 Task: Find connections with filter location Morinda with filter topic #startupquoteswith filter profile language German with filter current company Bharti AXA Life Insurance with filter school Vignan Institute of Technology and Science with filter industry Abrasives and Nonmetallic Minerals Manufacturing with filter service category Search Engine Optimization (SEO) with filter keywords title Quality Engineer
Action: Mouse moved to (650, 110)
Screenshot: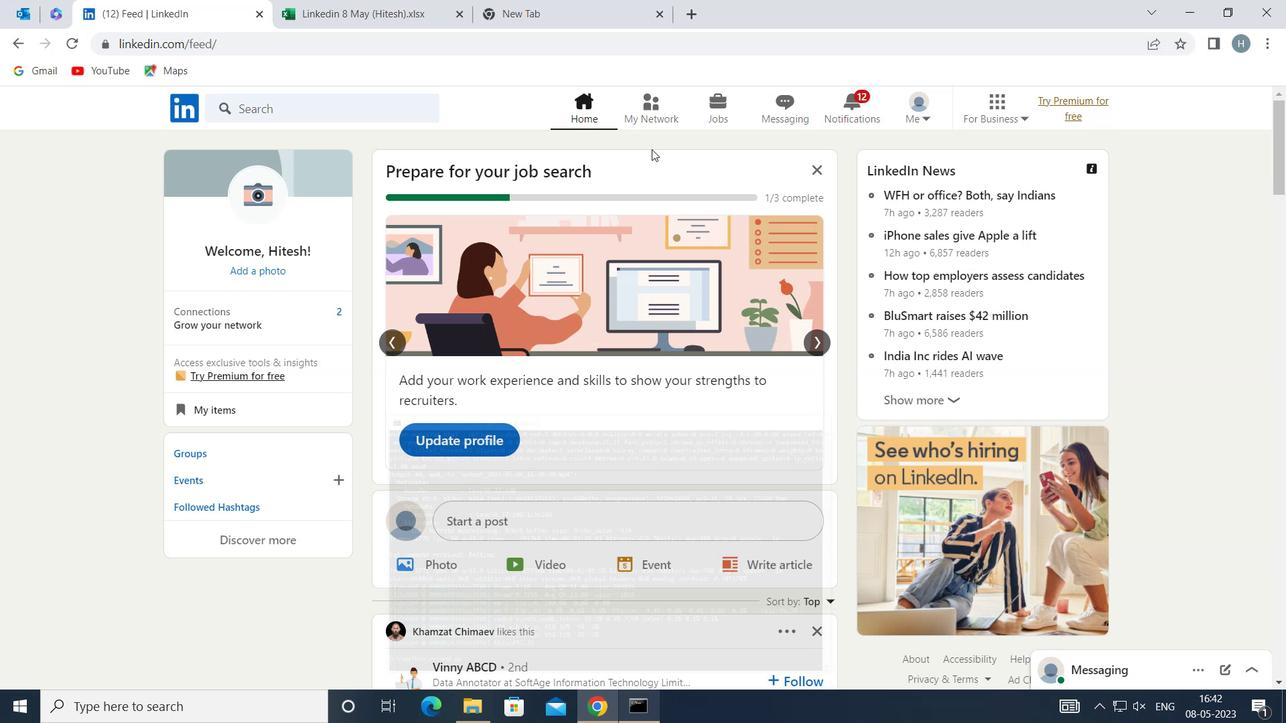 
Action: Mouse pressed left at (650, 110)
Screenshot: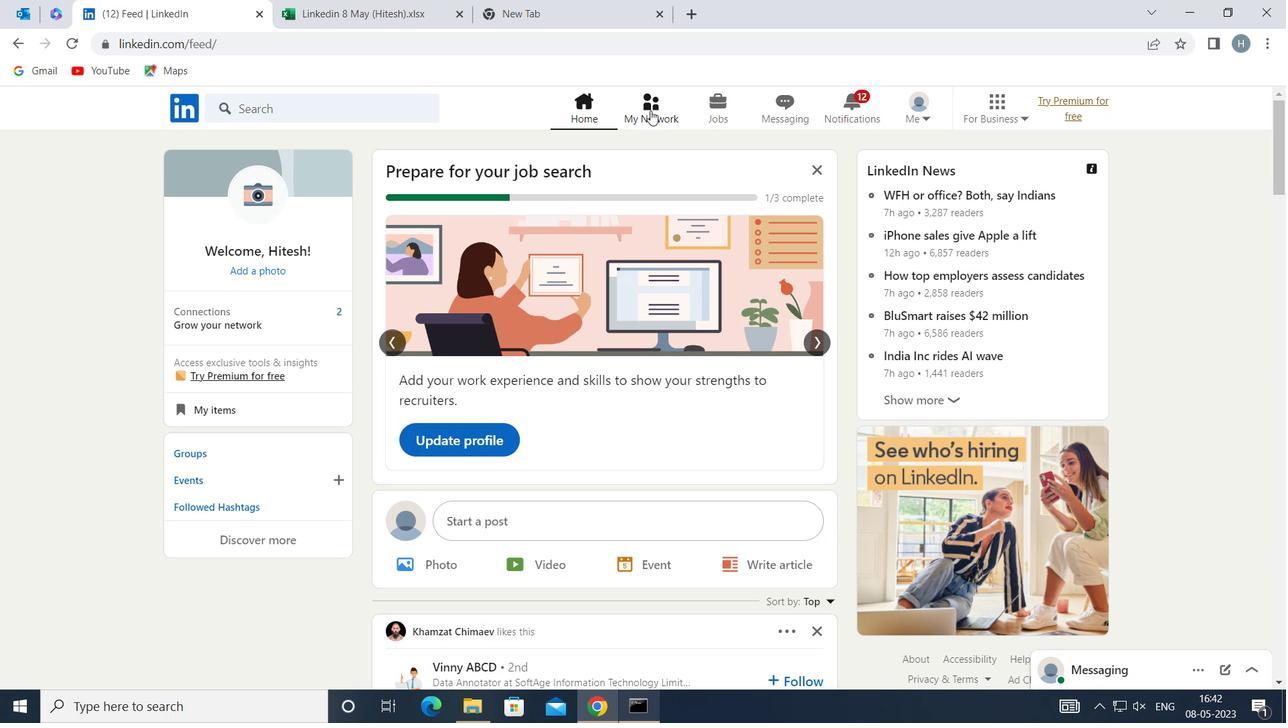 
Action: Mouse moved to (348, 203)
Screenshot: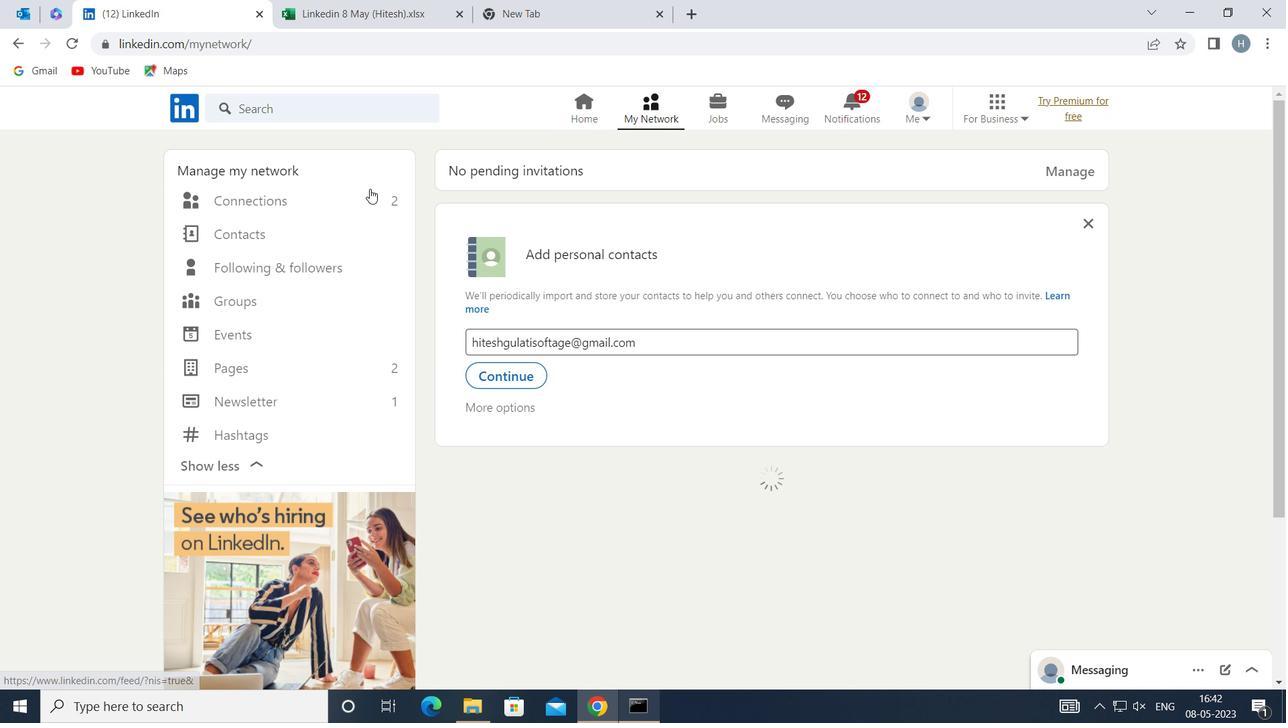 
Action: Mouse pressed left at (348, 203)
Screenshot: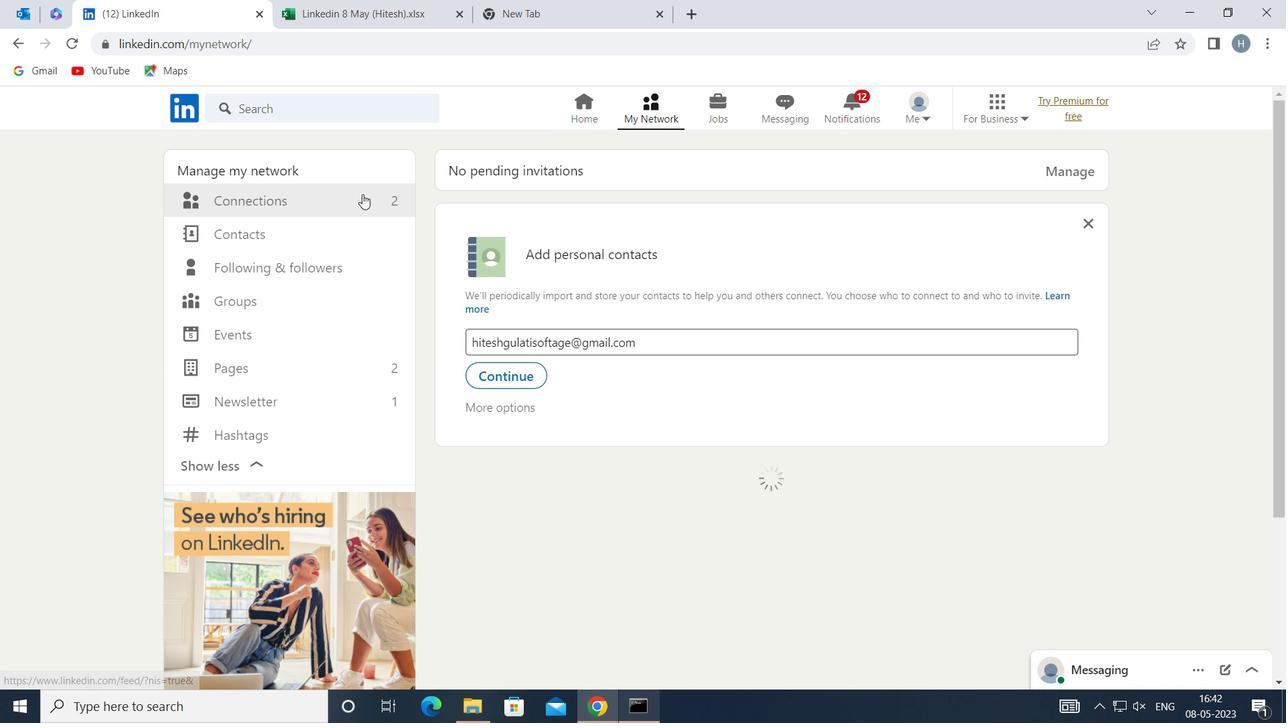 
Action: Mouse moved to (739, 201)
Screenshot: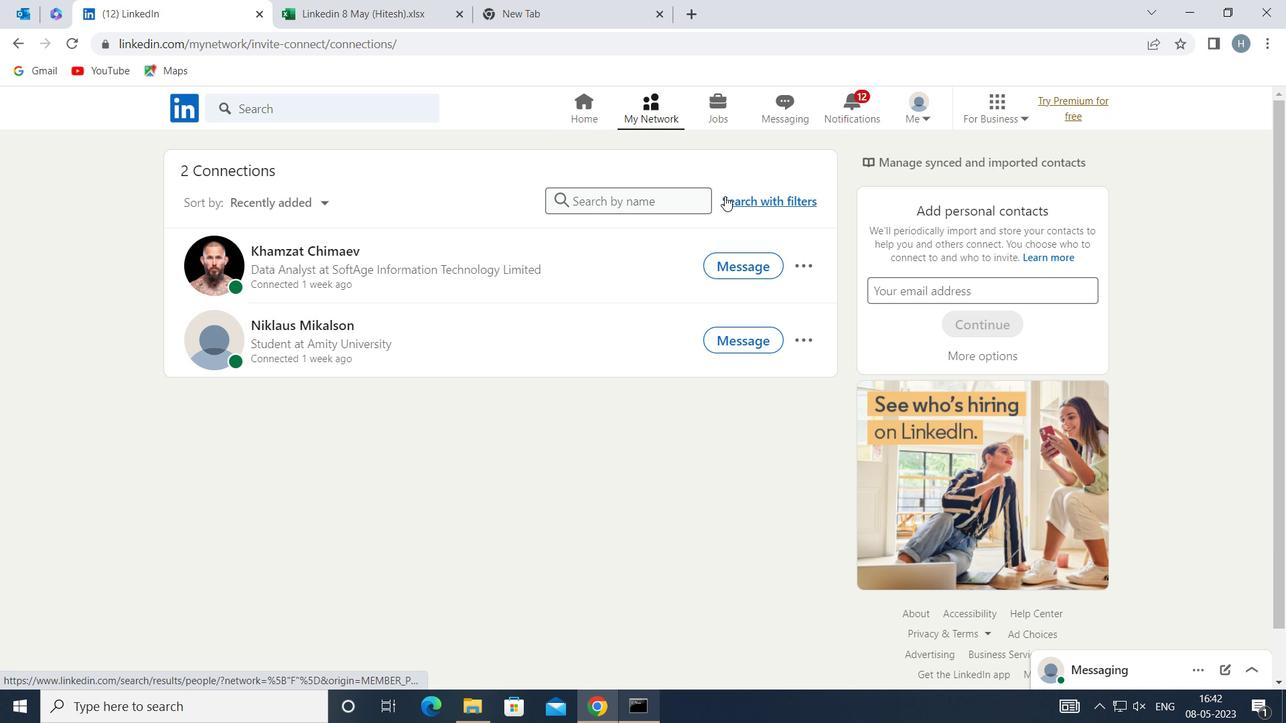 
Action: Mouse pressed left at (739, 201)
Screenshot: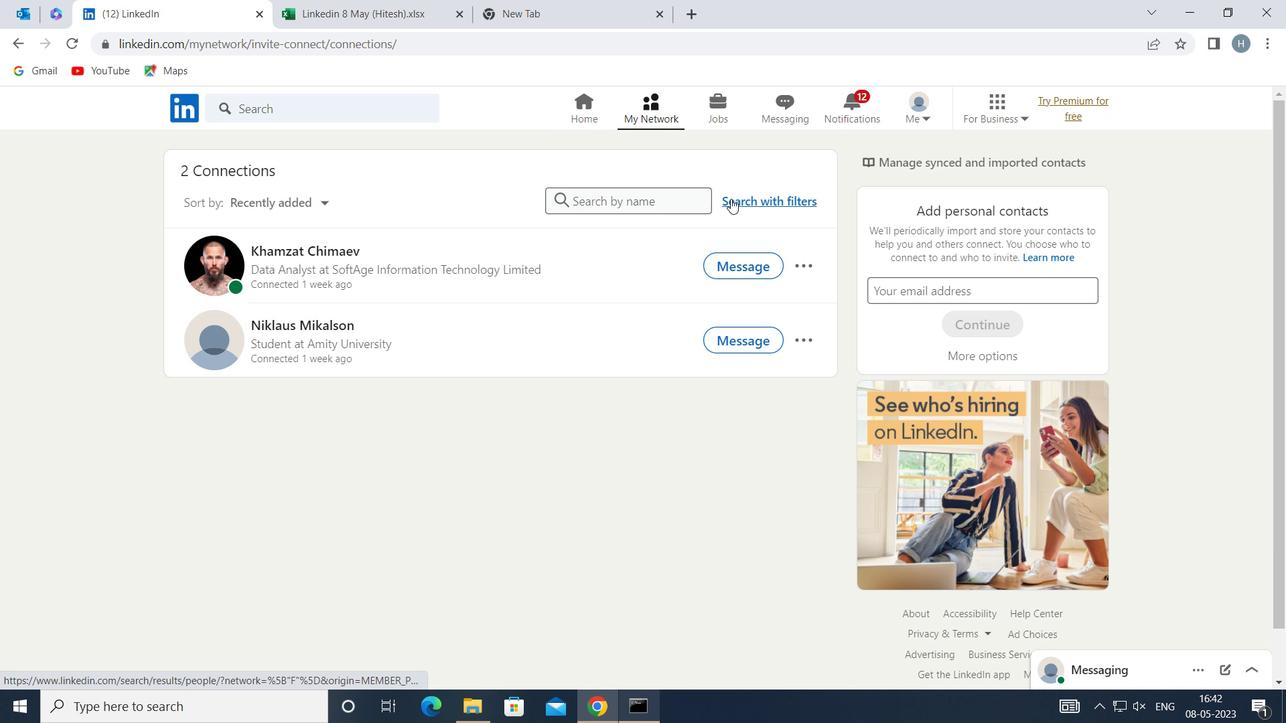 
Action: Mouse moved to (700, 149)
Screenshot: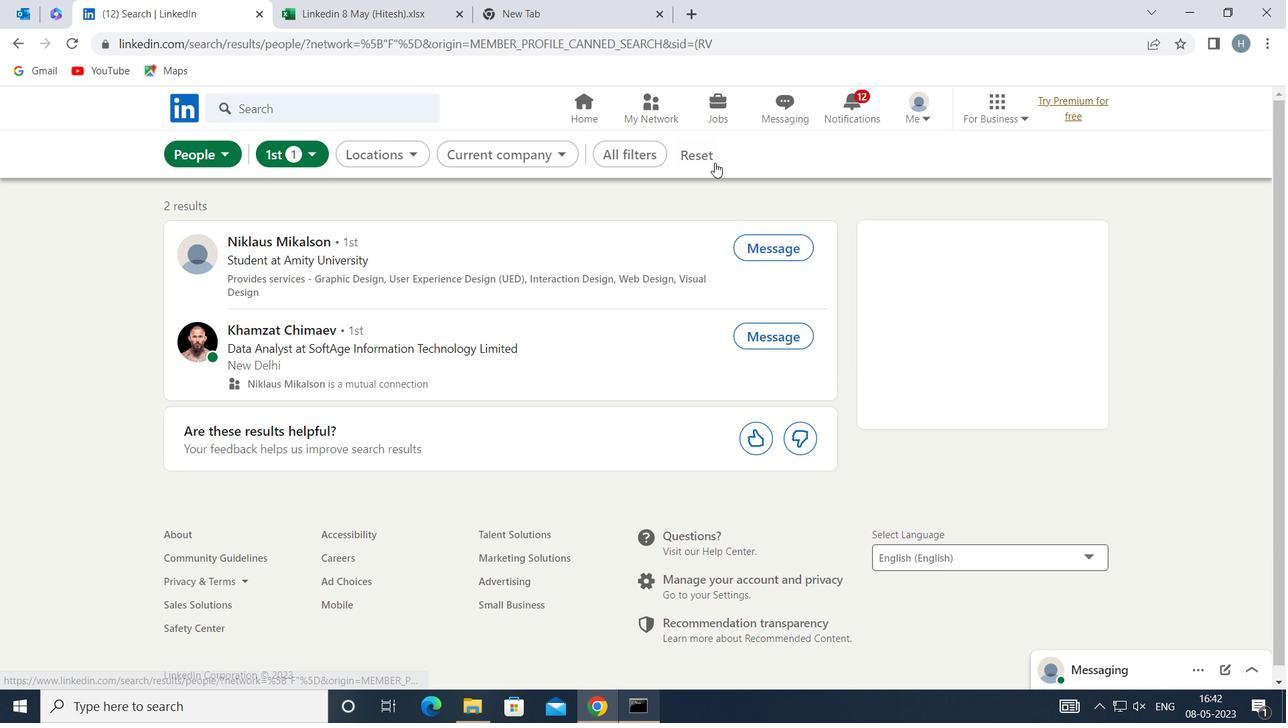 
Action: Mouse pressed left at (700, 149)
Screenshot: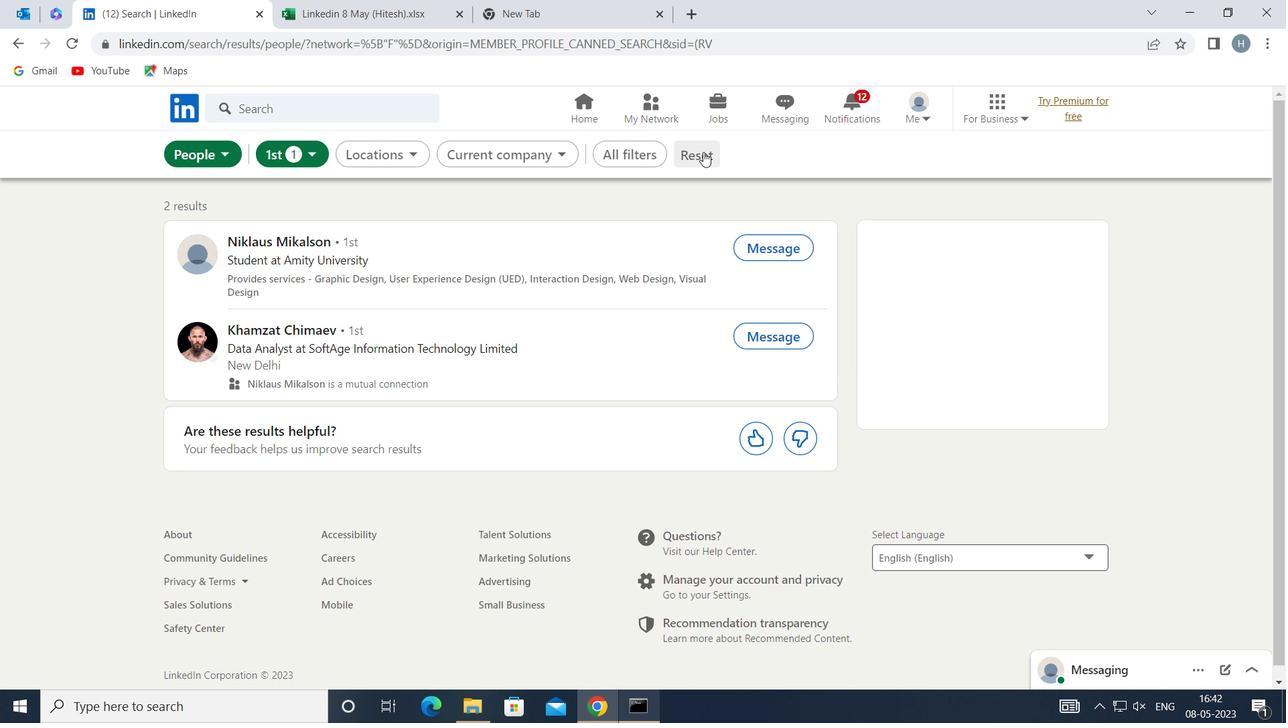 
Action: Mouse moved to (672, 151)
Screenshot: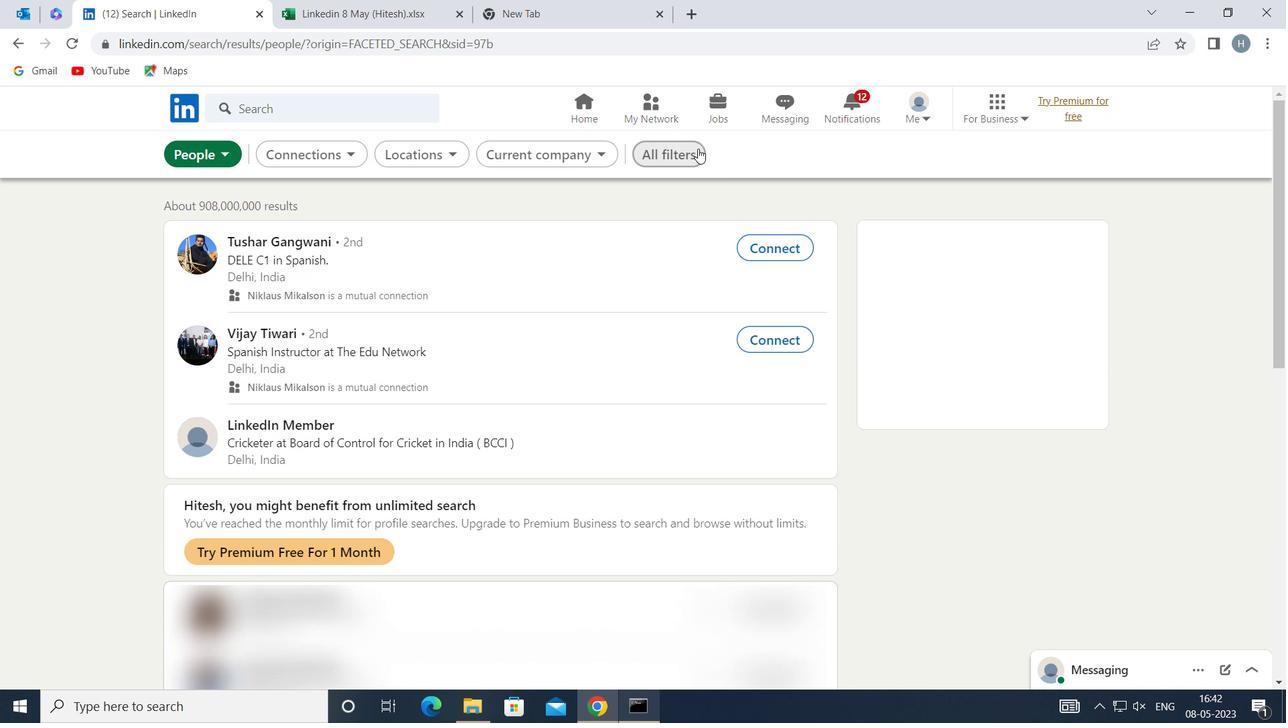
Action: Mouse pressed left at (672, 151)
Screenshot: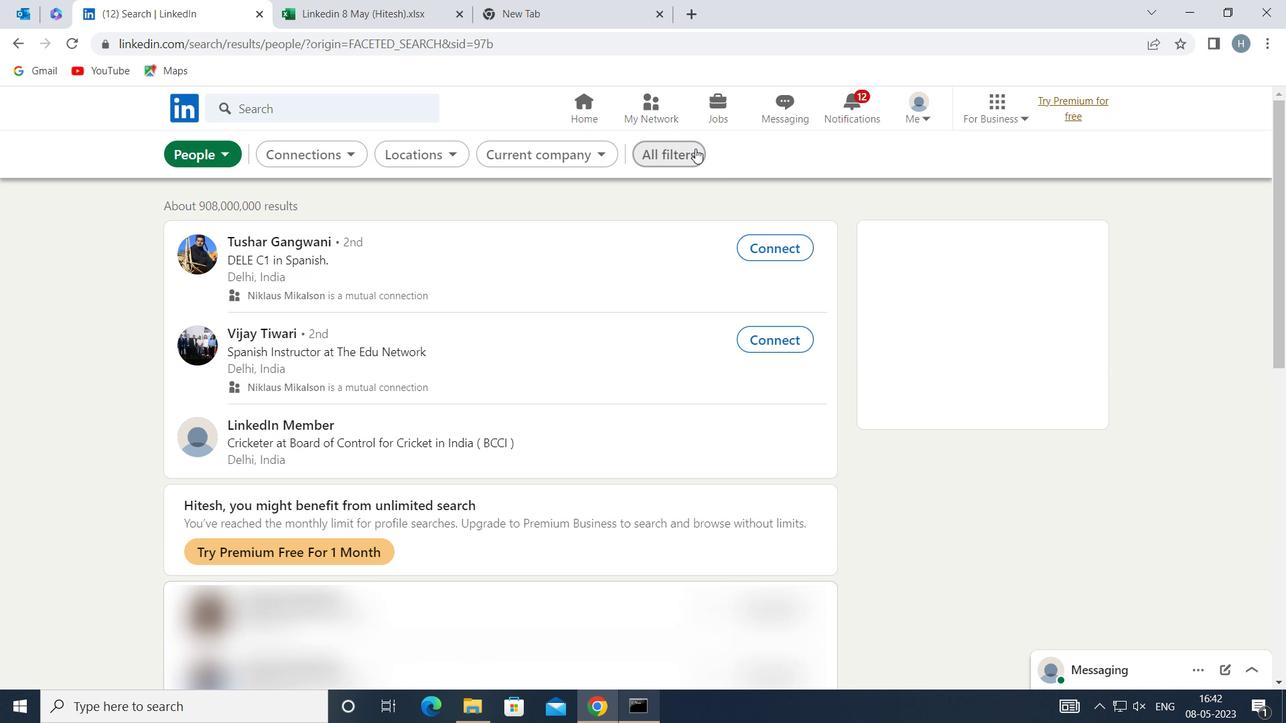 
Action: Mouse moved to (1006, 289)
Screenshot: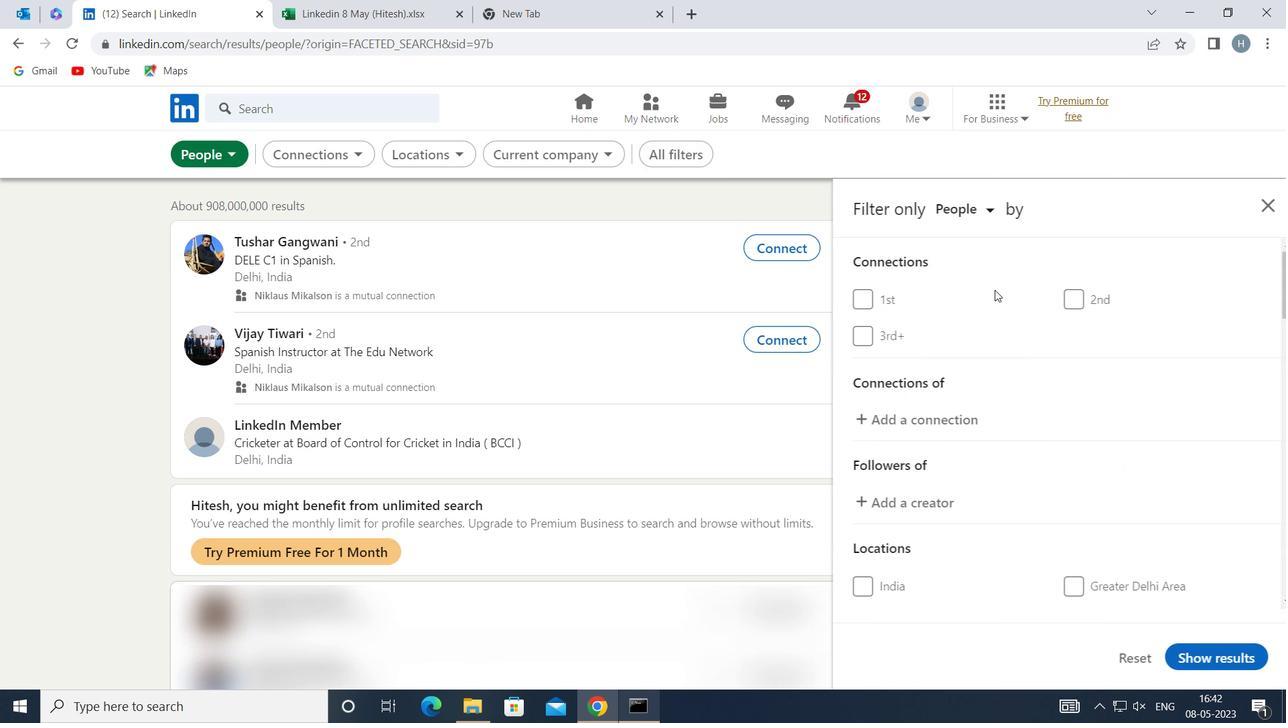 
Action: Mouse scrolled (1006, 288) with delta (0, 0)
Screenshot: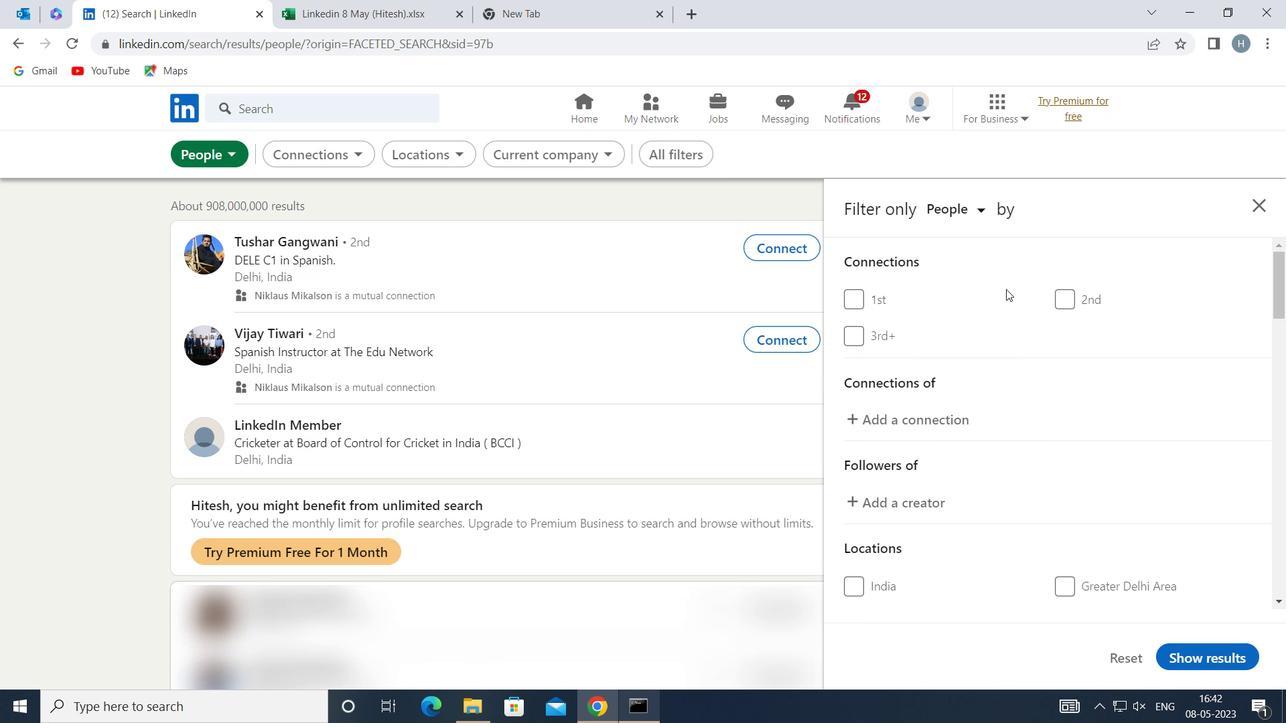 
Action: Mouse scrolled (1006, 288) with delta (0, 0)
Screenshot: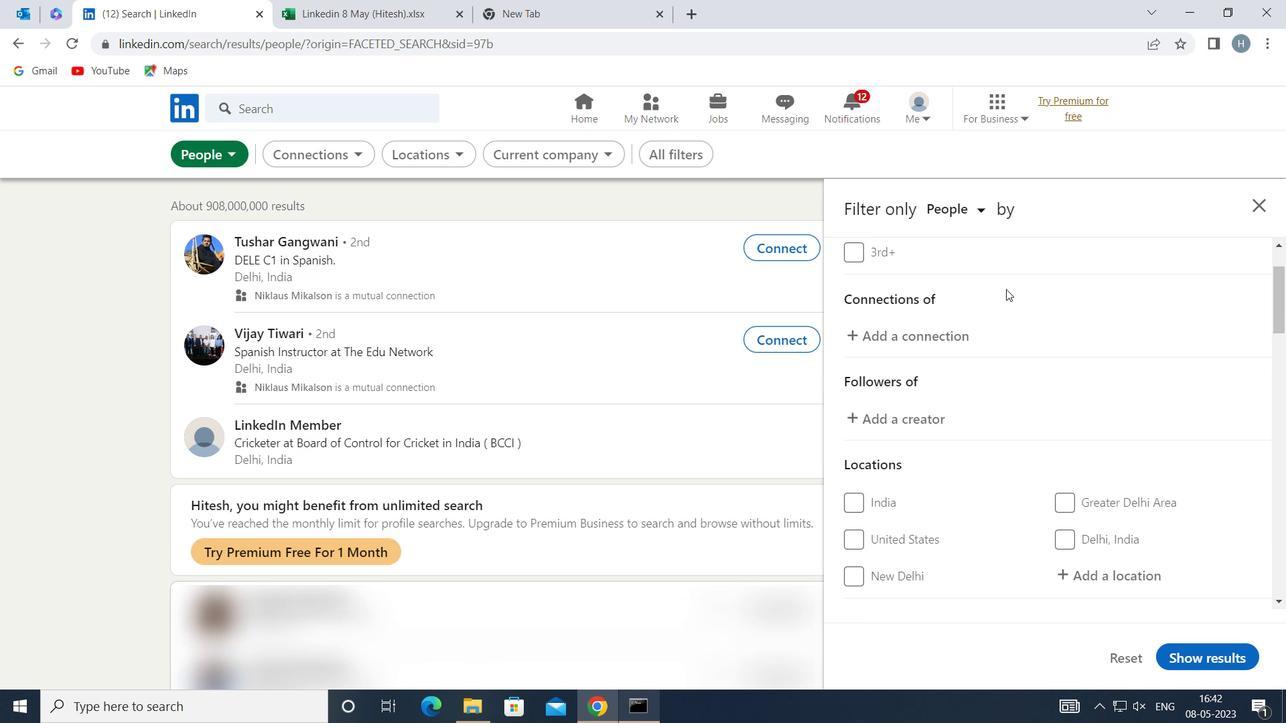 
Action: Mouse moved to (1006, 290)
Screenshot: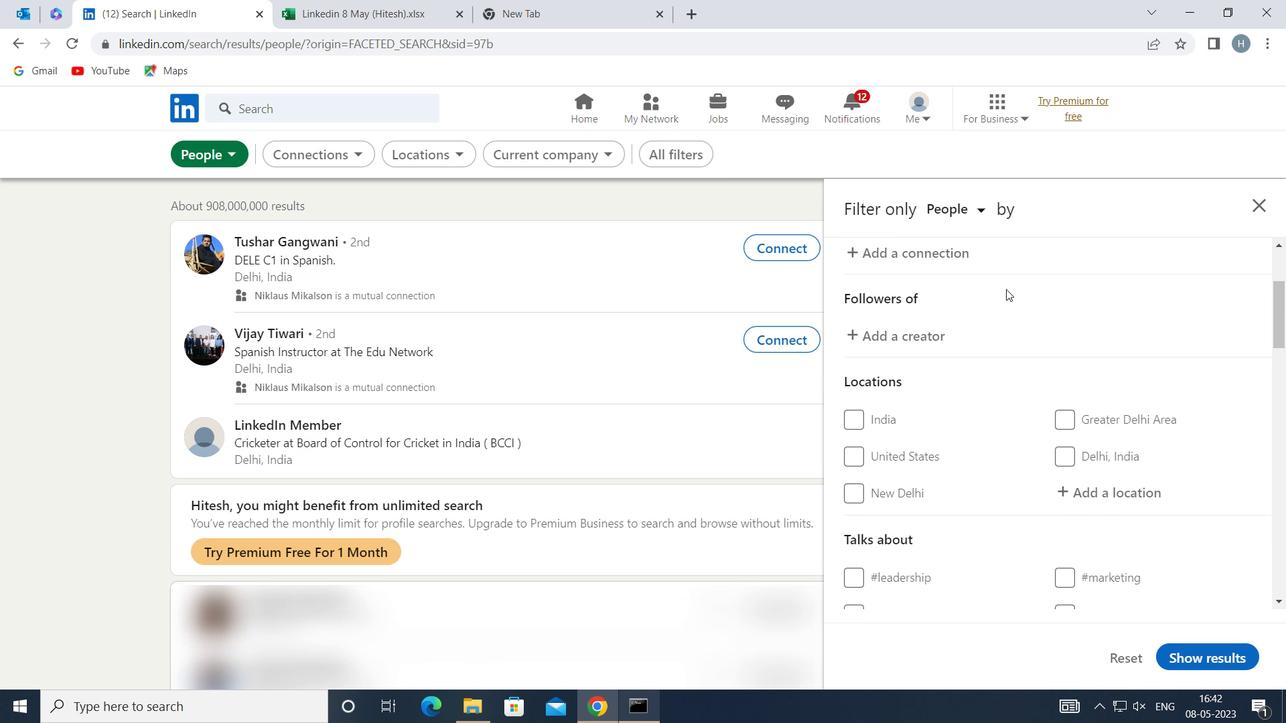 
Action: Mouse scrolled (1006, 290) with delta (0, 0)
Screenshot: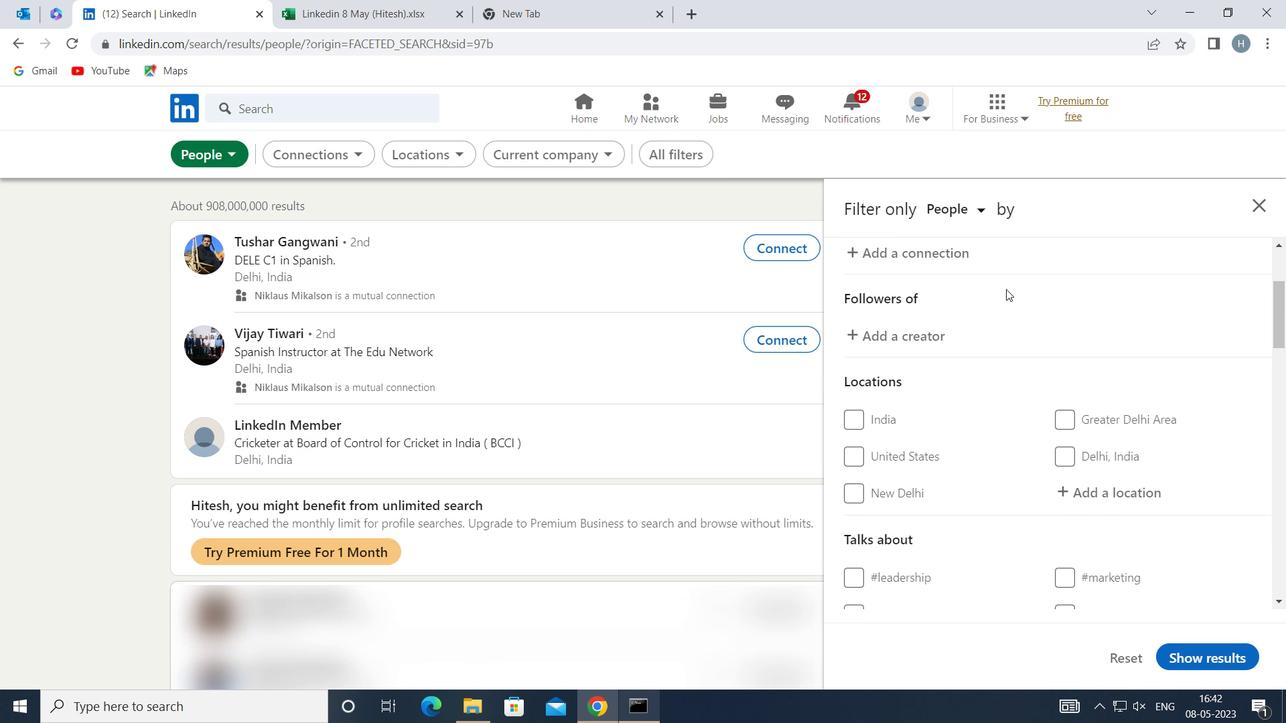 
Action: Mouse moved to (1104, 406)
Screenshot: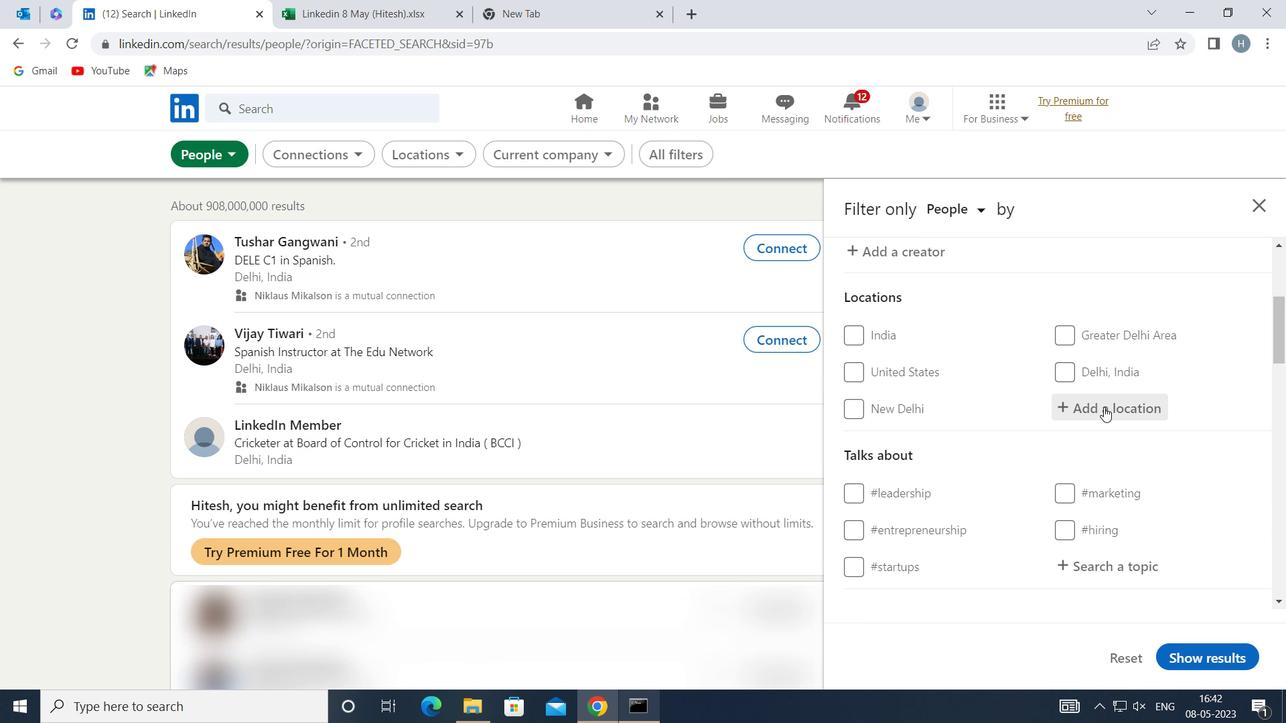 
Action: Mouse pressed left at (1104, 406)
Screenshot: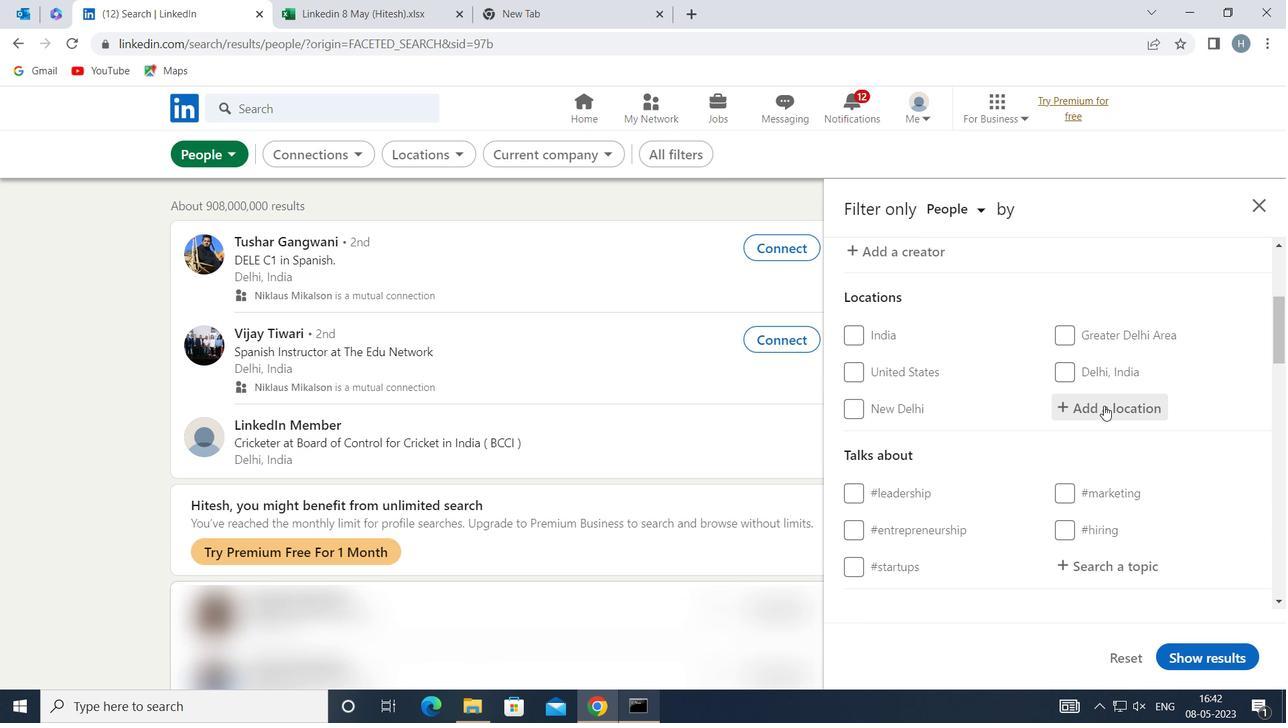 
Action: Mouse moved to (1098, 405)
Screenshot: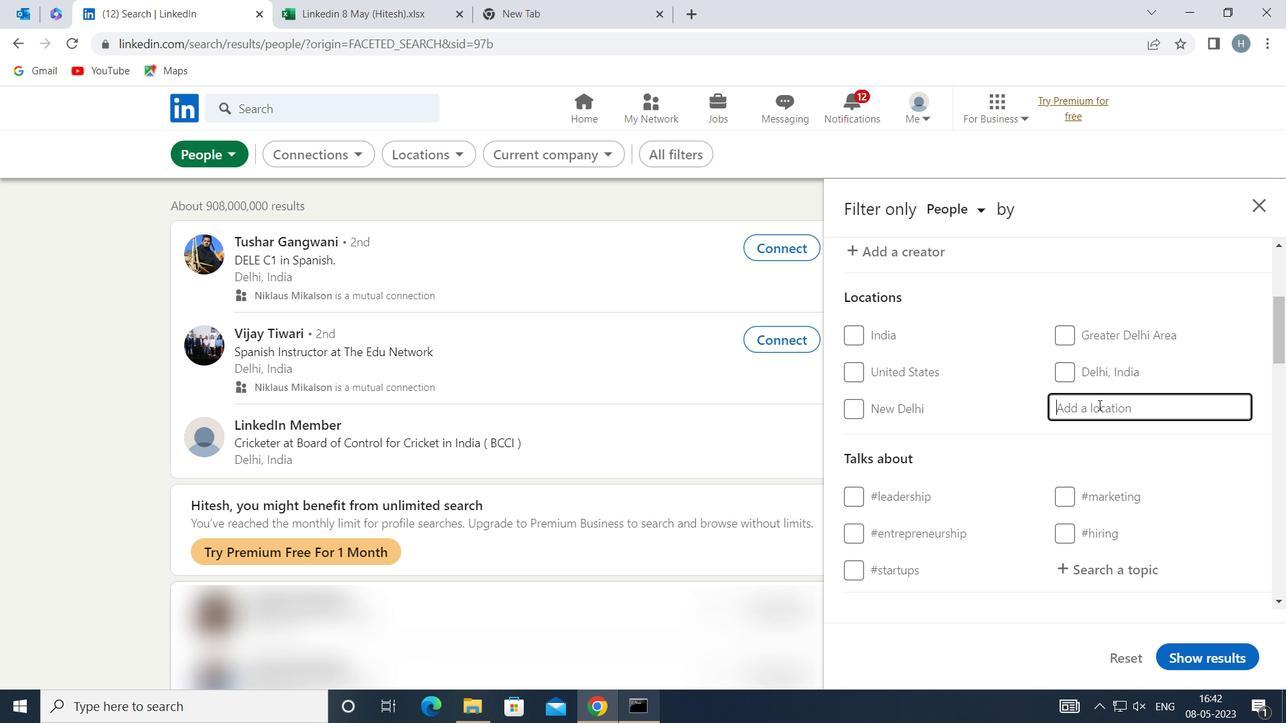 
Action: Key pressed <Key.shift>MORINDA
Screenshot: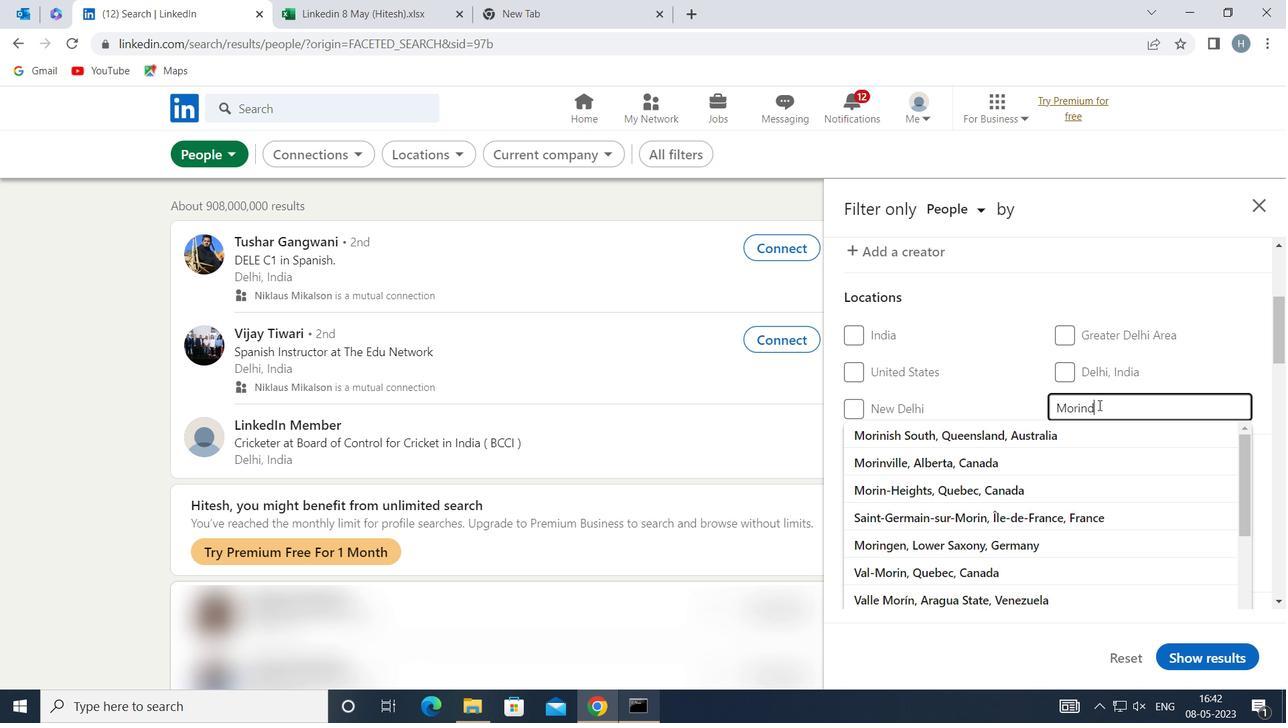 
Action: Mouse moved to (1132, 446)
Screenshot: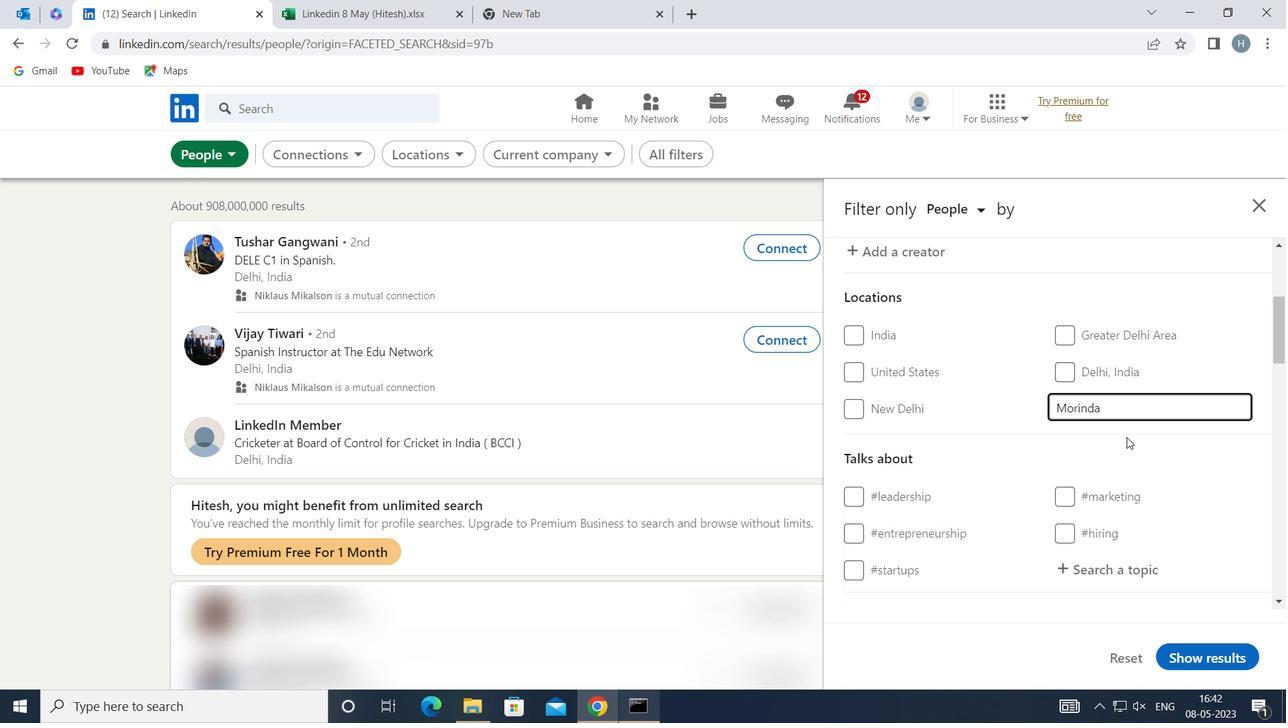 
Action: Mouse pressed left at (1132, 446)
Screenshot: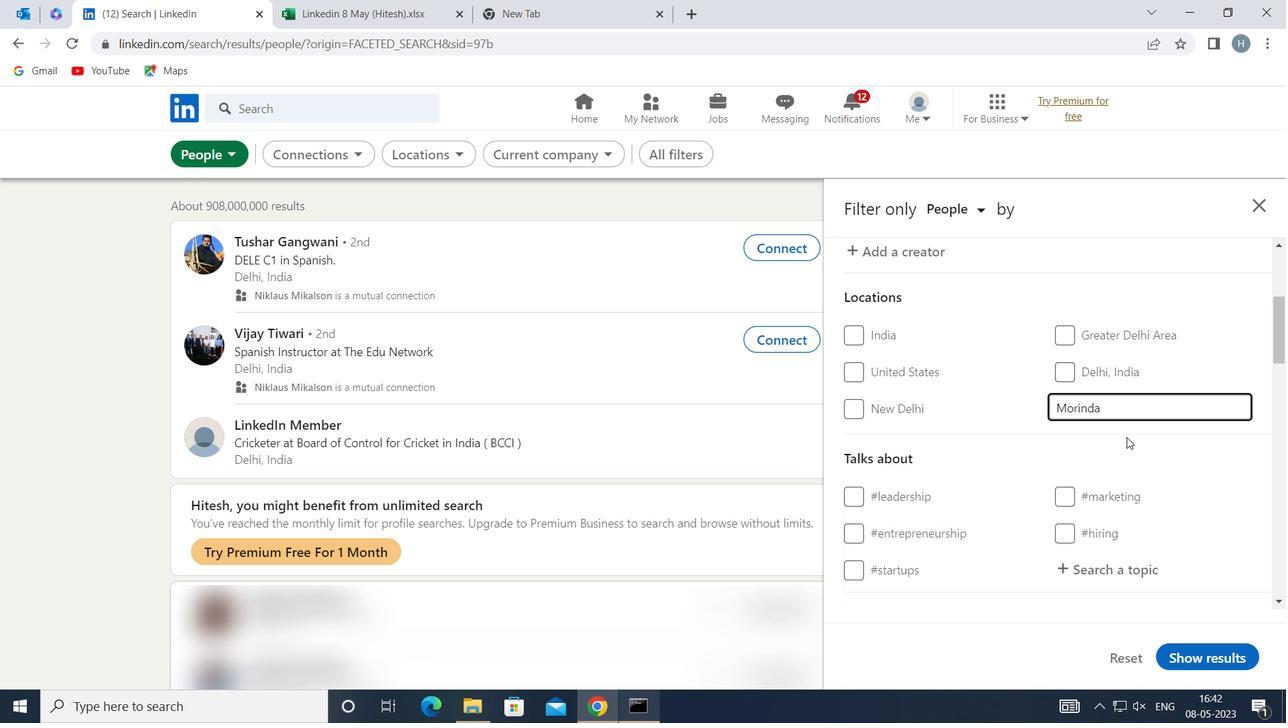 
Action: Mouse moved to (1134, 444)
Screenshot: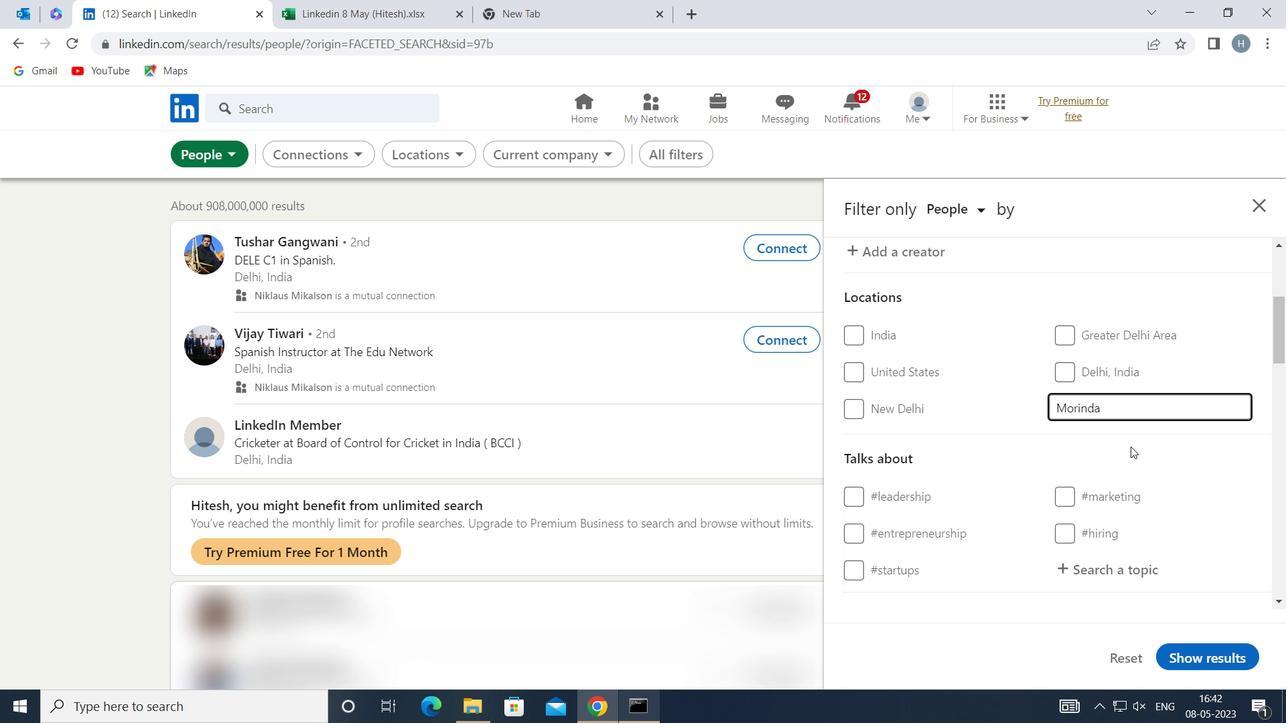 
Action: Mouse scrolled (1134, 444) with delta (0, 0)
Screenshot: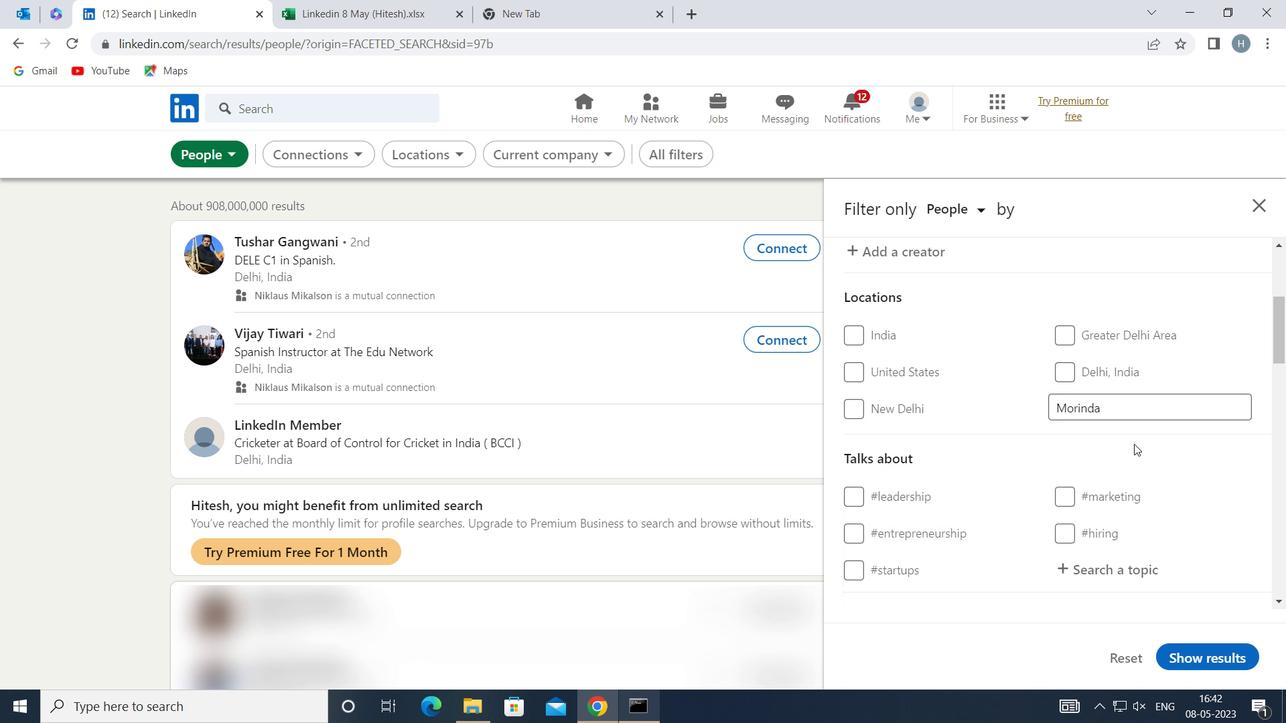 
Action: Mouse scrolled (1134, 444) with delta (0, 0)
Screenshot: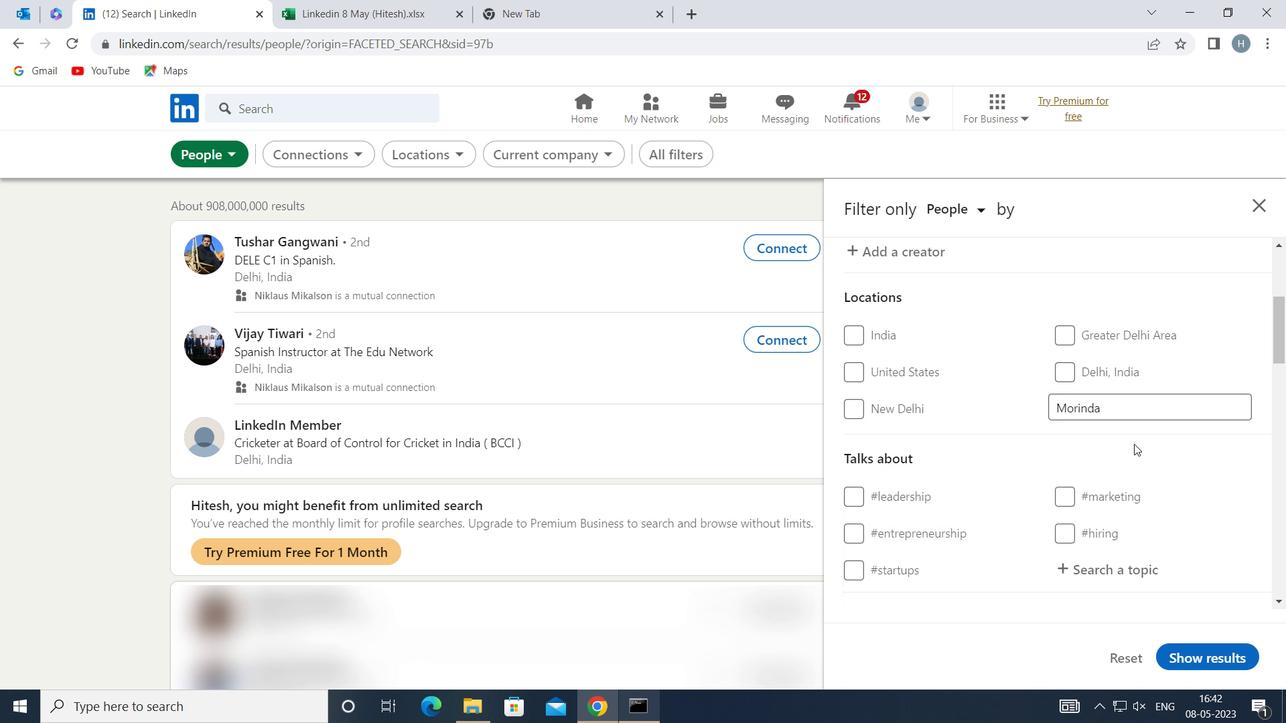 
Action: Mouse moved to (1124, 398)
Screenshot: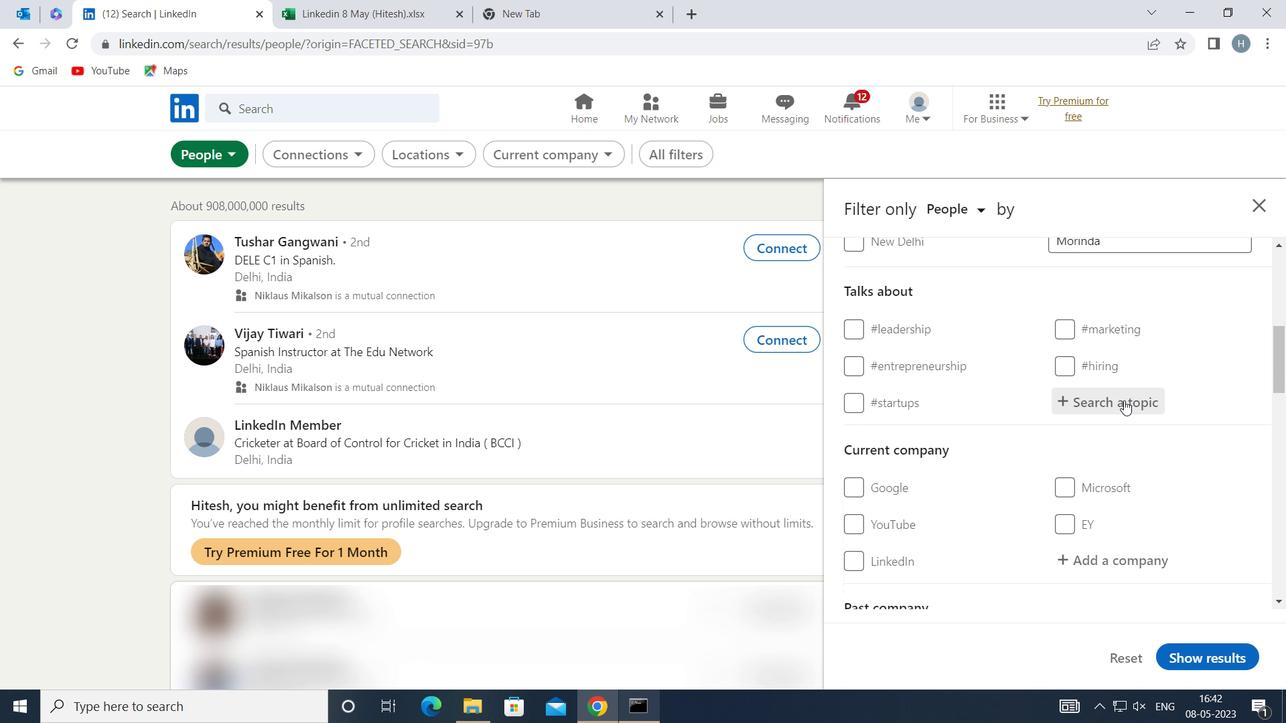 
Action: Mouse pressed left at (1124, 398)
Screenshot: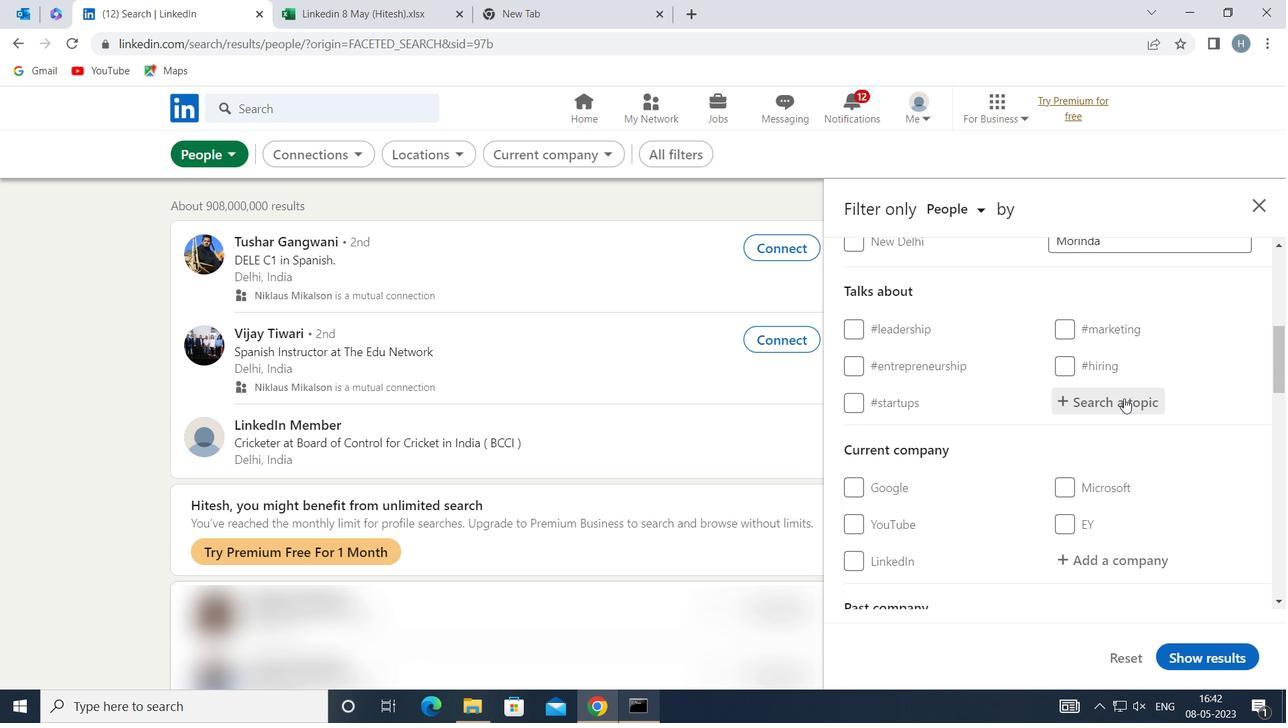 
Action: Key pressed STARTUPQ
Screenshot: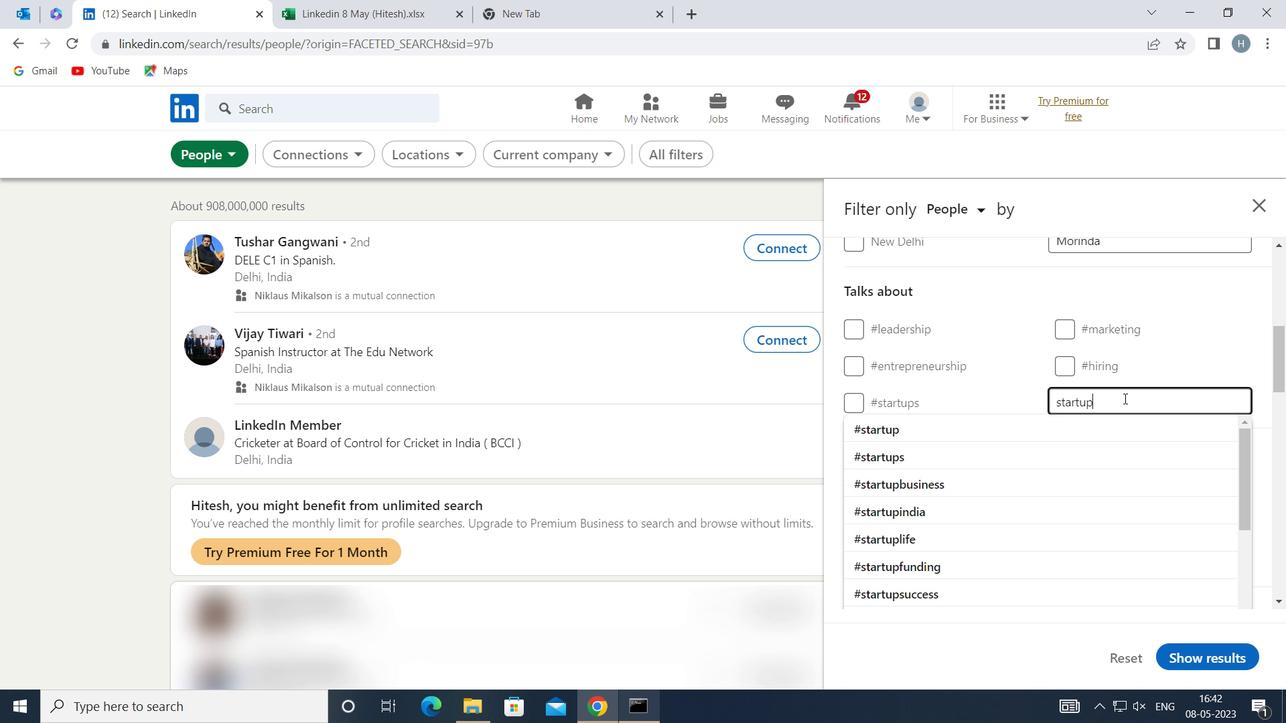 
Action: Mouse moved to (1046, 434)
Screenshot: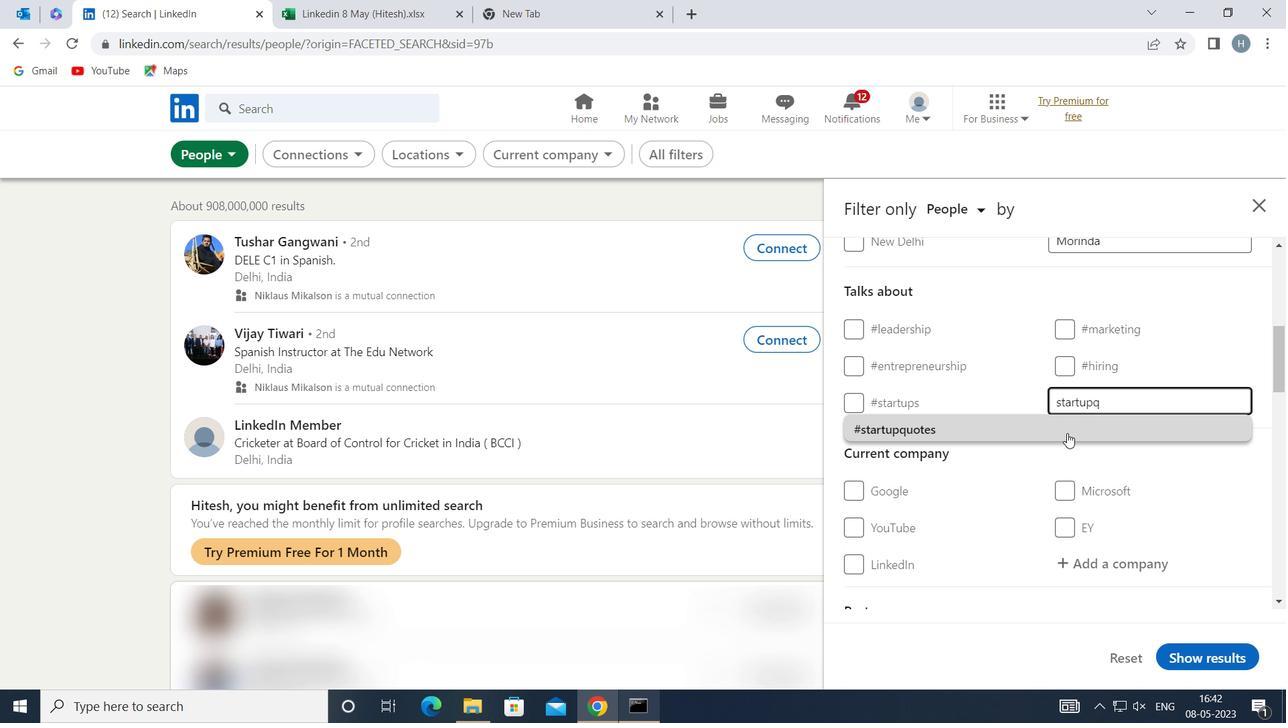 
Action: Mouse pressed left at (1046, 434)
Screenshot: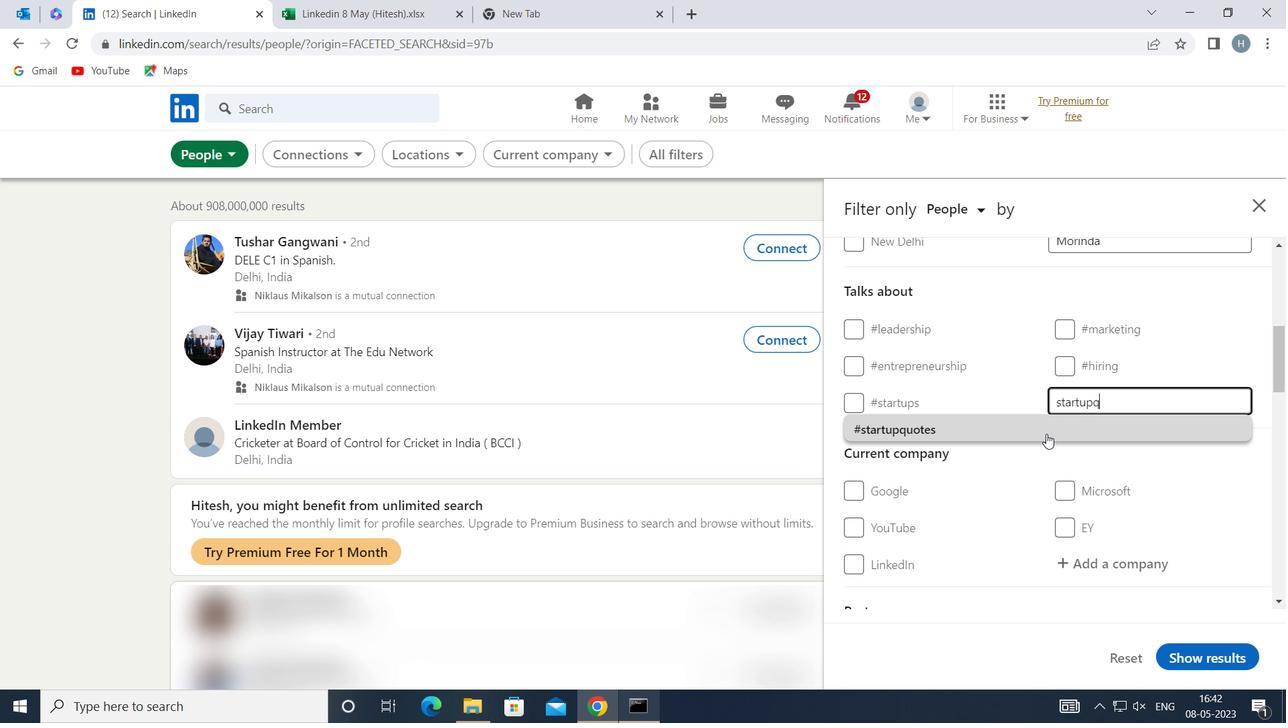 
Action: Mouse moved to (1033, 422)
Screenshot: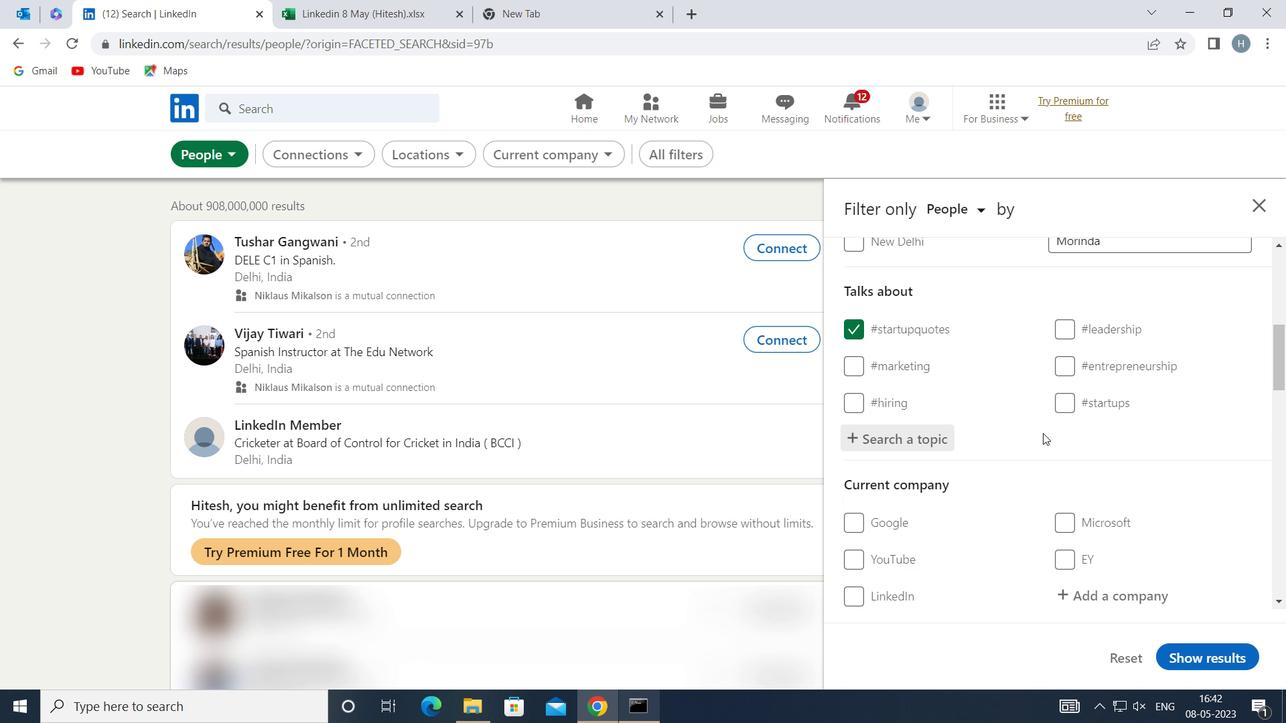 
Action: Mouse scrolled (1033, 421) with delta (0, 0)
Screenshot: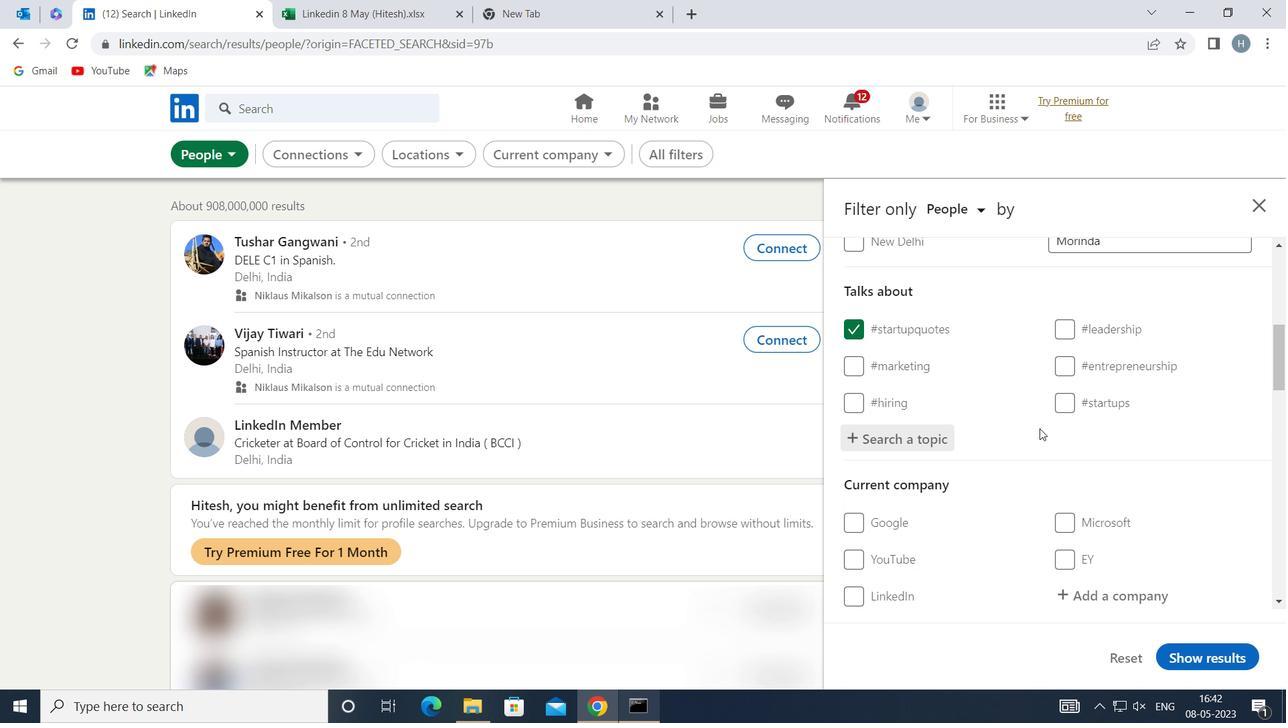 
Action: Mouse moved to (1019, 420)
Screenshot: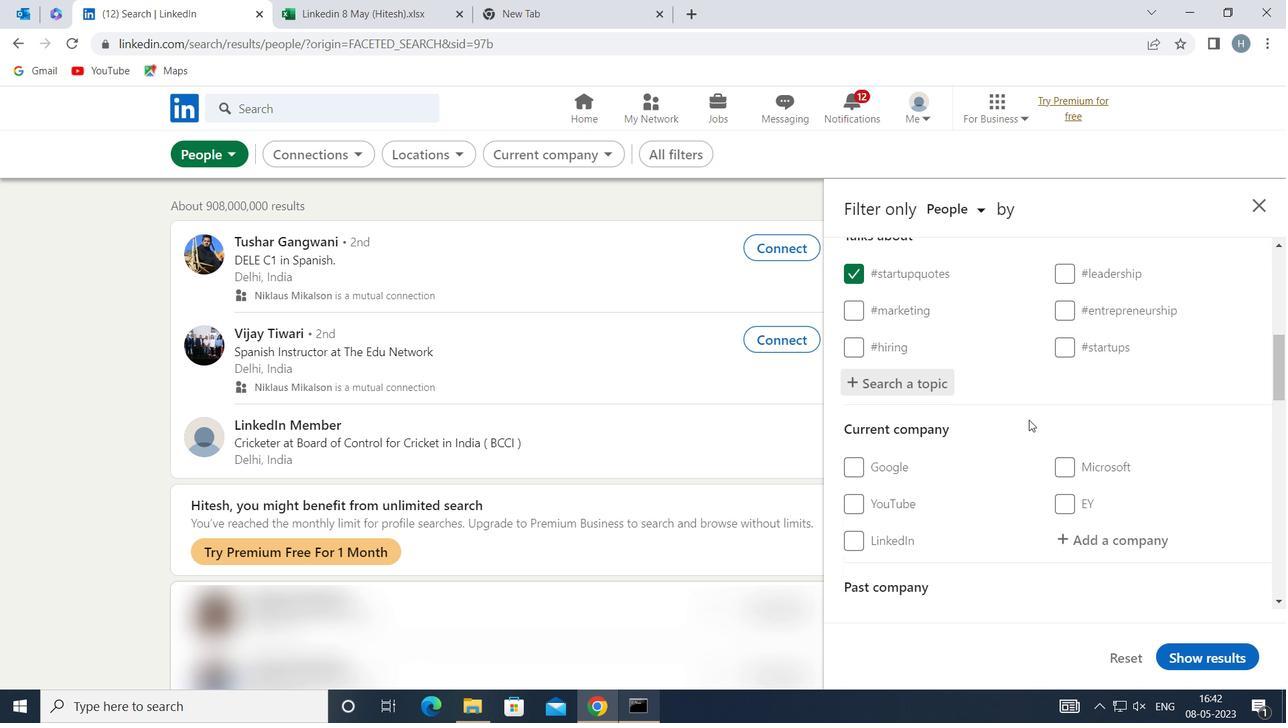 
Action: Mouse scrolled (1019, 420) with delta (0, 0)
Screenshot: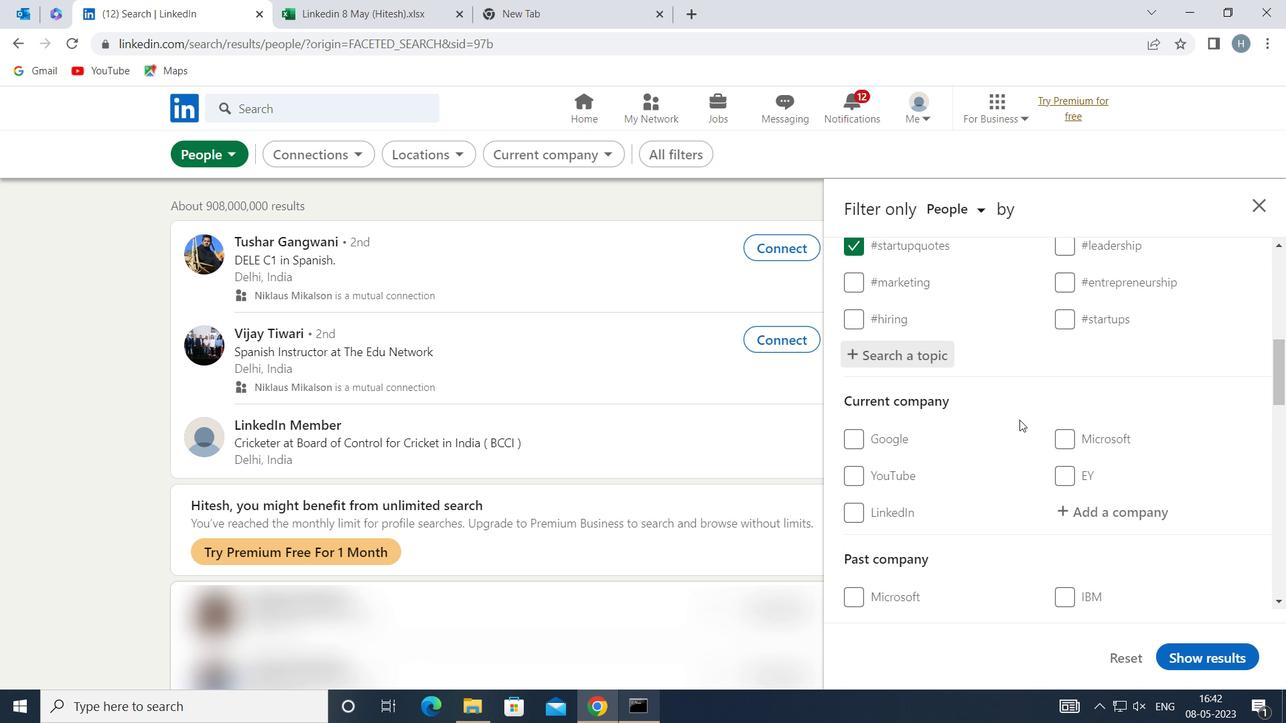 
Action: Mouse moved to (1019, 414)
Screenshot: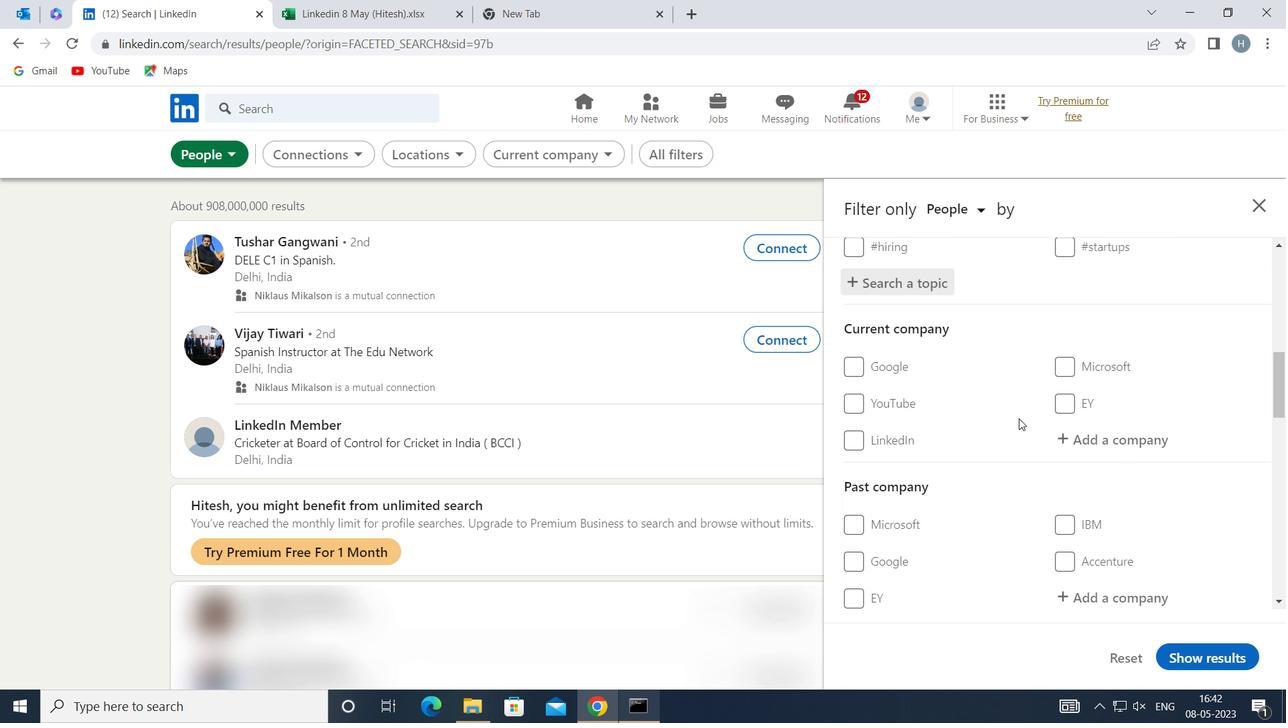 
Action: Mouse scrolled (1019, 413) with delta (0, 0)
Screenshot: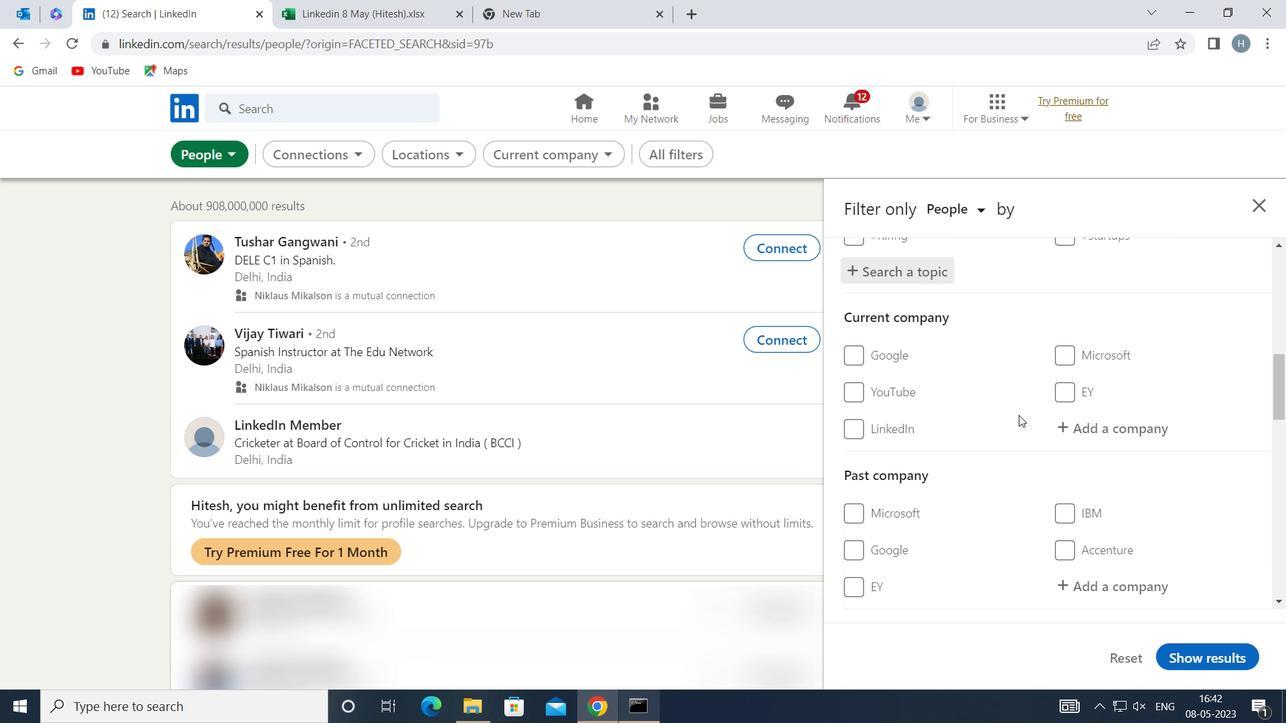 
Action: Mouse moved to (1019, 413)
Screenshot: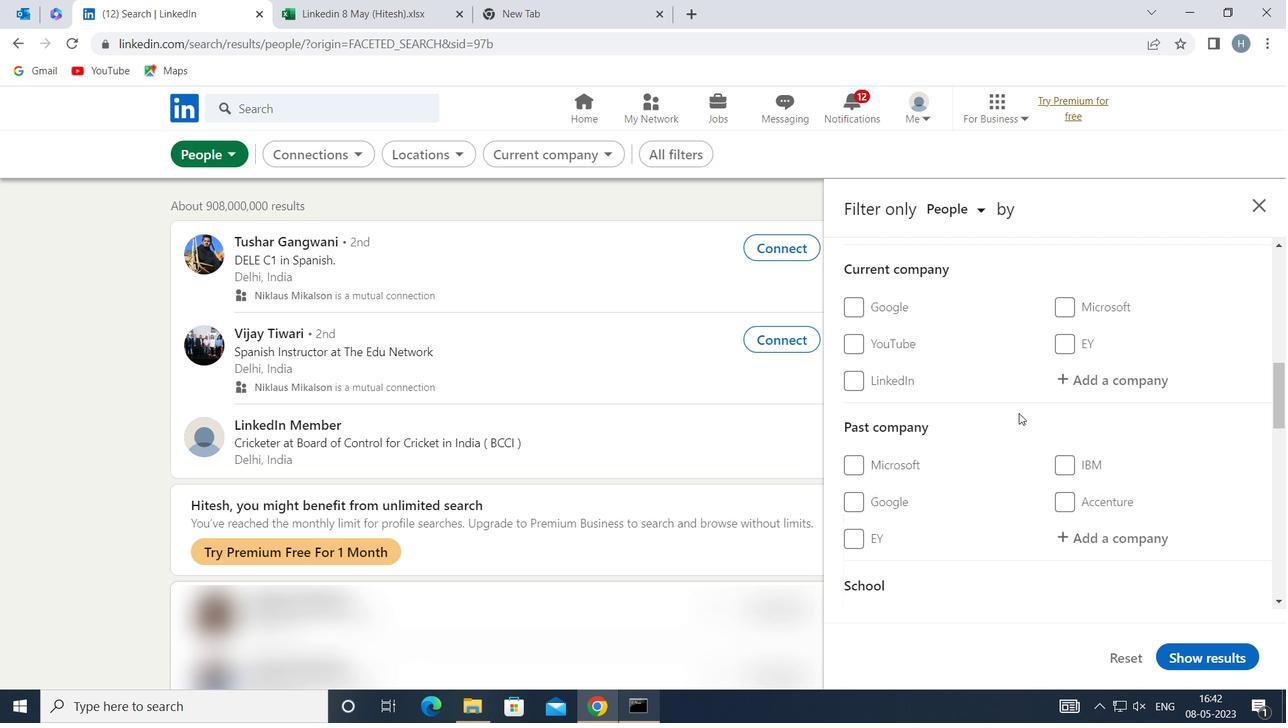
Action: Mouse scrolled (1019, 412) with delta (0, 0)
Screenshot: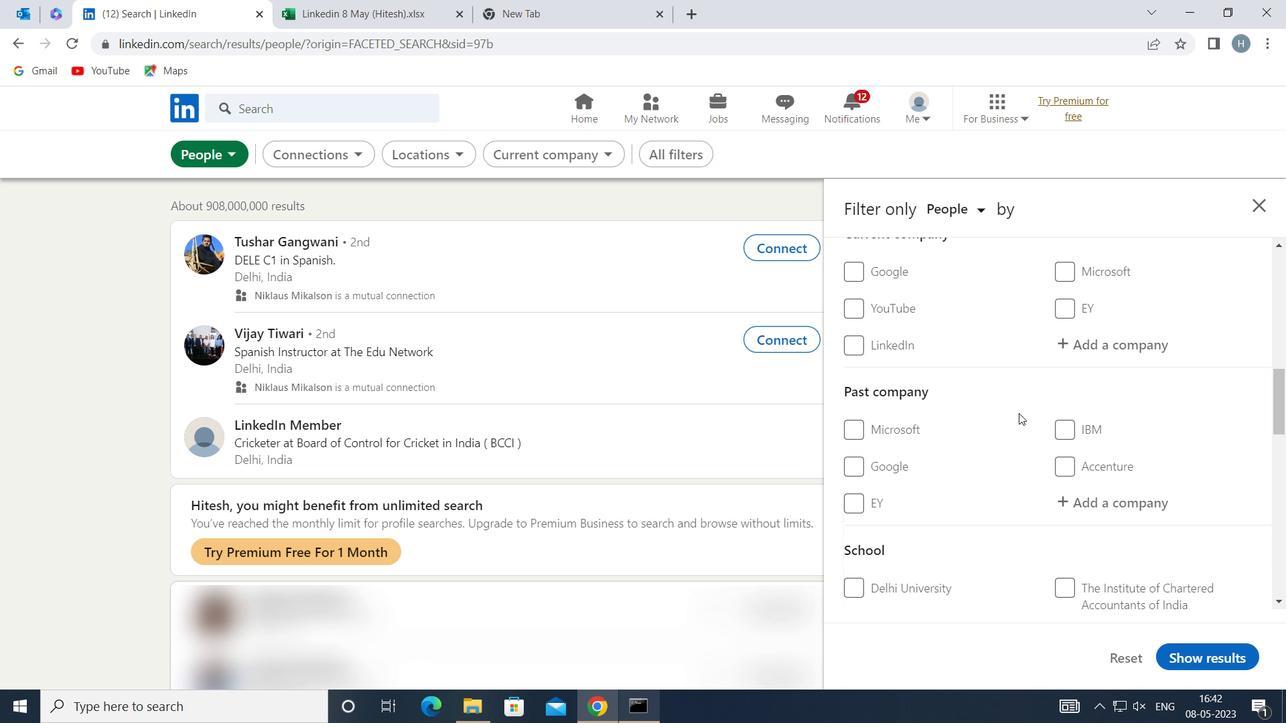 
Action: Mouse scrolled (1019, 412) with delta (0, 0)
Screenshot: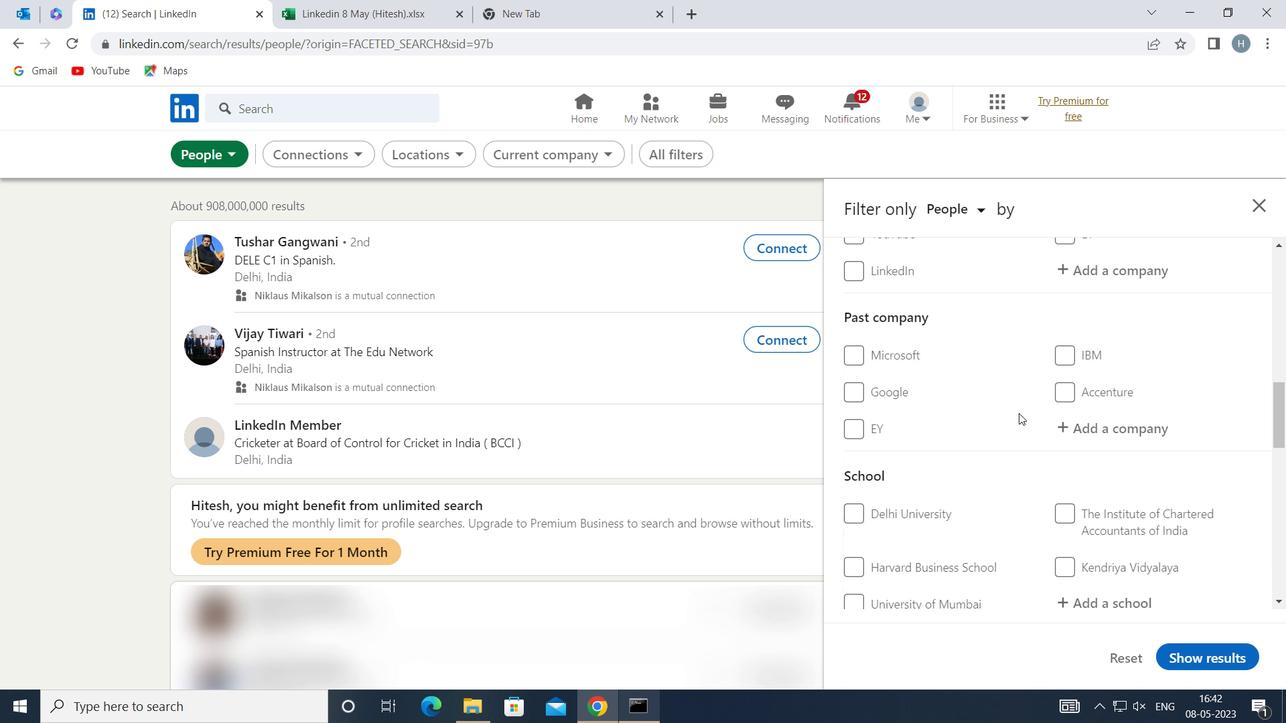 
Action: Mouse moved to (1018, 412)
Screenshot: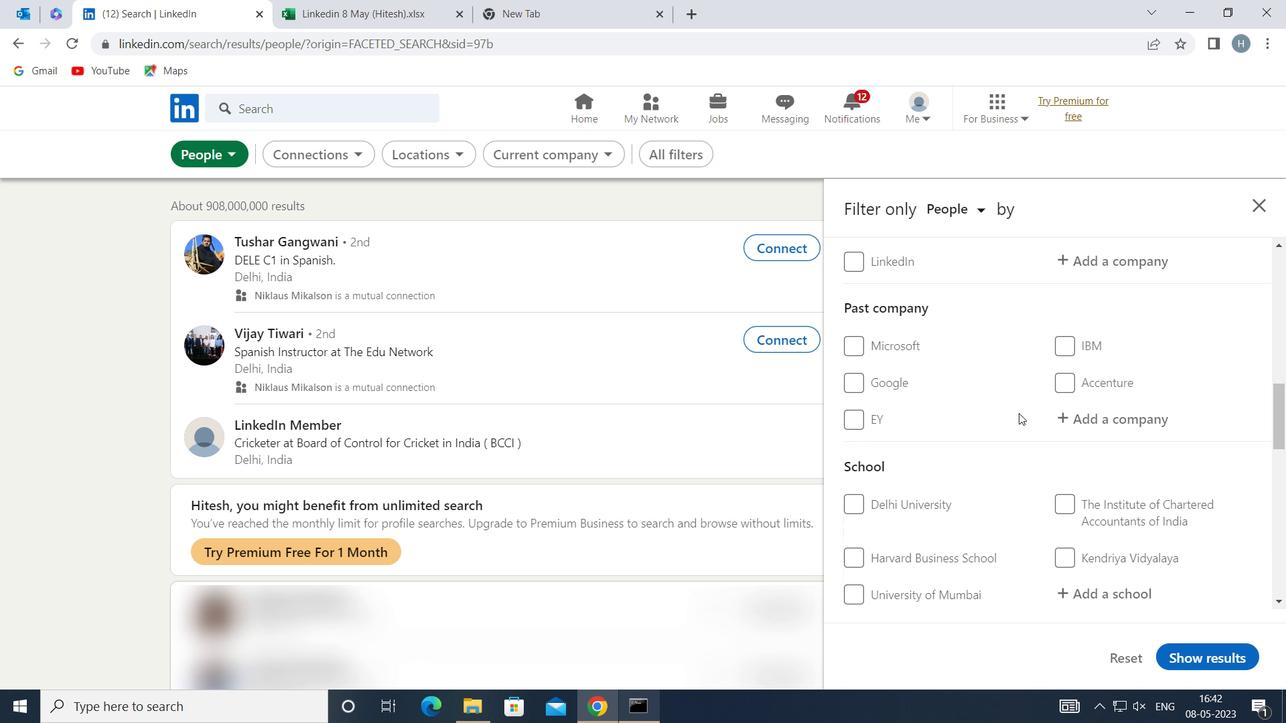 
Action: Mouse scrolled (1018, 412) with delta (0, 0)
Screenshot: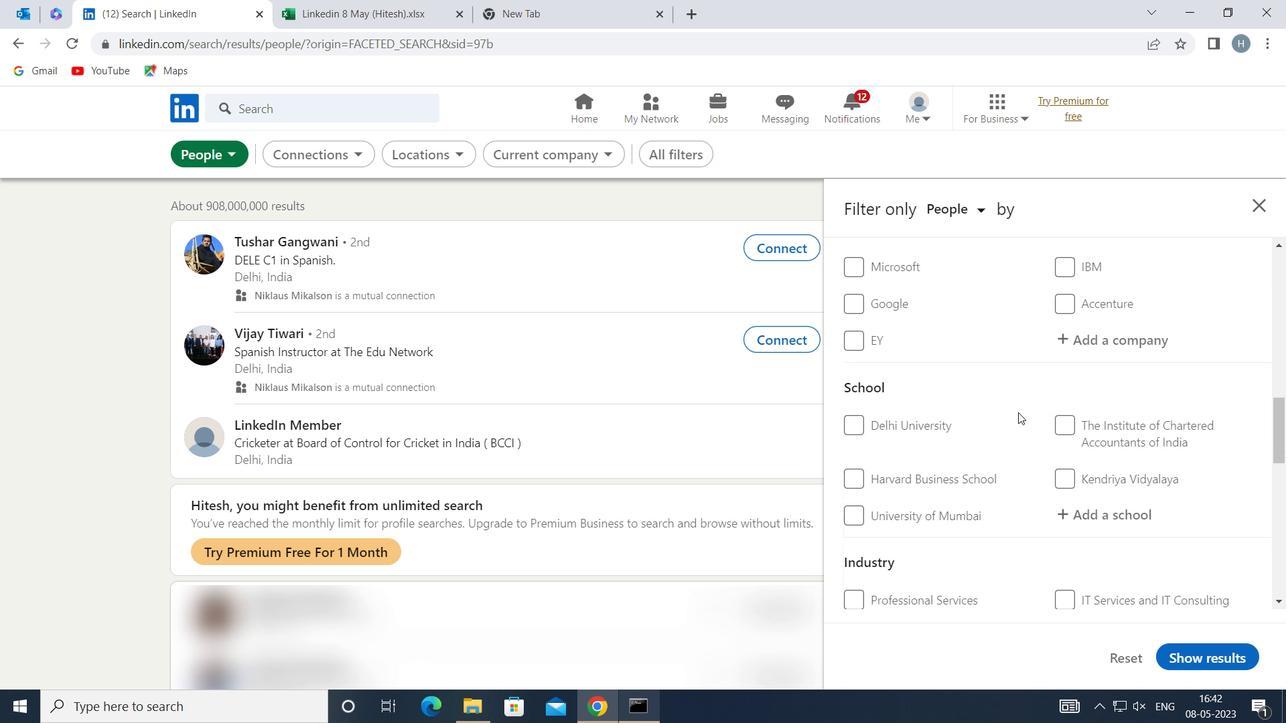 
Action: Mouse scrolled (1018, 412) with delta (0, 0)
Screenshot: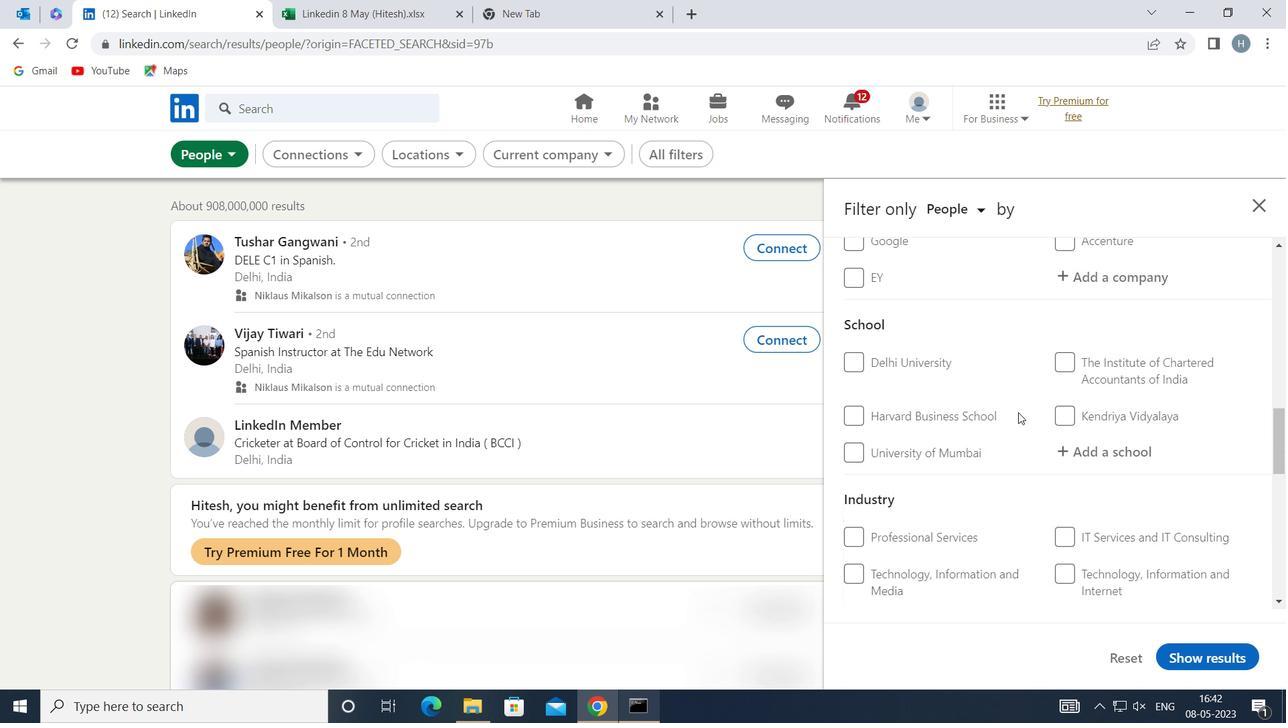 
Action: Mouse scrolled (1018, 412) with delta (0, 0)
Screenshot: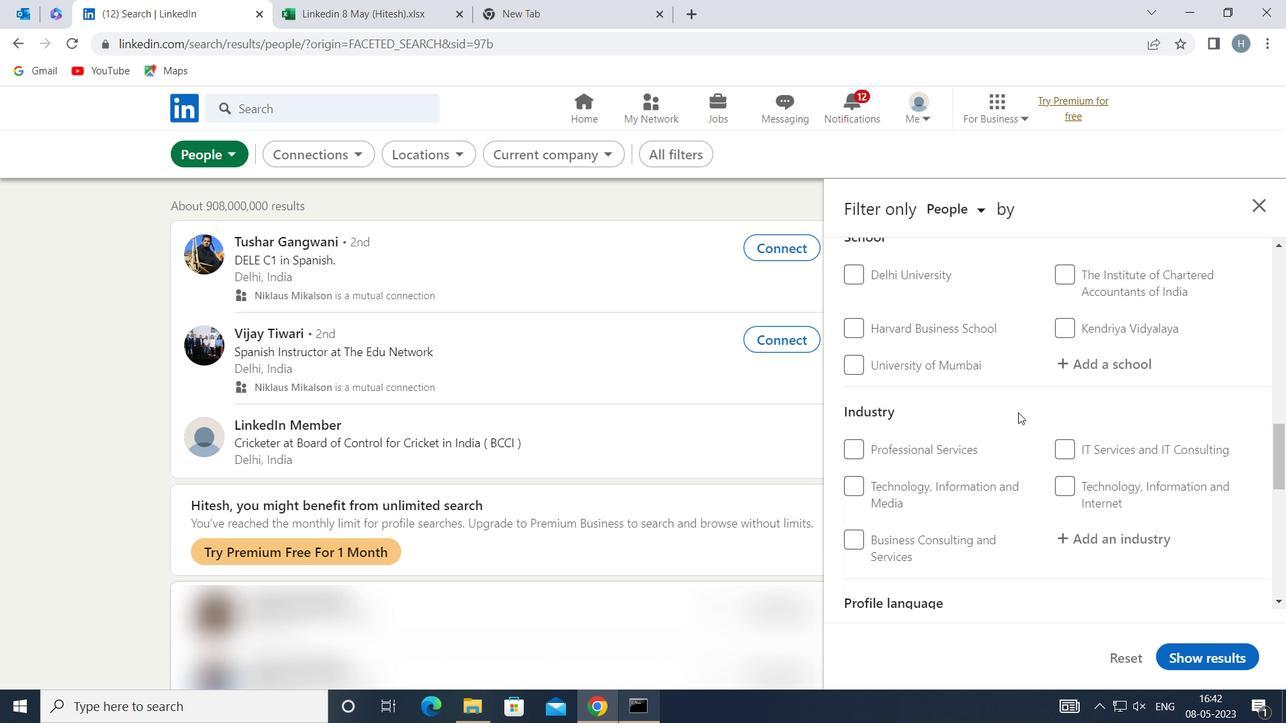 
Action: Mouse scrolled (1018, 412) with delta (0, 0)
Screenshot: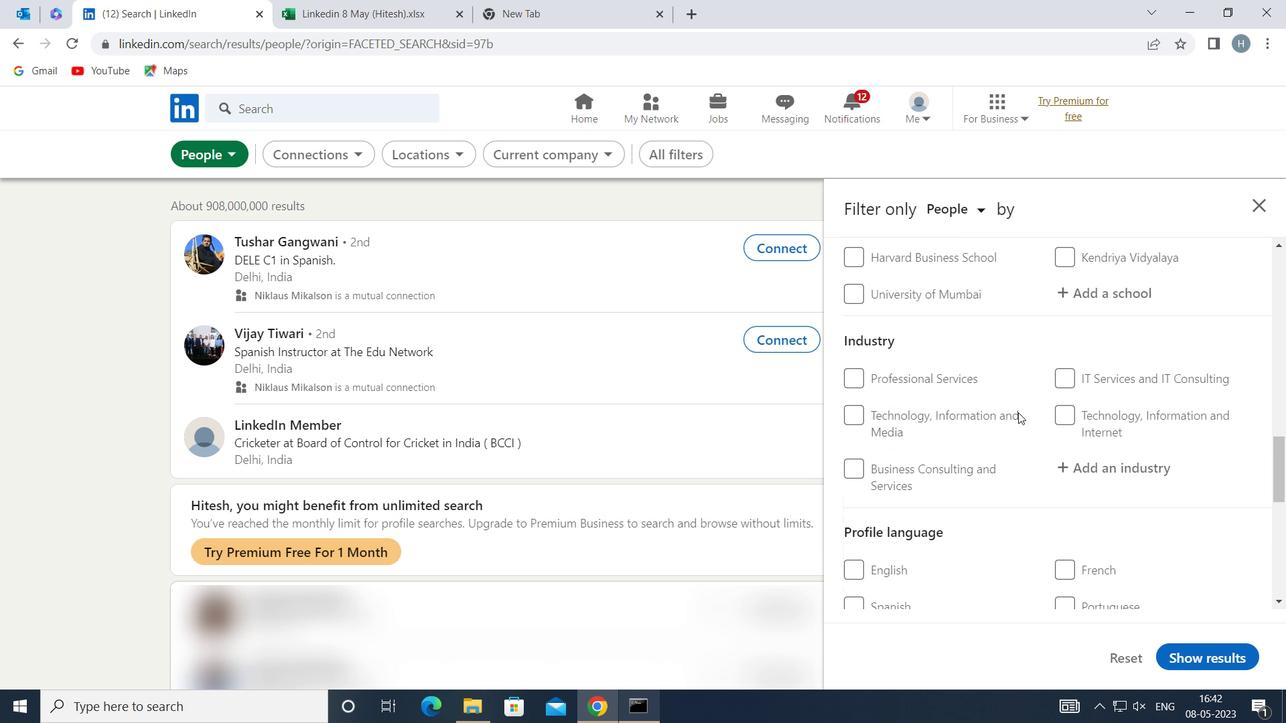 
Action: Mouse scrolled (1018, 412) with delta (0, 0)
Screenshot: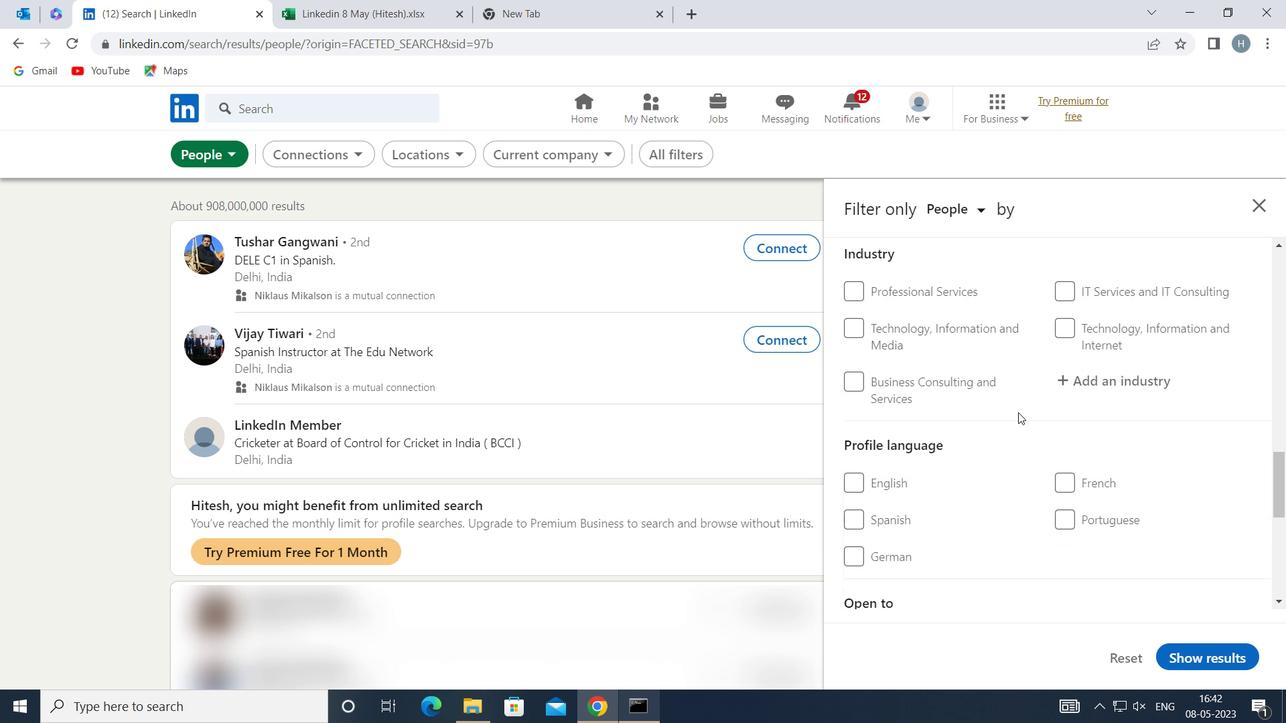 
Action: Mouse moved to (868, 441)
Screenshot: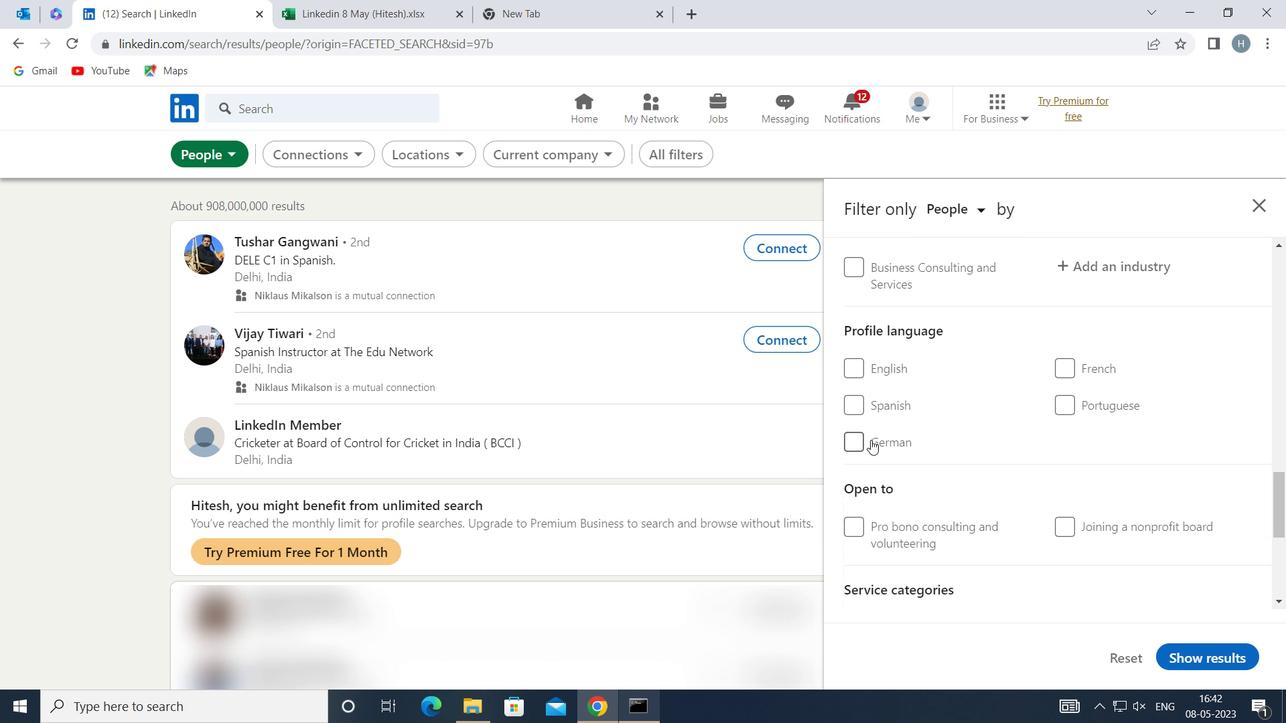 
Action: Mouse pressed left at (868, 441)
Screenshot: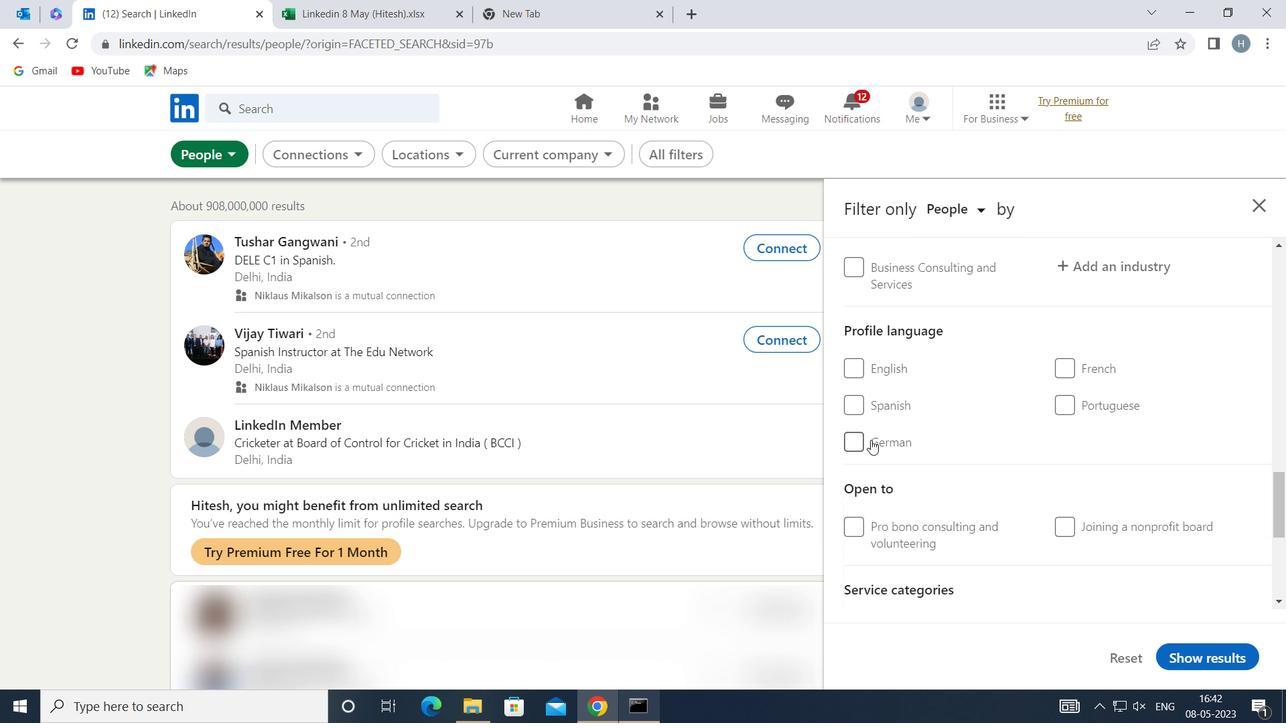 
Action: Mouse moved to (1039, 419)
Screenshot: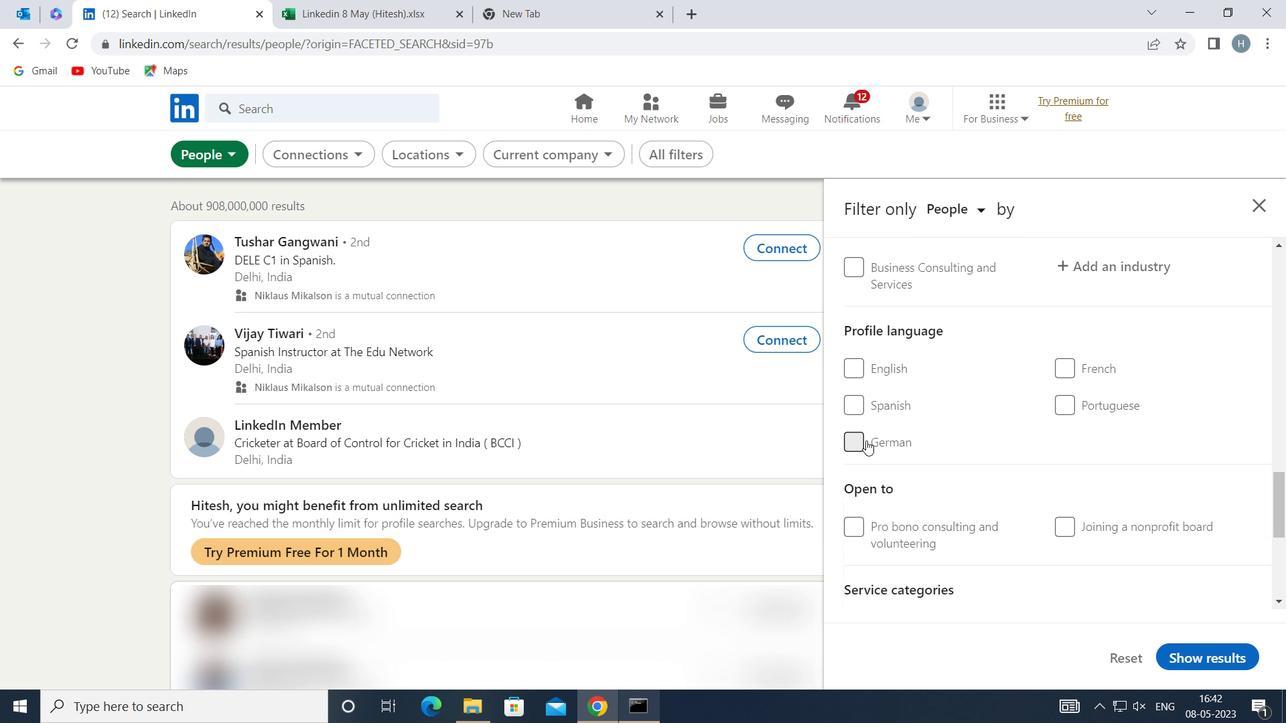 
Action: Mouse scrolled (1039, 420) with delta (0, 0)
Screenshot: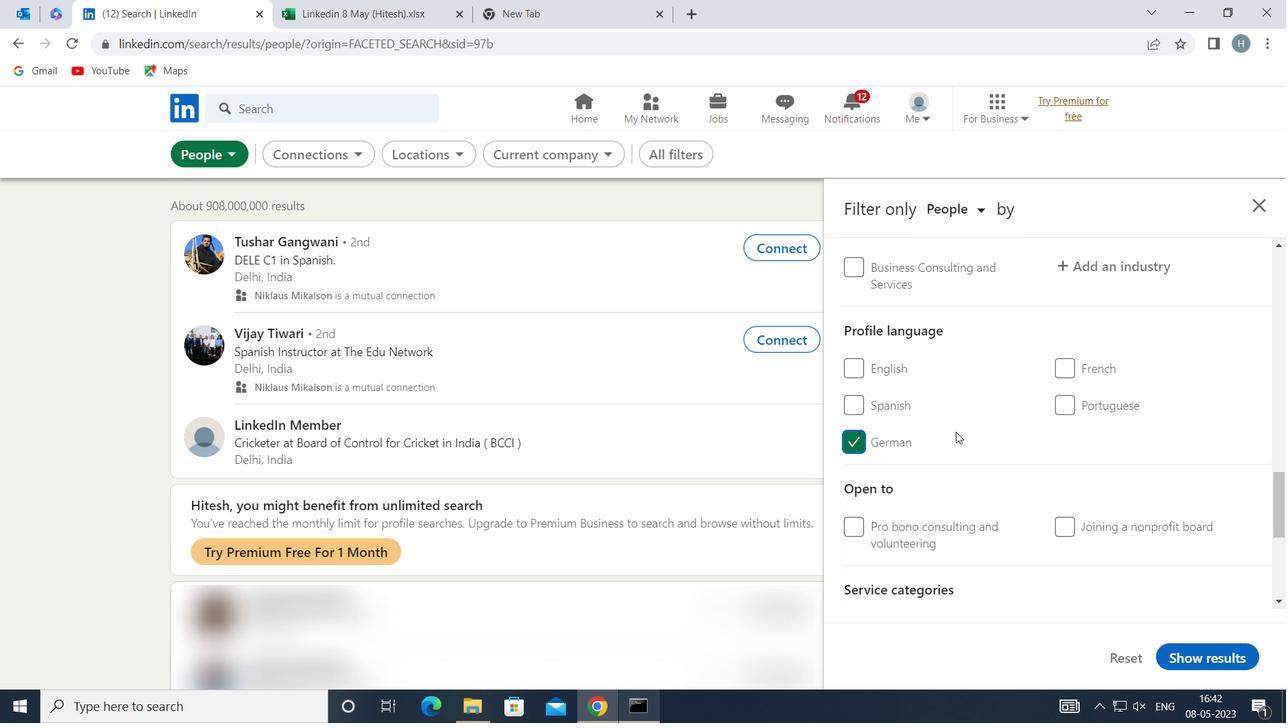 
Action: Mouse scrolled (1039, 420) with delta (0, 0)
Screenshot: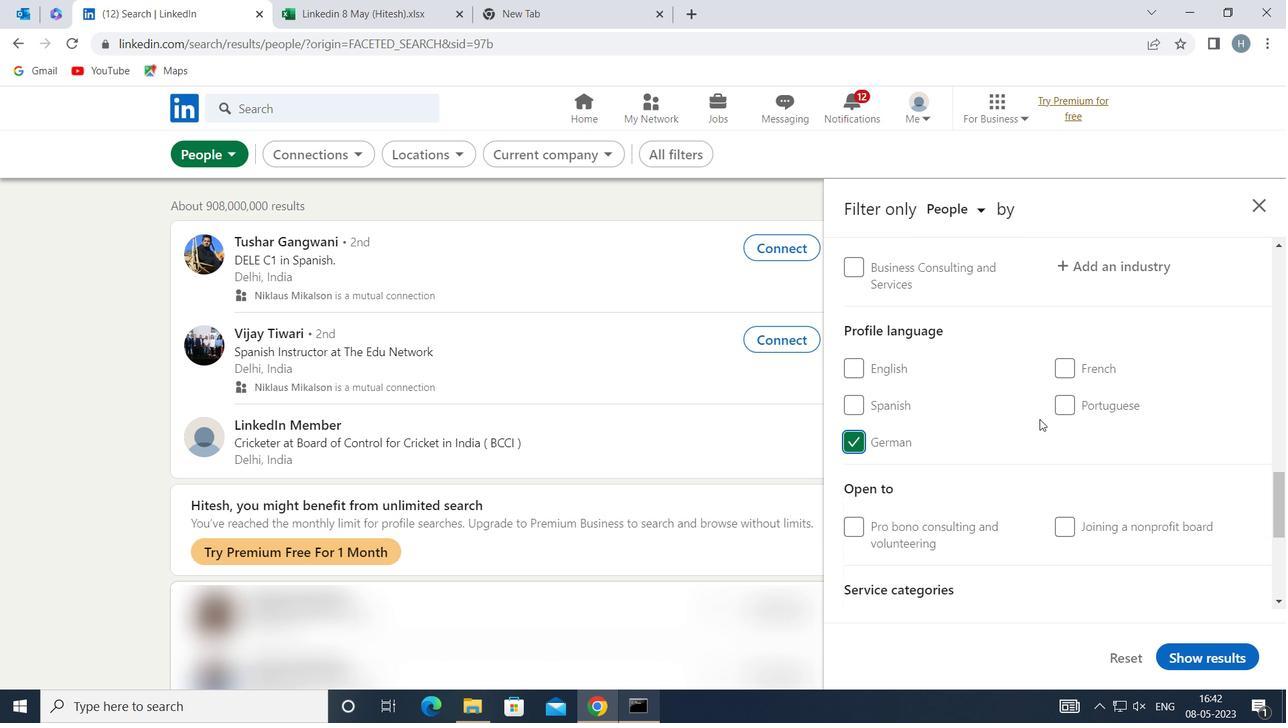 
Action: Mouse scrolled (1039, 420) with delta (0, 0)
Screenshot: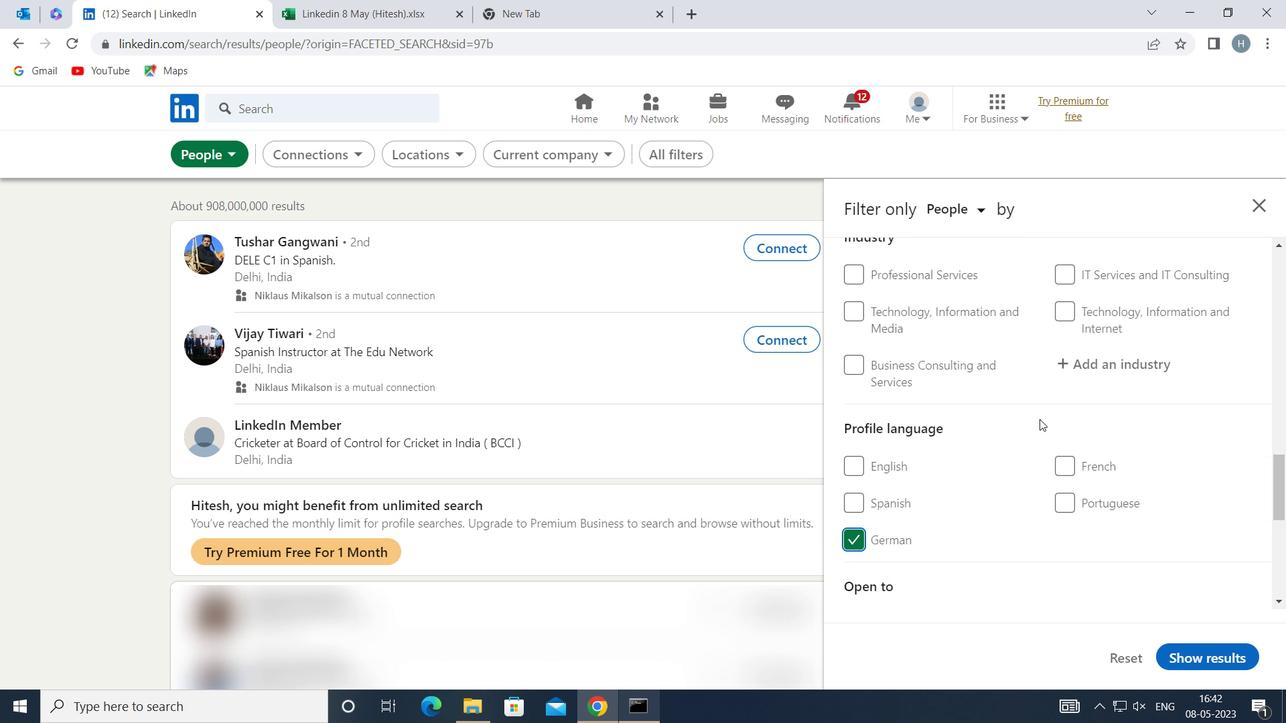 
Action: Mouse scrolled (1039, 420) with delta (0, 0)
Screenshot: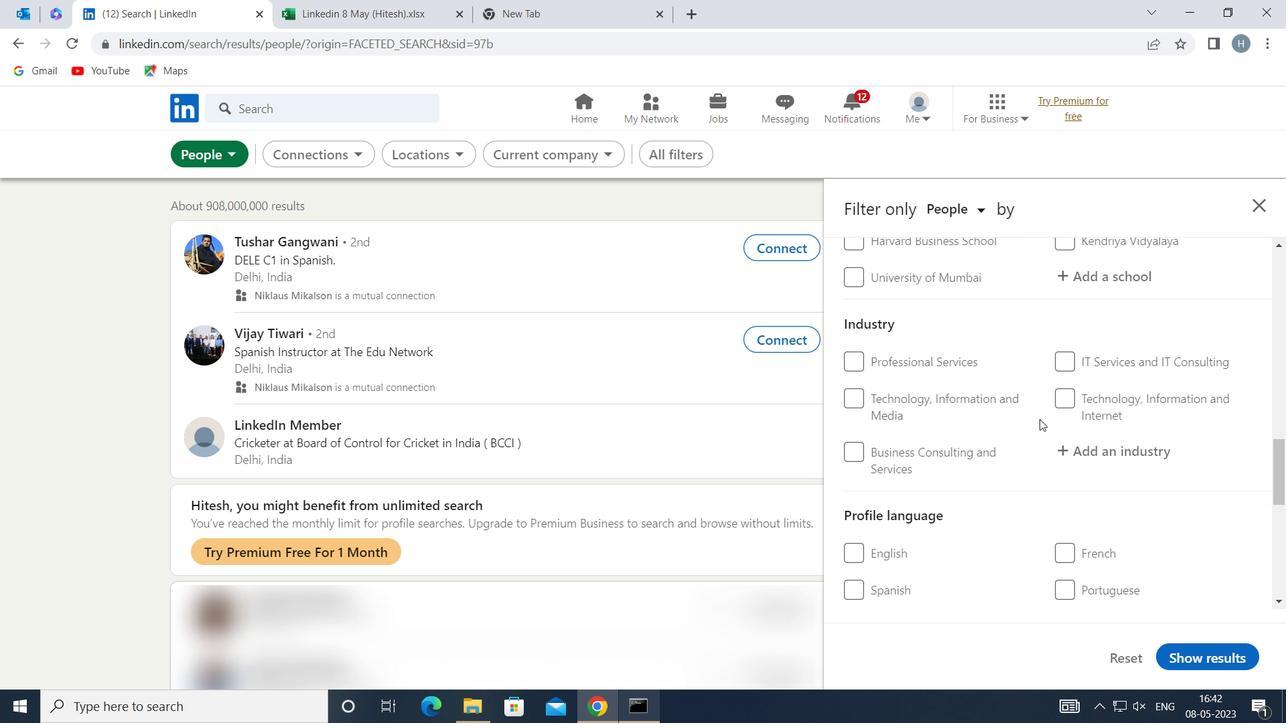 
Action: Mouse scrolled (1039, 420) with delta (0, 0)
Screenshot: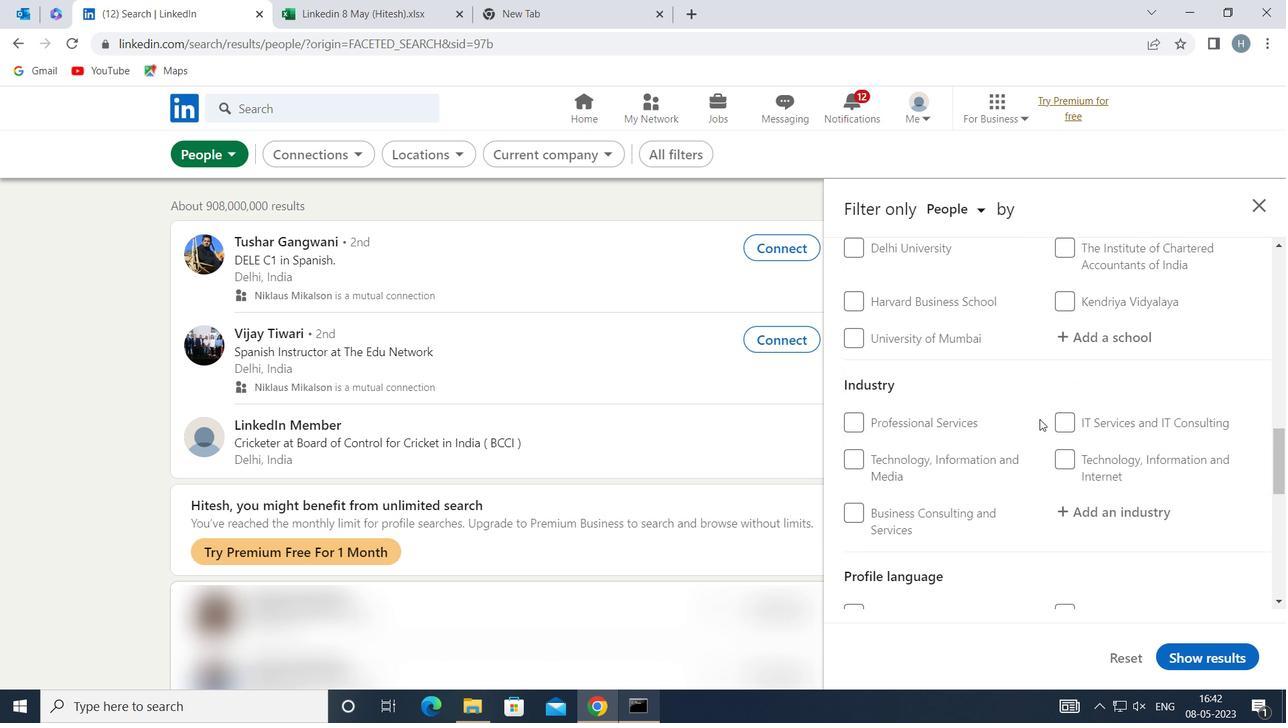 
Action: Mouse scrolled (1039, 420) with delta (0, 0)
Screenshot: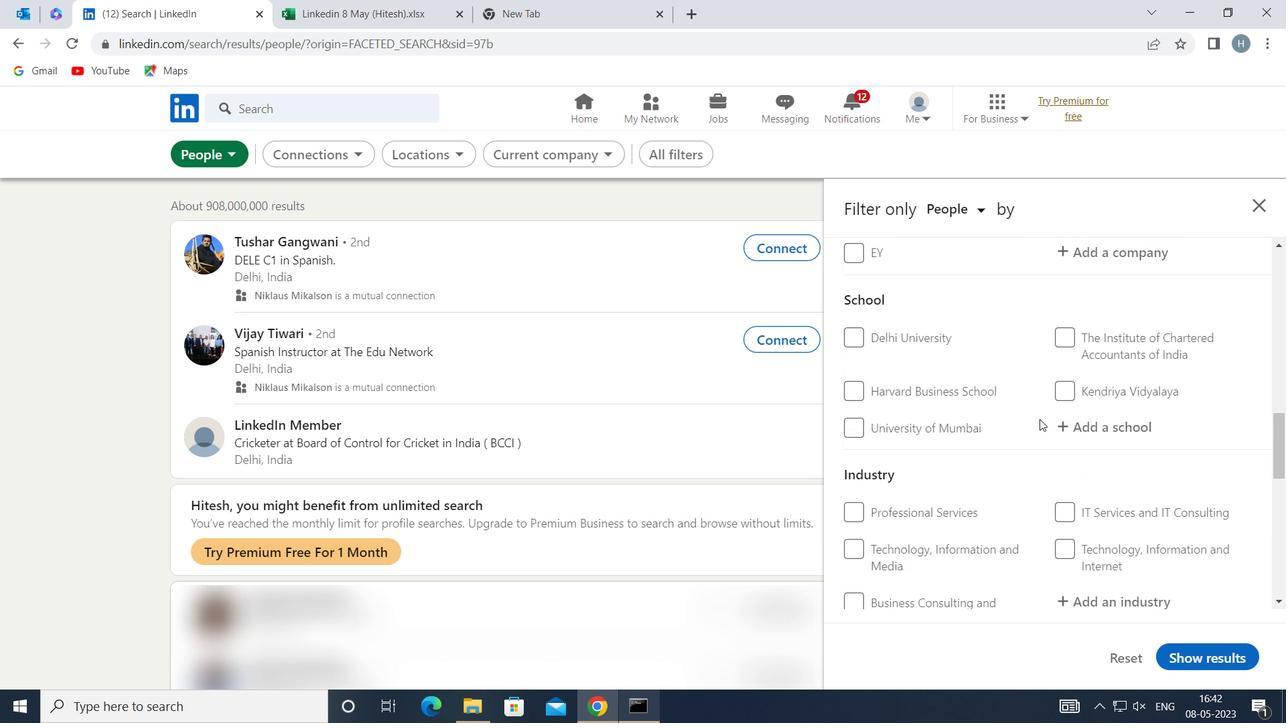 
Action: Mouse scrolled (1039, 420) with delta (0, 0)
Screenshot: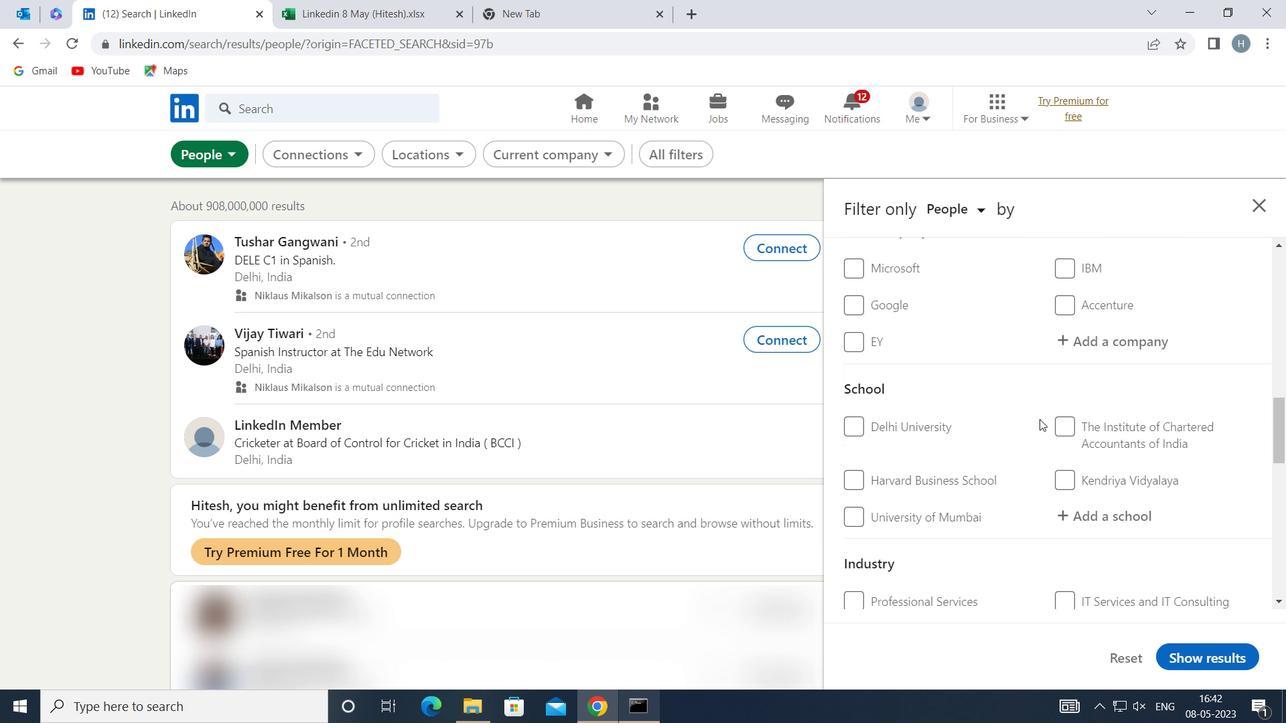 
Action: Mouse scrolled (1039, 420) with delta (0, 0)
Screenshot: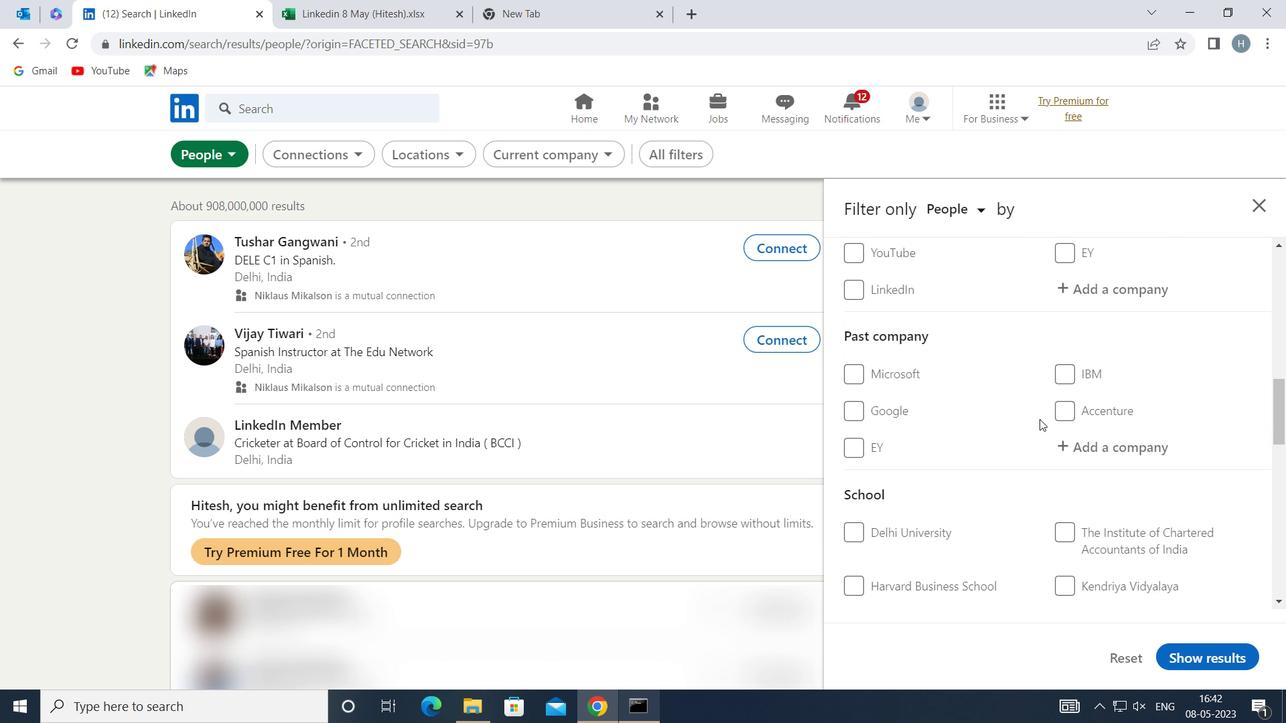 
Action: Mouse moved to (1097, 424)
Screenshot: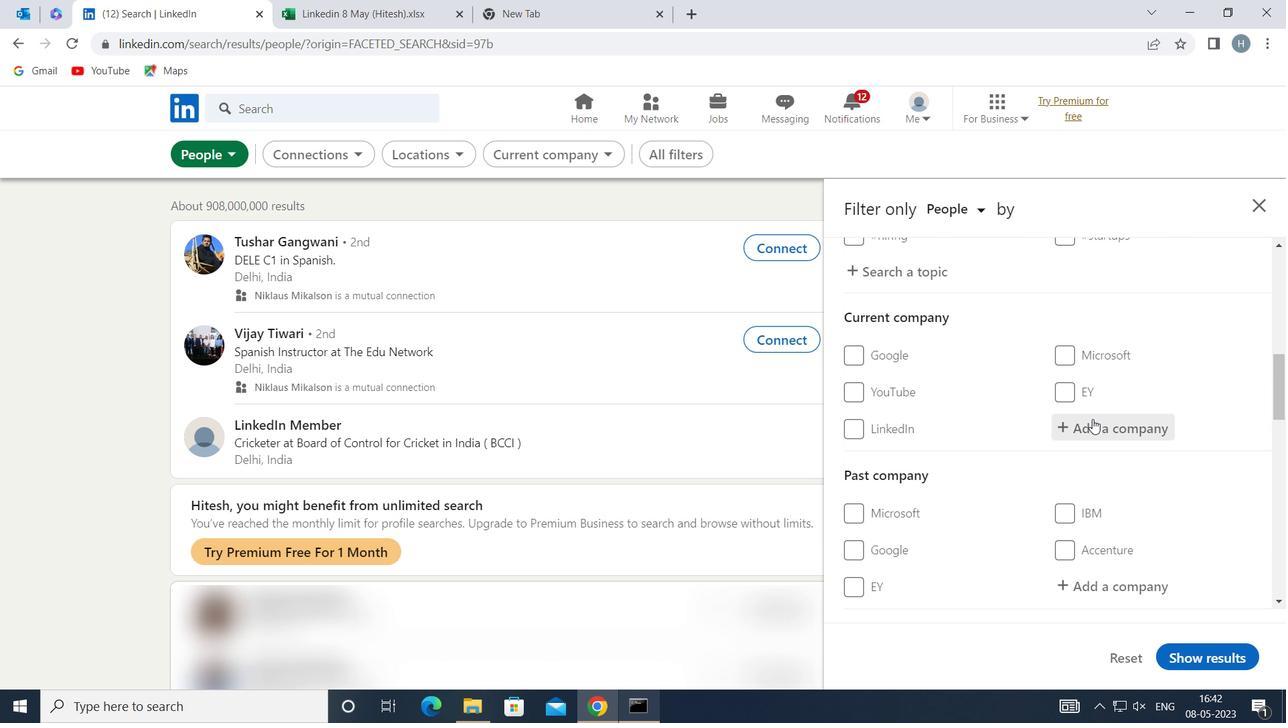 
Action: Mouse pressed left at (1097, 424)
Screenshot: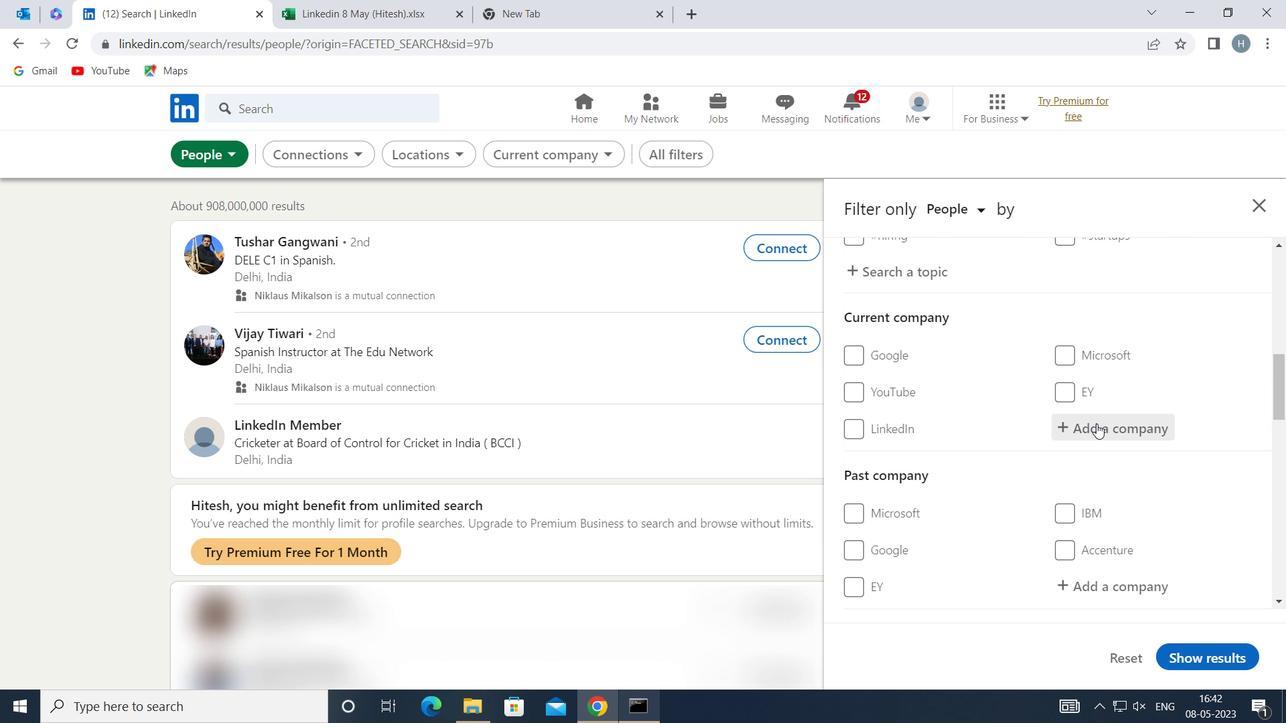 
Action: Key pressed <Key.shift>BHARTI<Key.space><Key.shift>AXA<Key.space><Key.shift>LIFE<Key.space><Key.shift>INSU
Screenshot: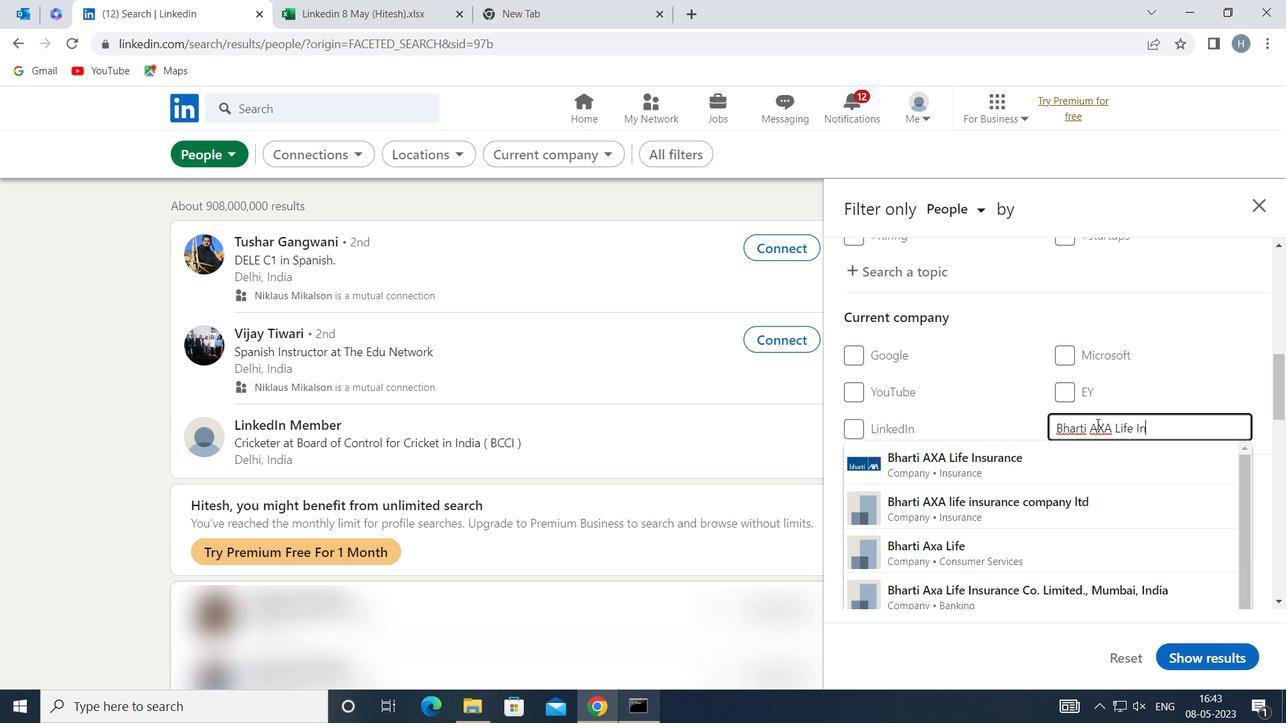 
Action: Mouse moved to (1045, 466)
Screenshot: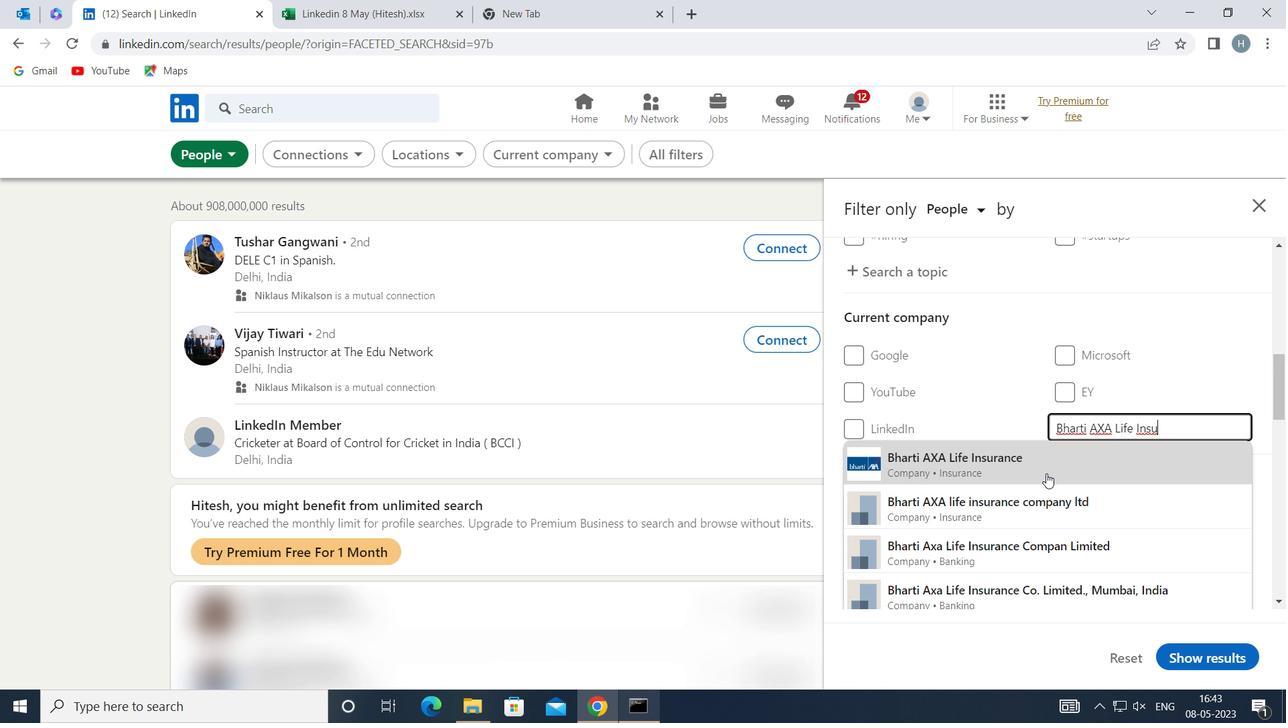 
Action: Mouse pressed left at (1045, 466)
Screenshot: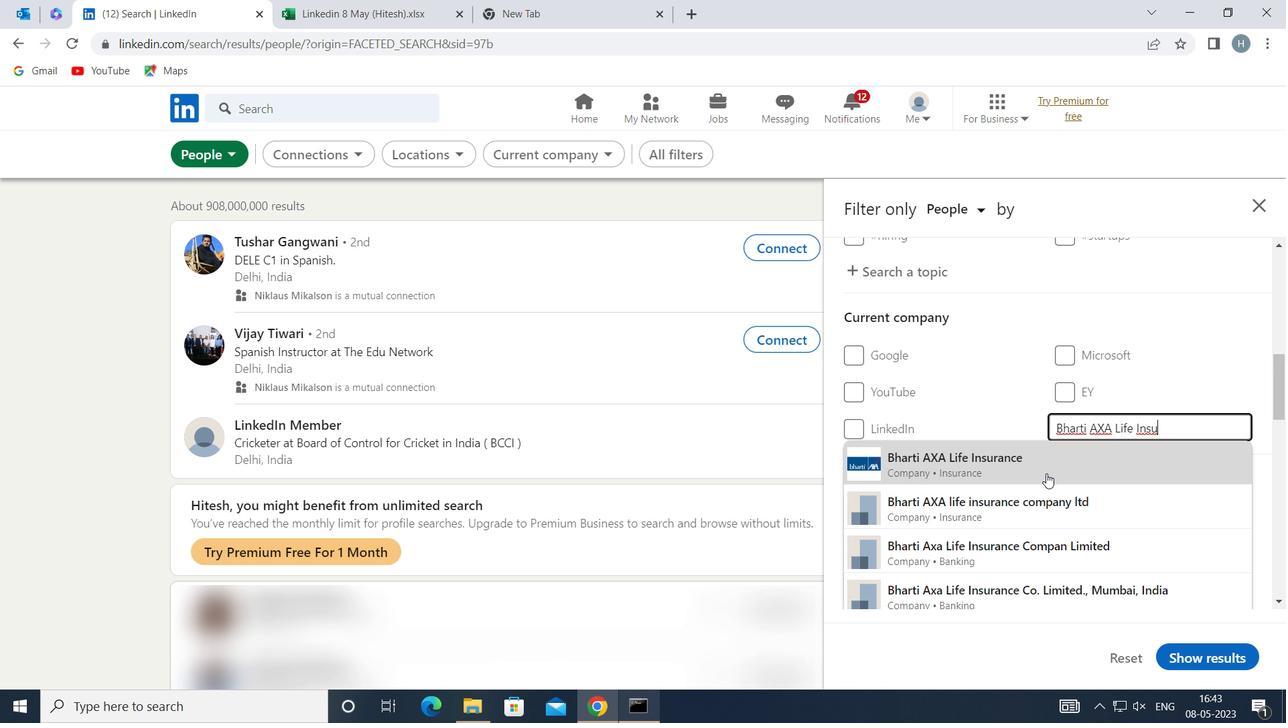 
Action: Mouse moved to (1021, 430)
Screenshot: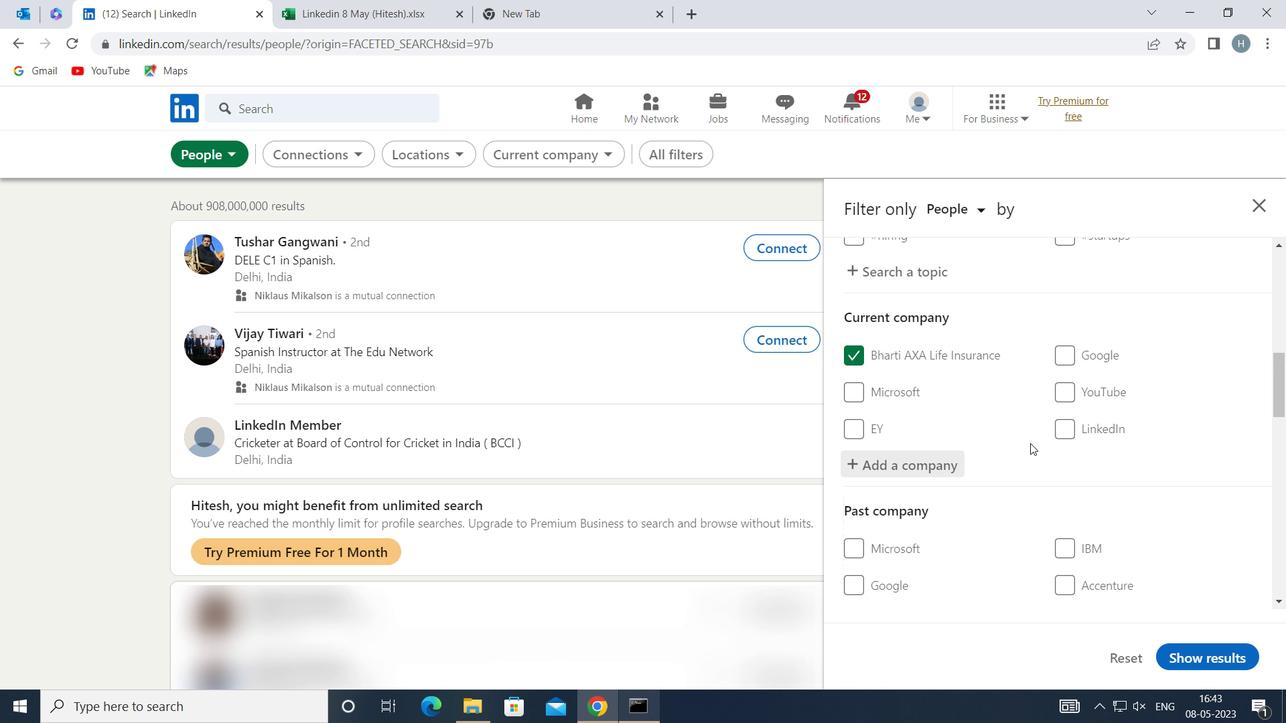 
Action: Mouse scrolled (1021, 430) with delta (0, 0)
Screenshot: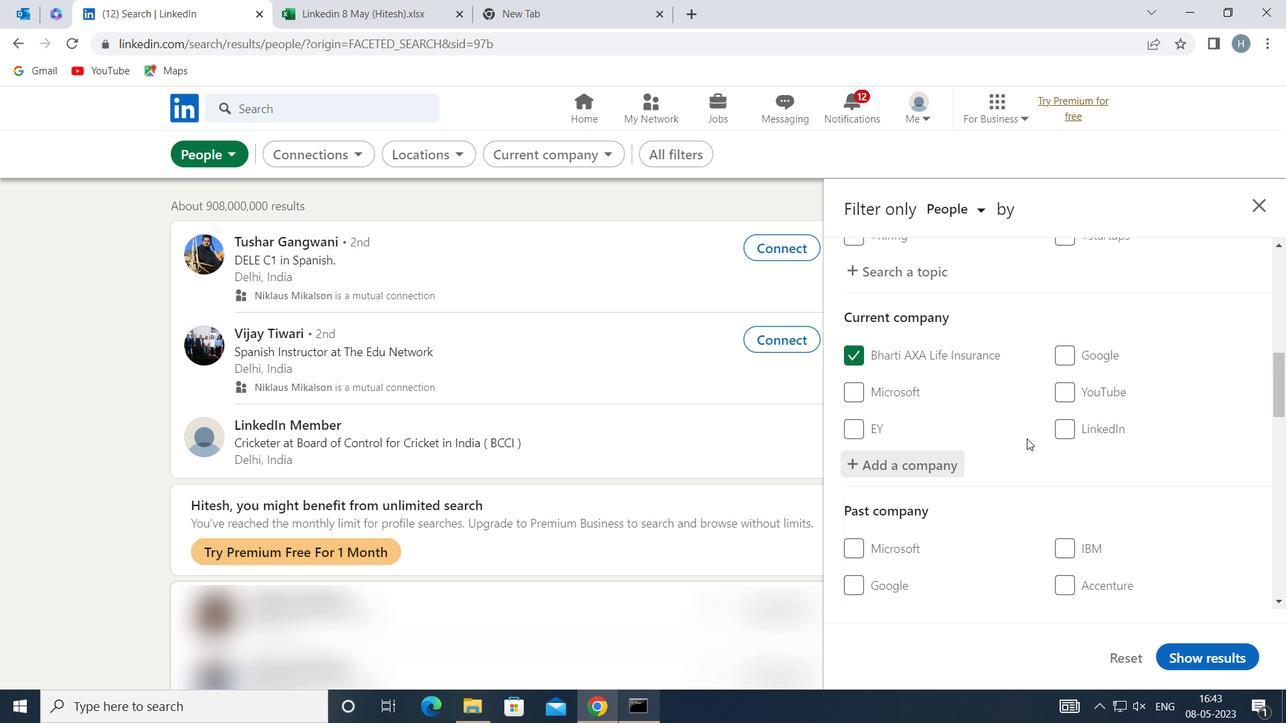 
Action: Mouse moved to (1018, 430)
Screenshot: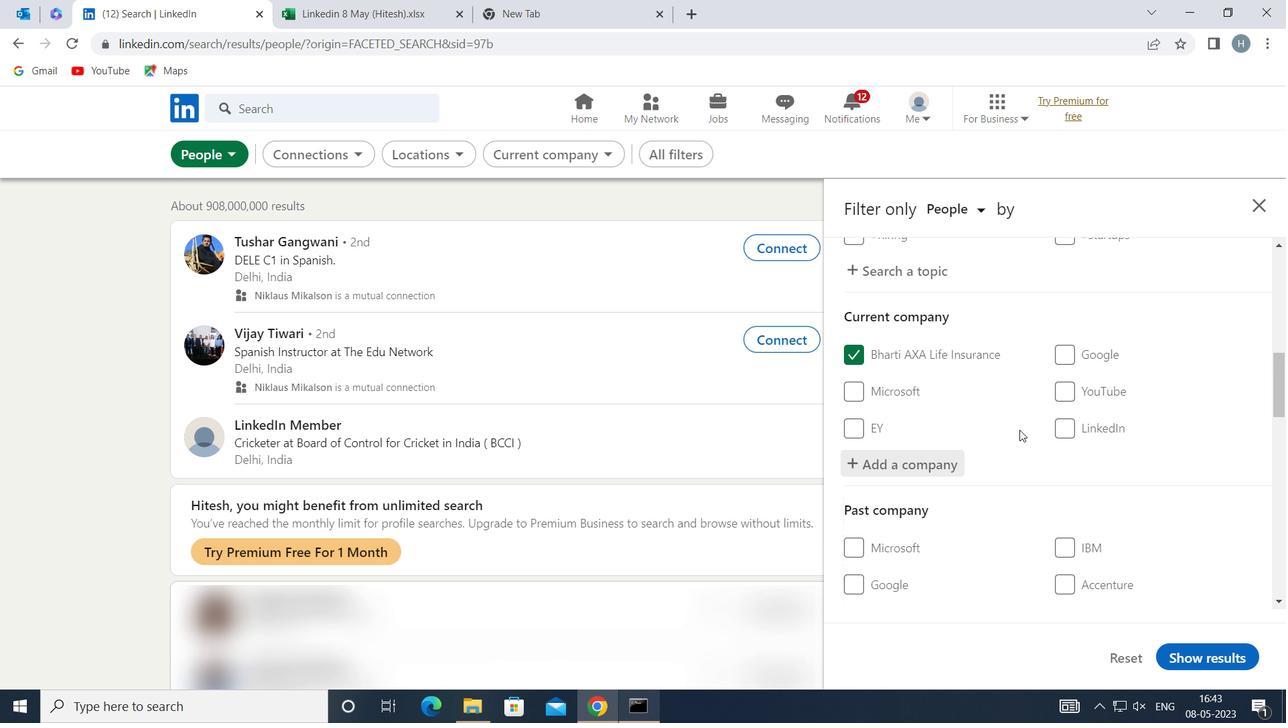 
Action: Mouse scrolled (1018, 430) with delta (0, 0)
Screenshot: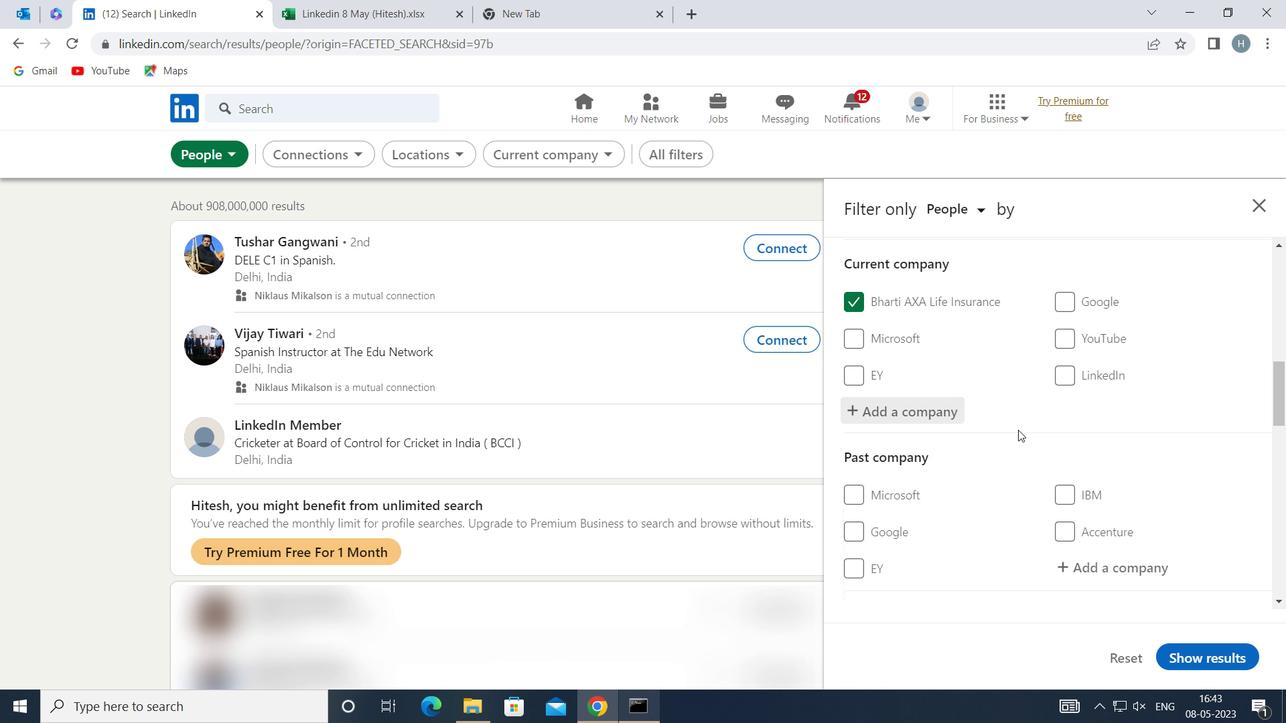 
Action: Mouse moved to (1017, 429)
Screenshot: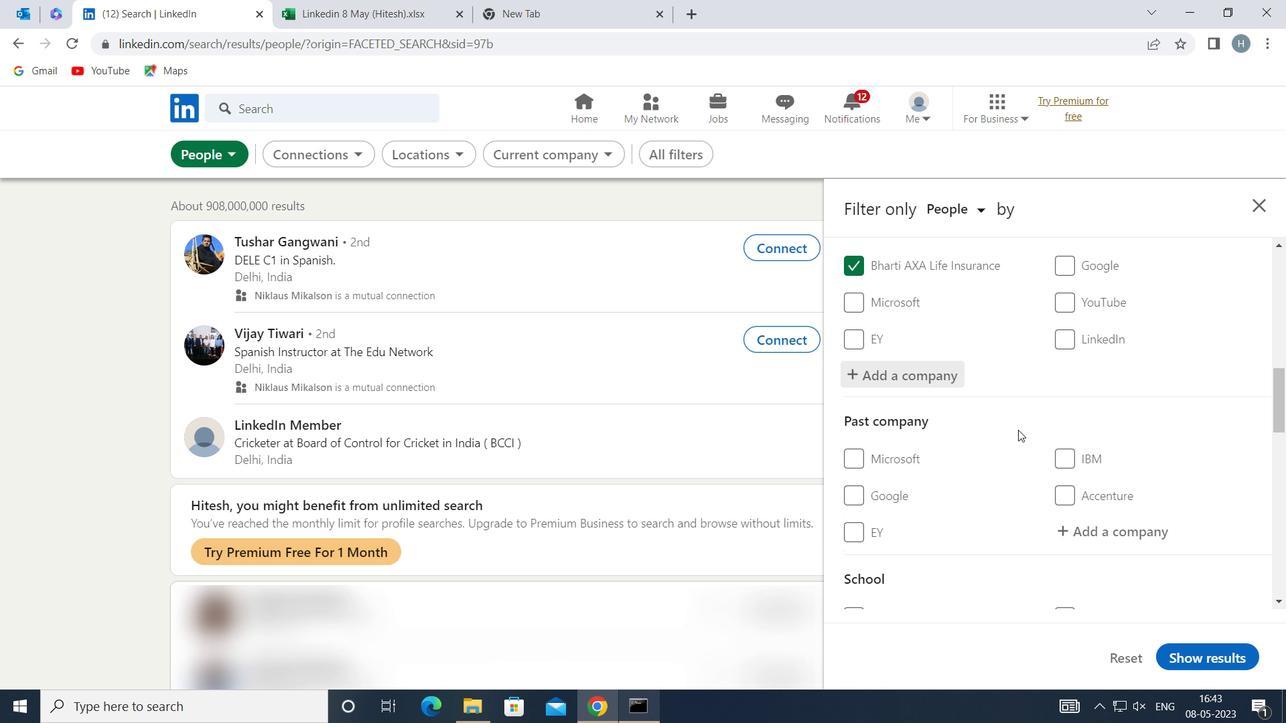 
Action: Mouse scrolled (1017, 428) with delta (0, 0)
Screenshot: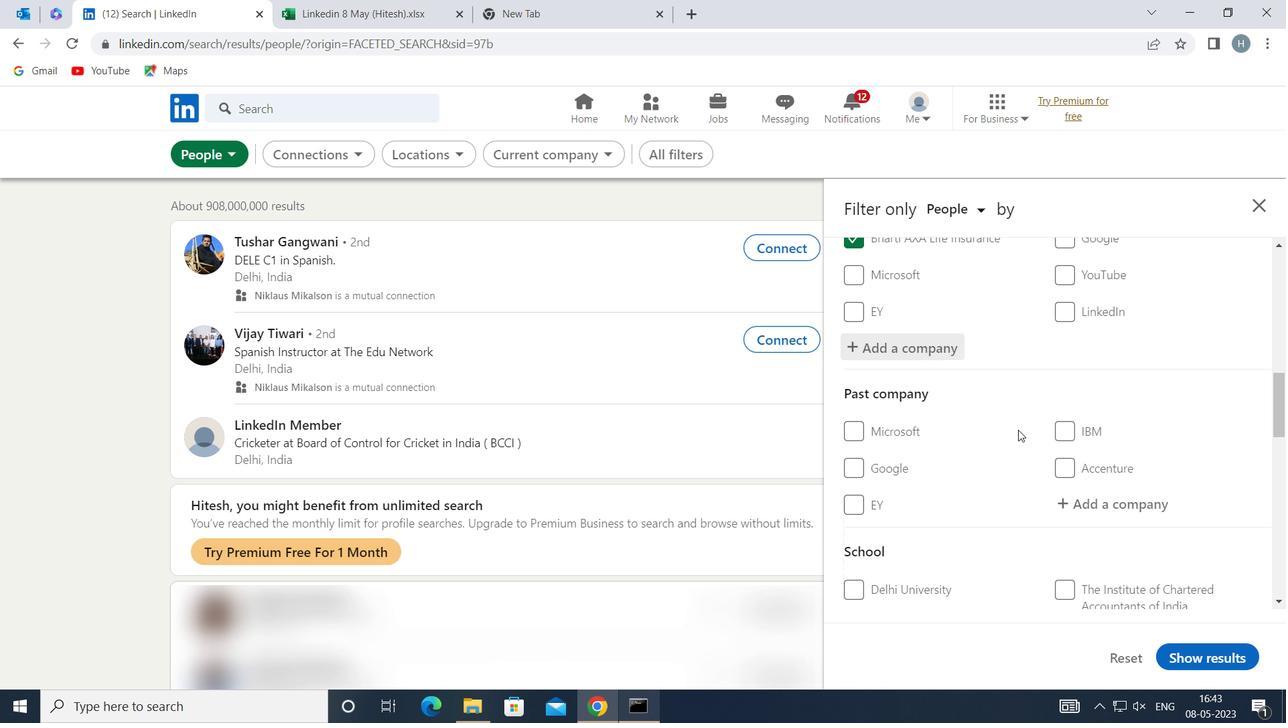 
Action: Mouse moved to (1017, 426)
Screenshot: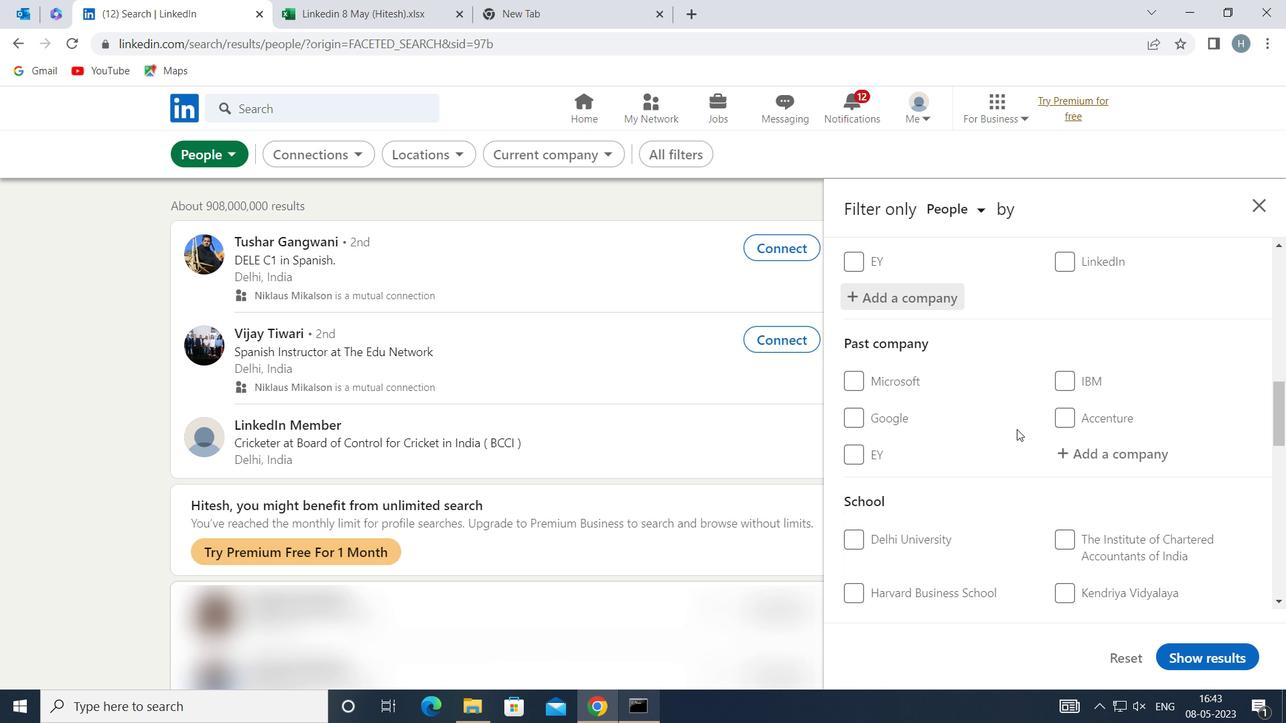 
Action: Mouse scrolled (1017, 426) with delta (0, 0)
Screenshot: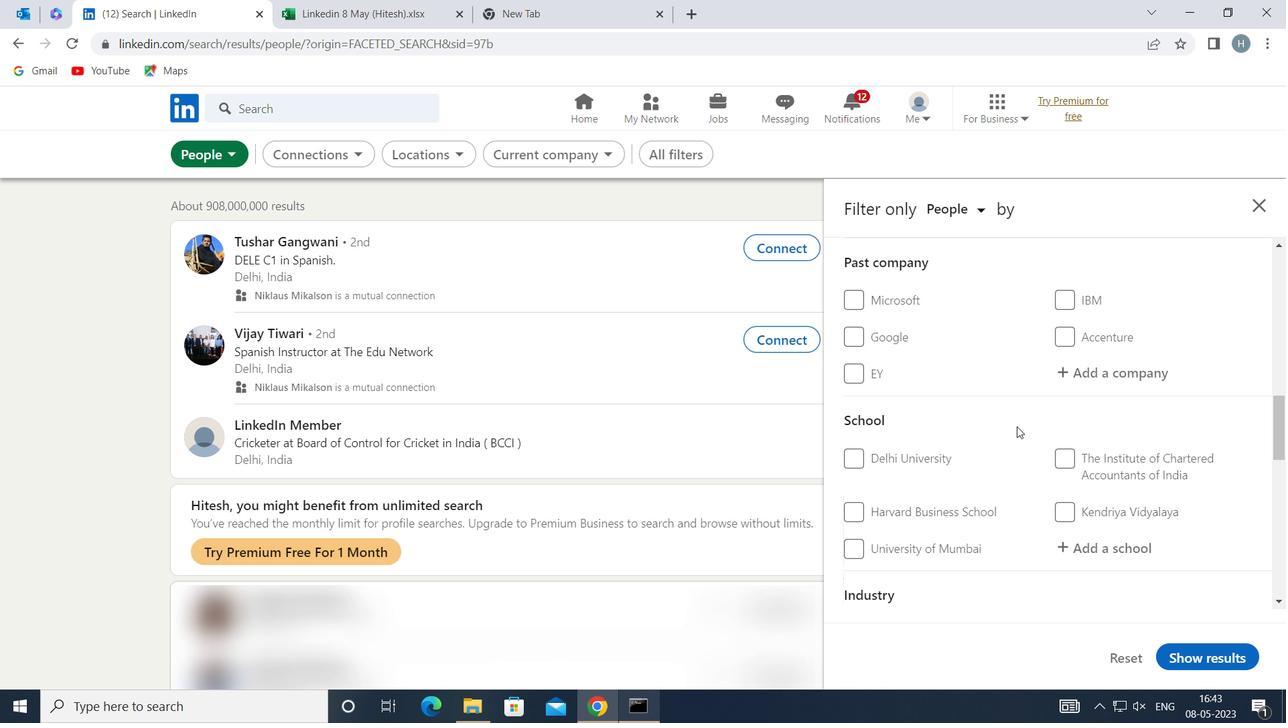 
Action: Mouse moved to (1124, 456)
Screenshot: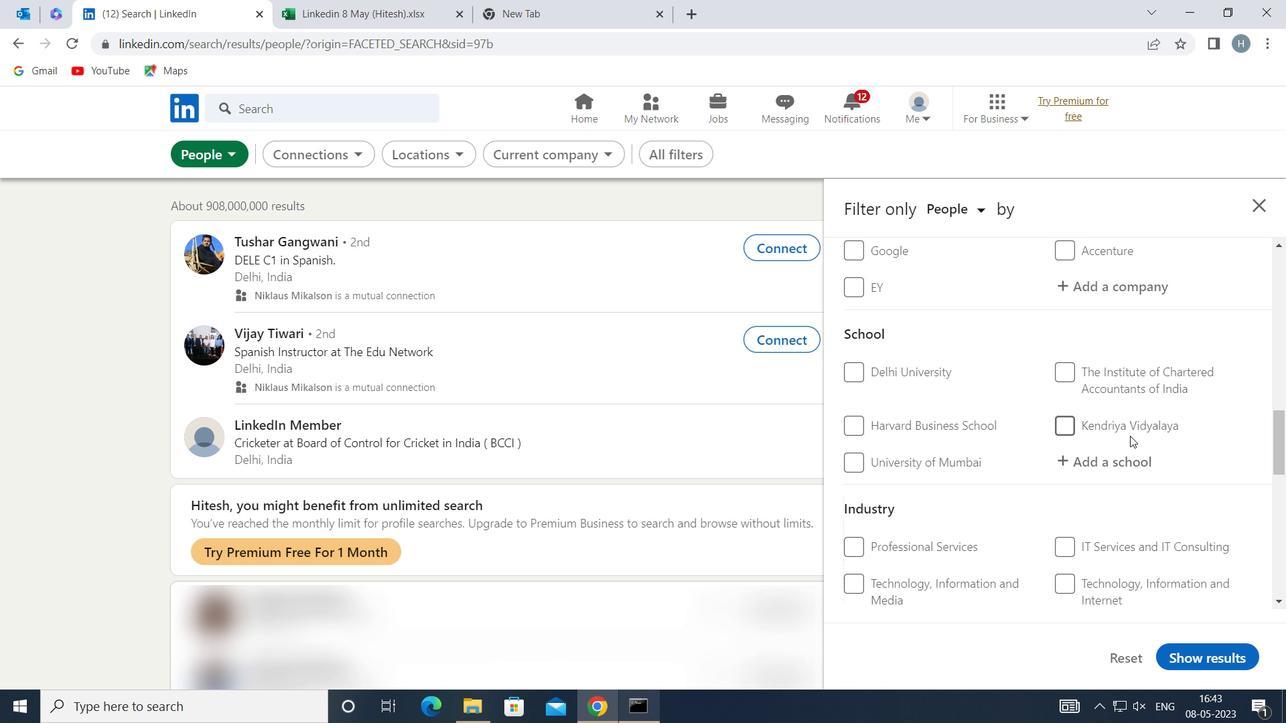 
Action: Mouse pressed left at (1124, 456)
Screenshot: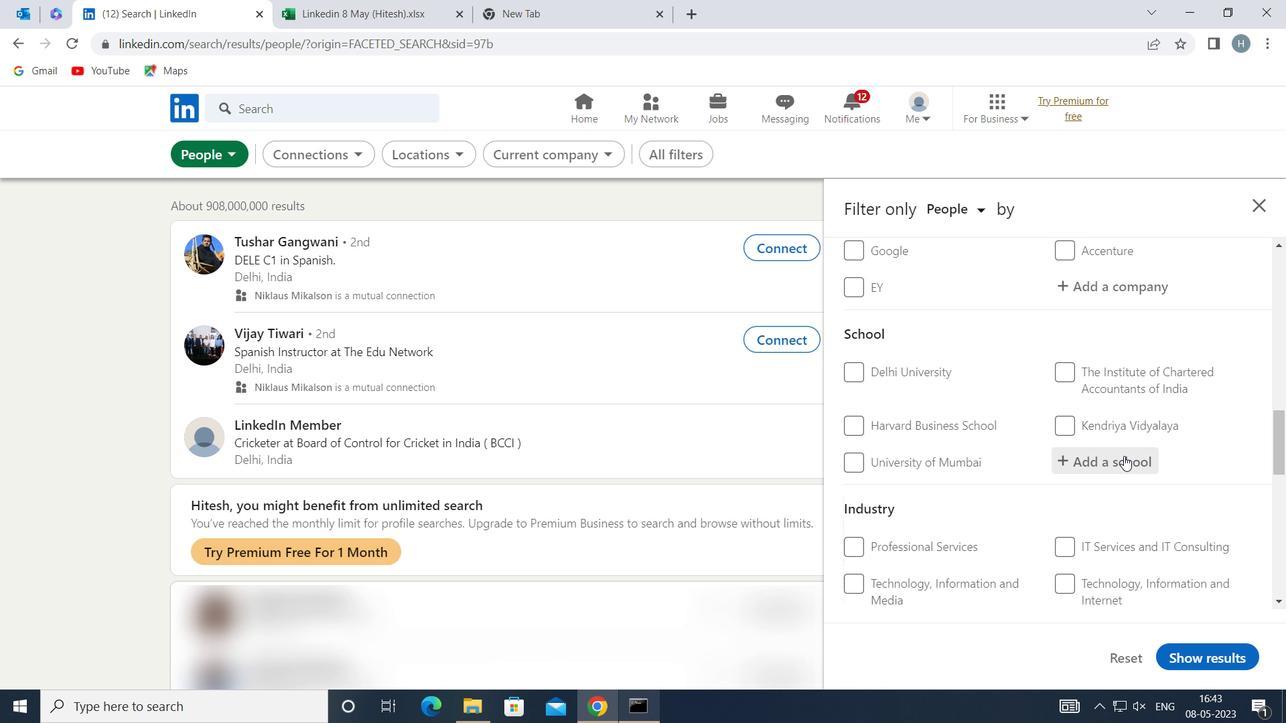 
Action: Key pressed <Key.shift>VIGNAN<Key.space><Key.shift>INSTITUTE<Key.space>O<Key.shift>F<Key.space><Key.shift>TECHNOLOGY<Key.space>AND<Key.space>
Screenshot: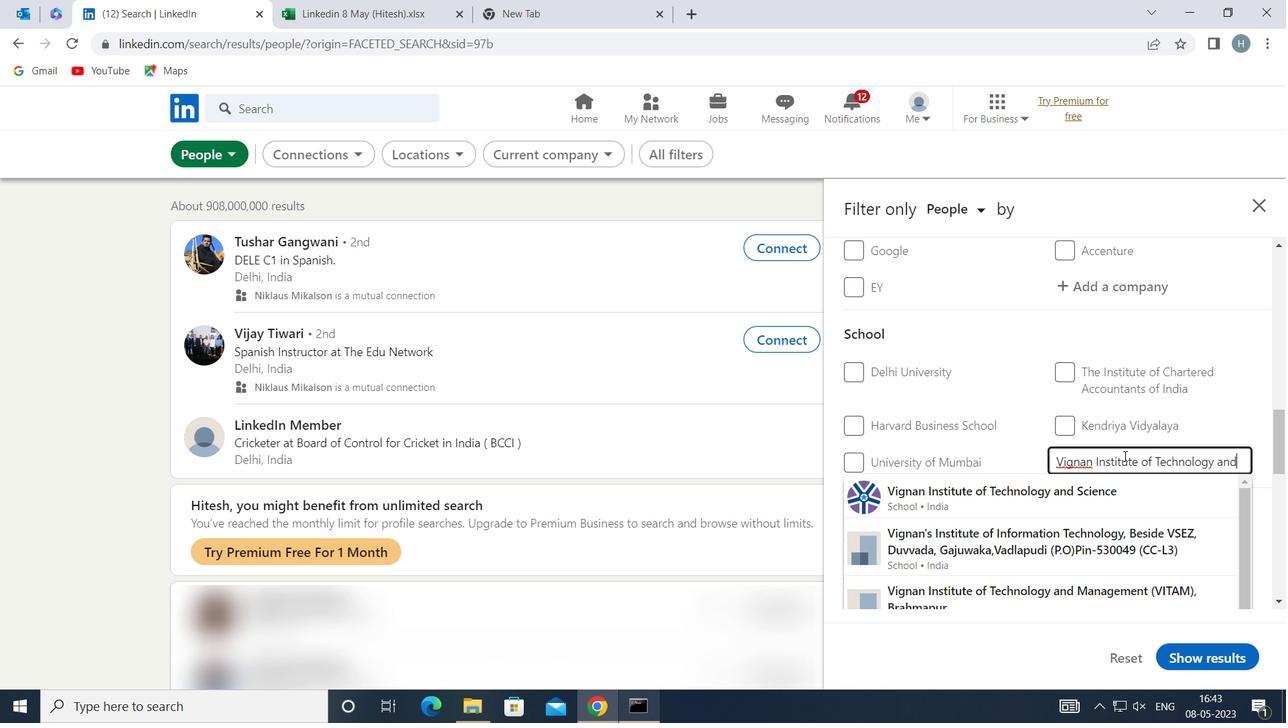 
Action: Mouse moved to (1110, 494)
Screenshot: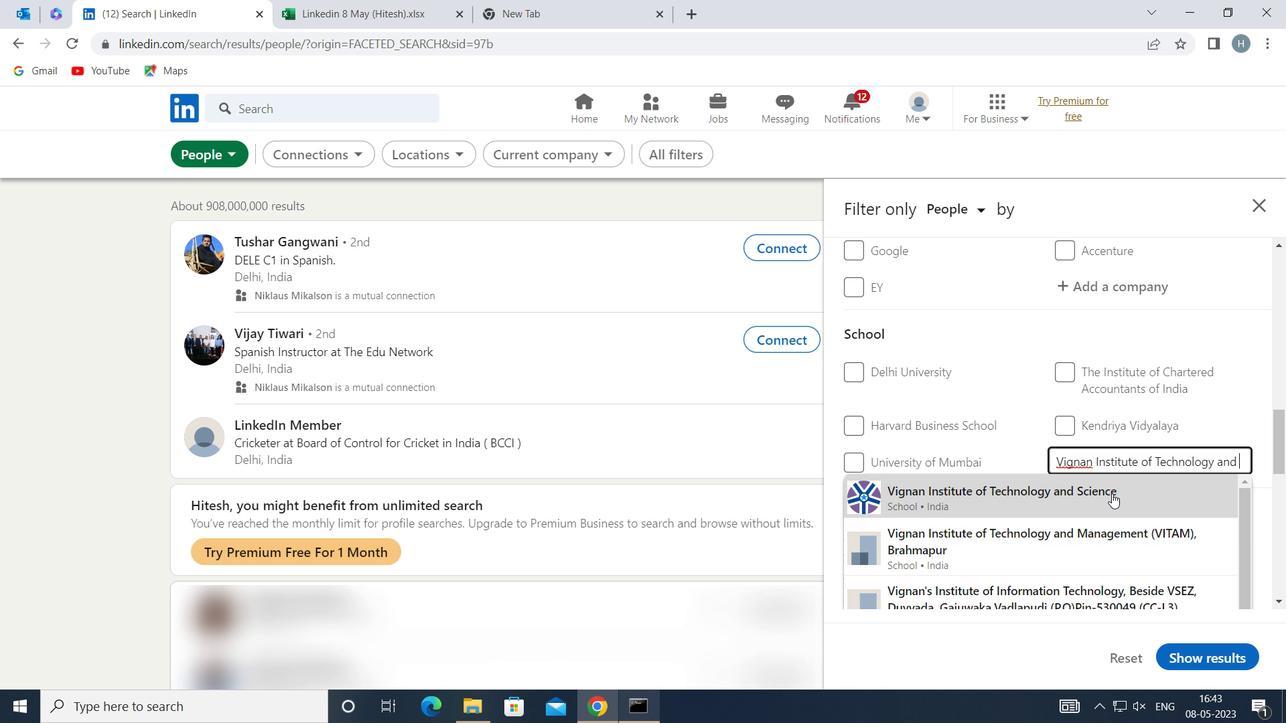 
Action: Mouse pressed left at (1110, 494)
Screenshot: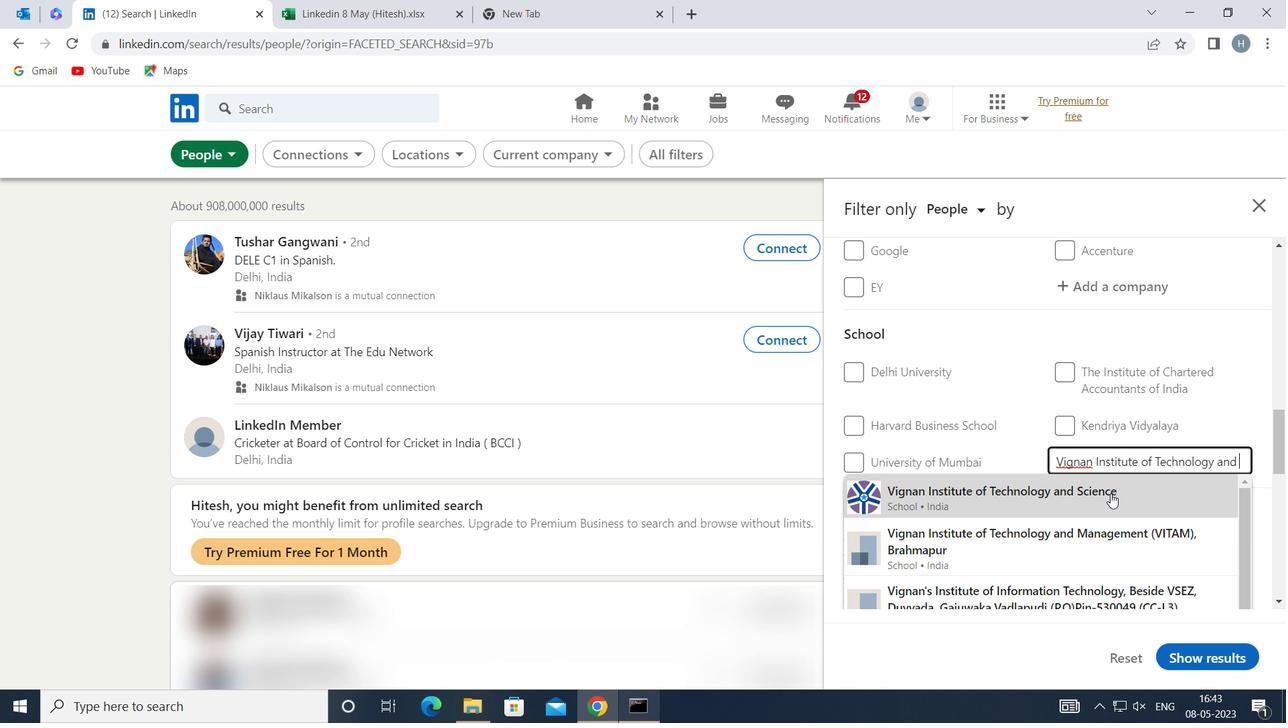 
Action: Mouse moved to (1033, 404)
Screenshot: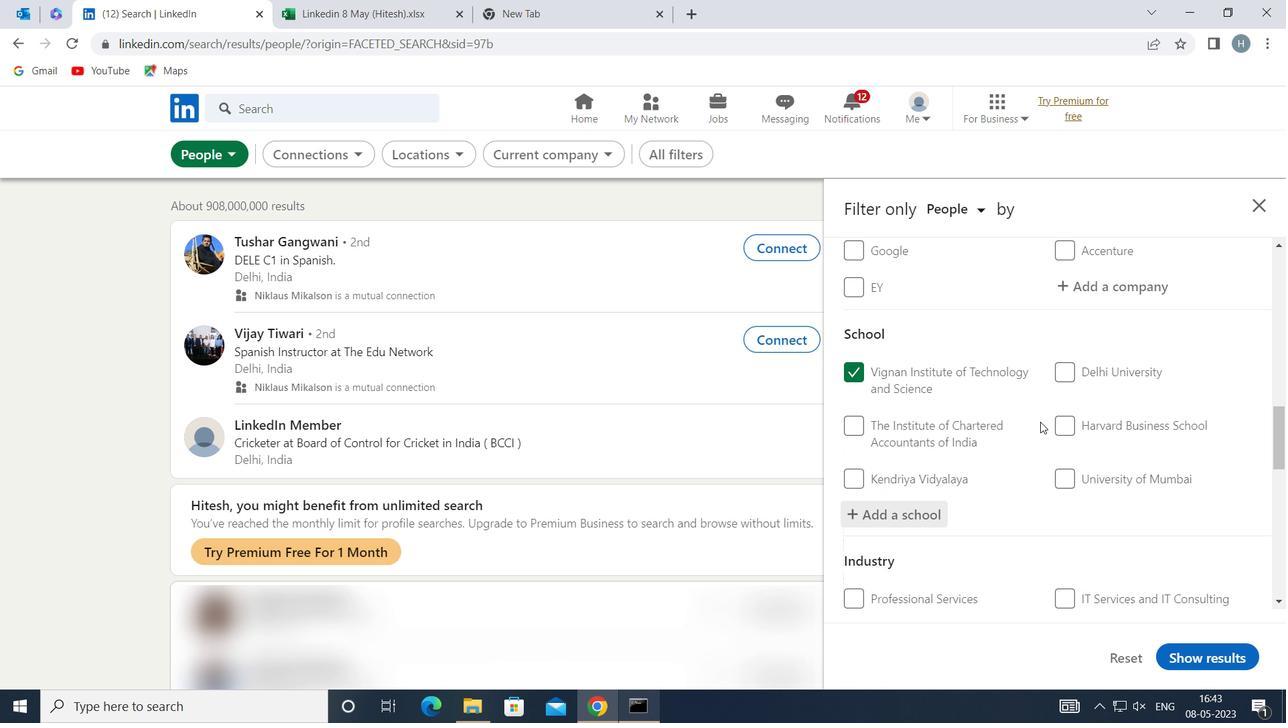 
Action: Mouse scrolled (1033, 403) with delta (0, 0)
Screenshot: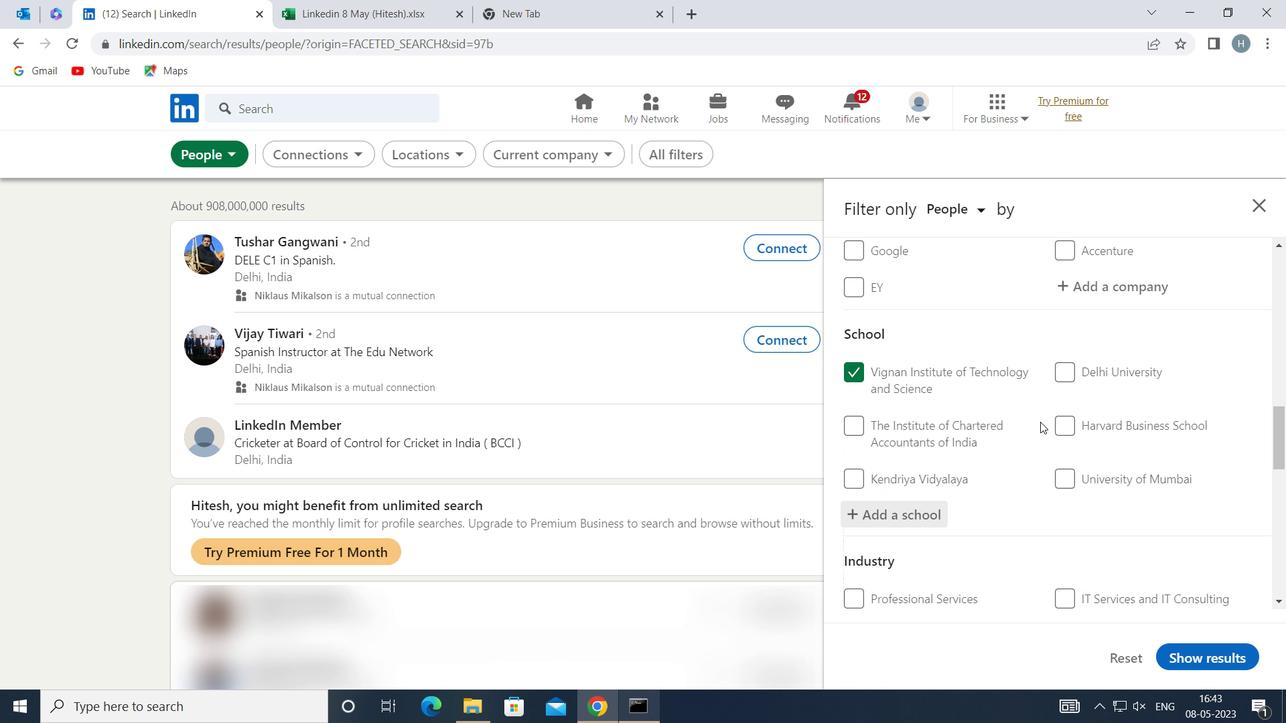
Action: Mouse scrolled (1033, 403) with delta (0, 0)
Screenshot: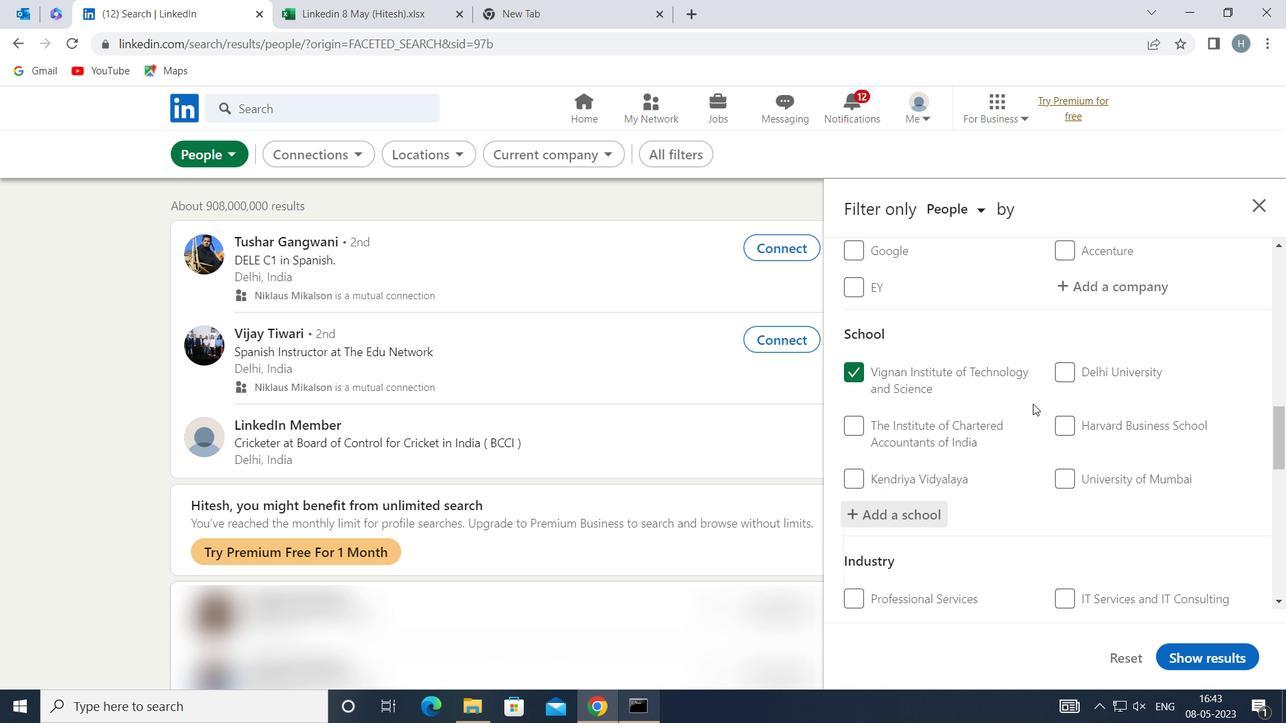 
Action: Mouse moved to (1030, 400)
Screenshot: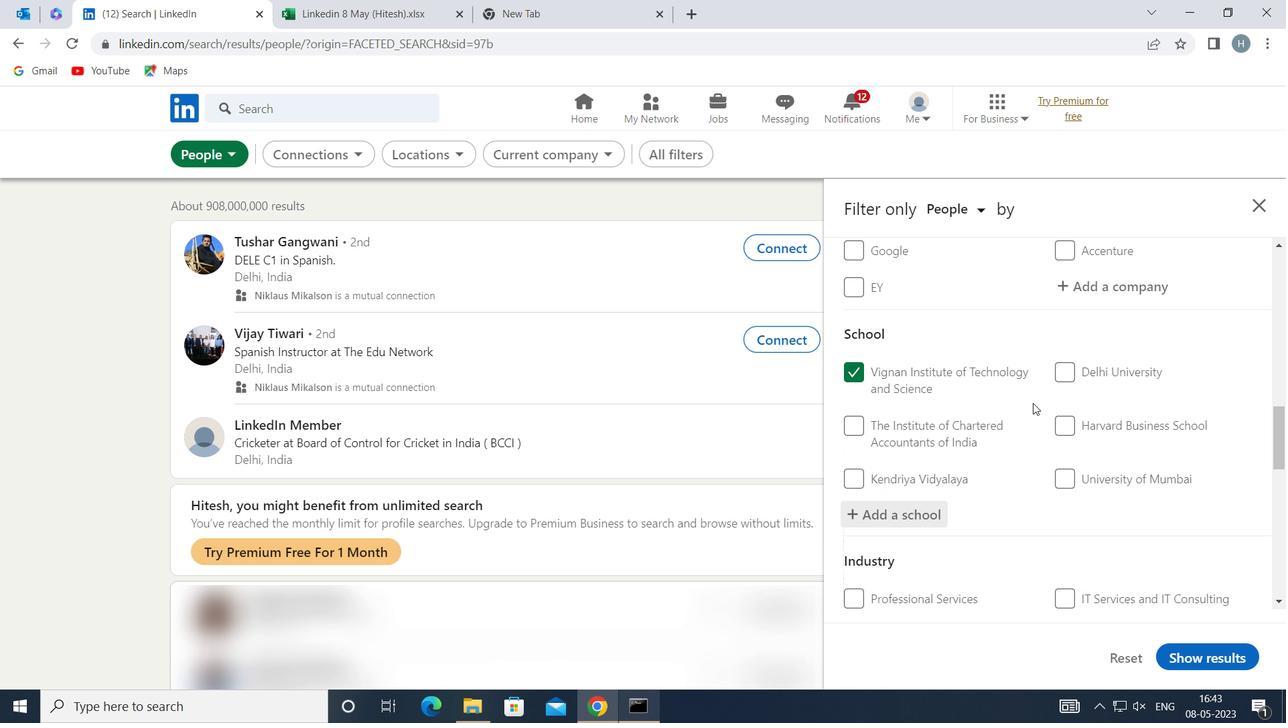 
Action: Mouse scrolled (1030, 399) with delta (0, 0)
Screenshot: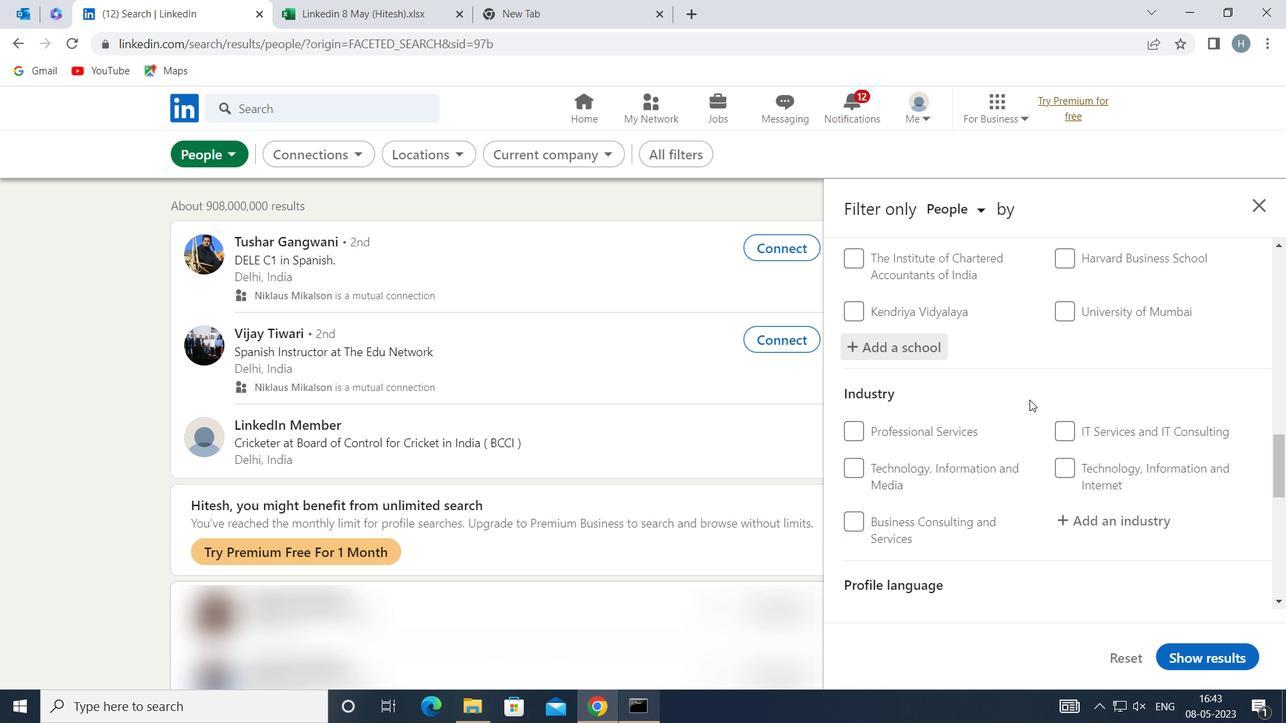 
Action: Mouse moved to (1108, 438)
Screenshot: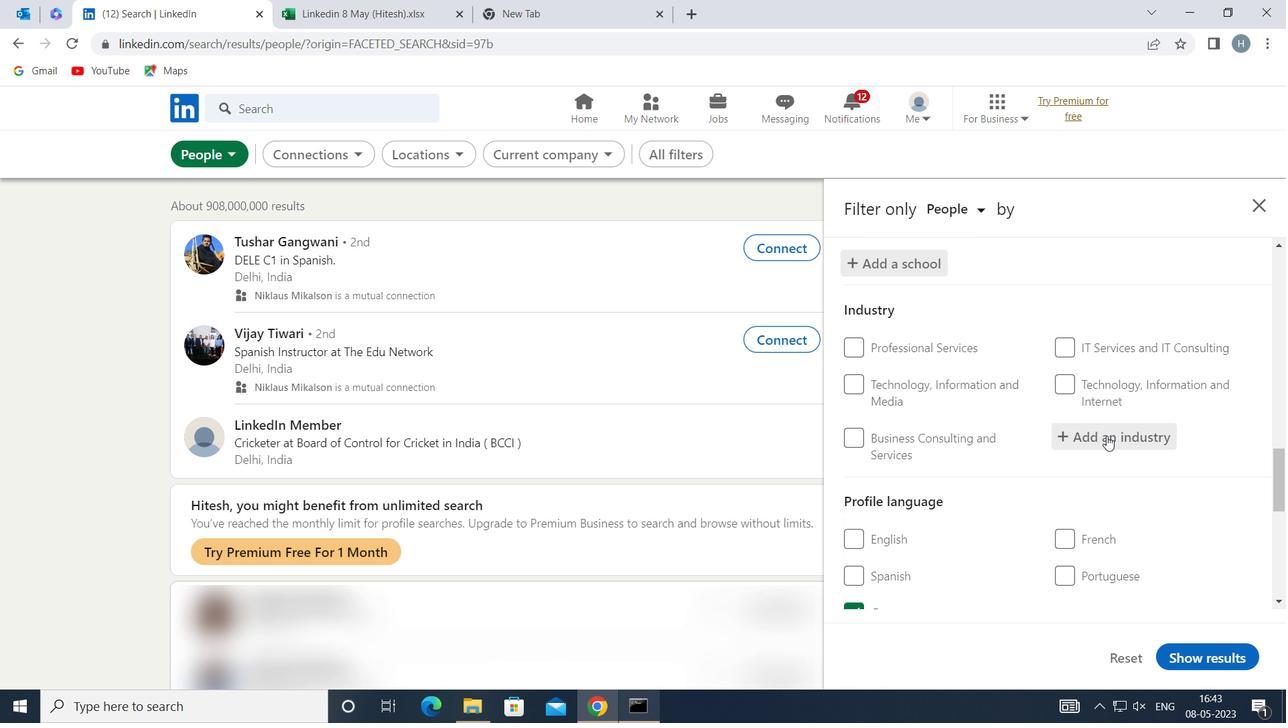 
Action: Mouse pressed left at (1108, 438)
Screenshot: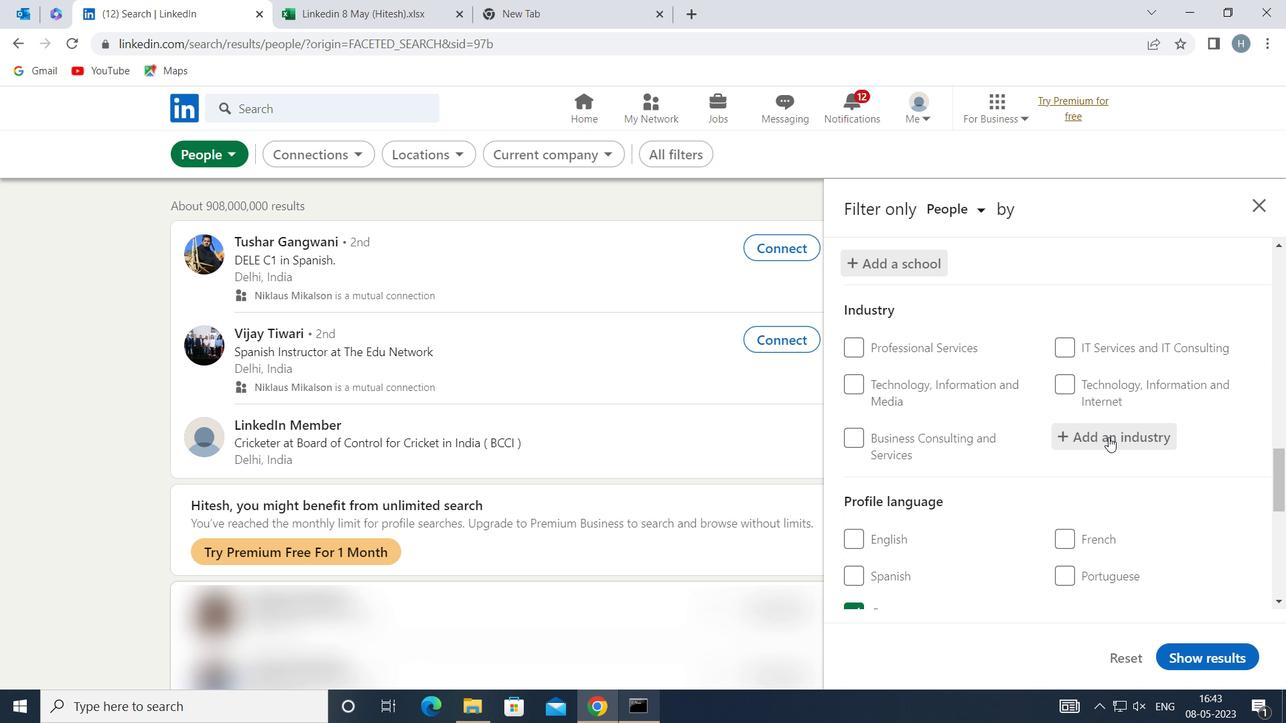 
Action: Key pressed <Key.shift>ABRAS
Screenshot: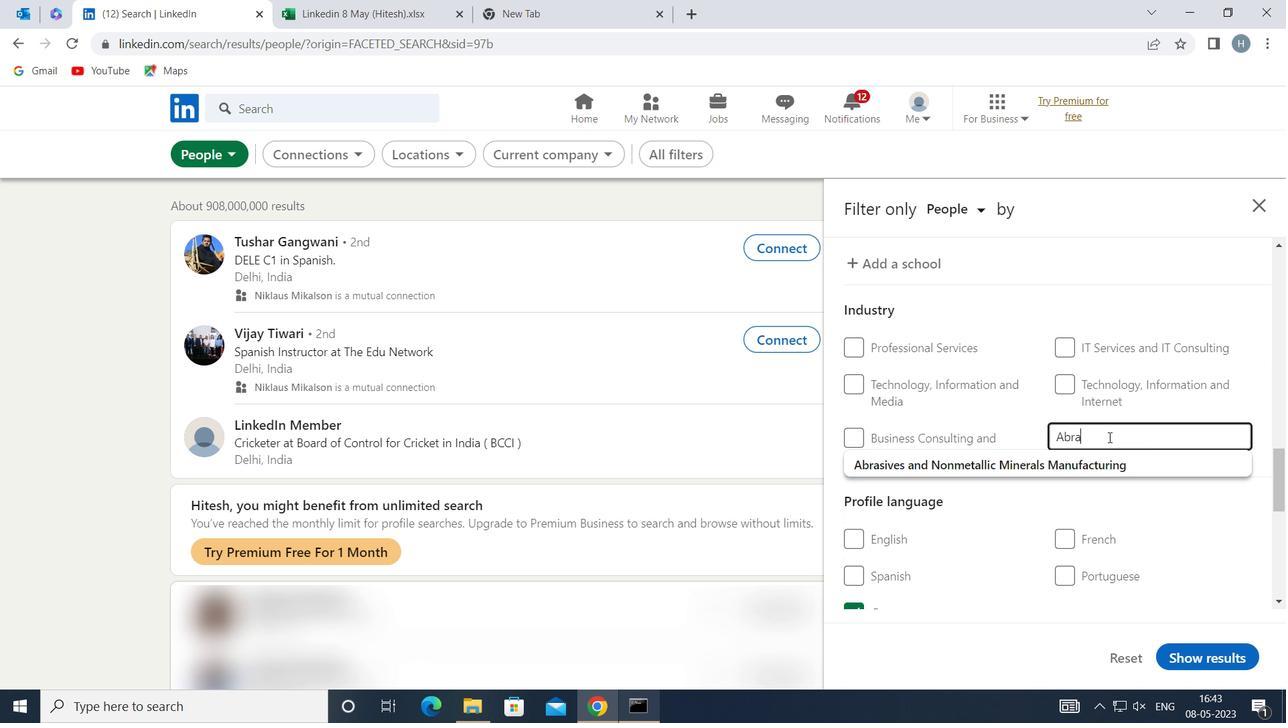 
Action: Mouse moved to (1080, 466)
Screenshot: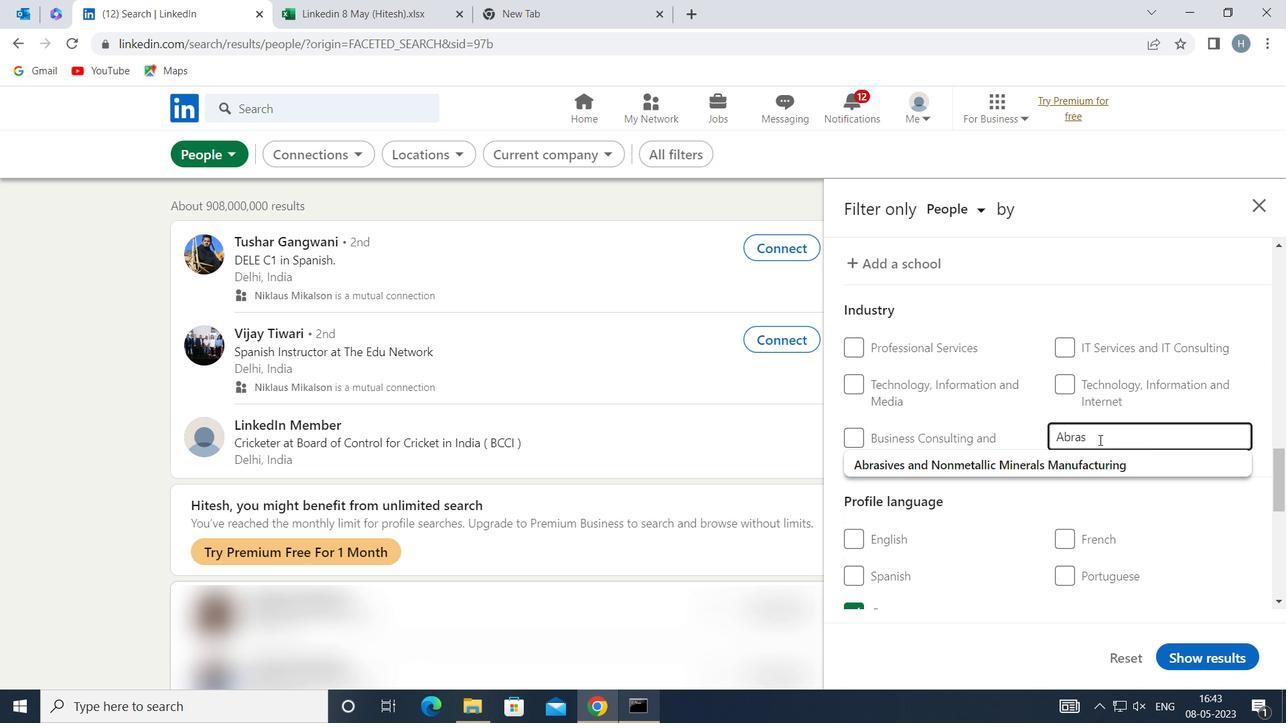 
Action: Mouse pressed left at (1080, 466)
Screenshot: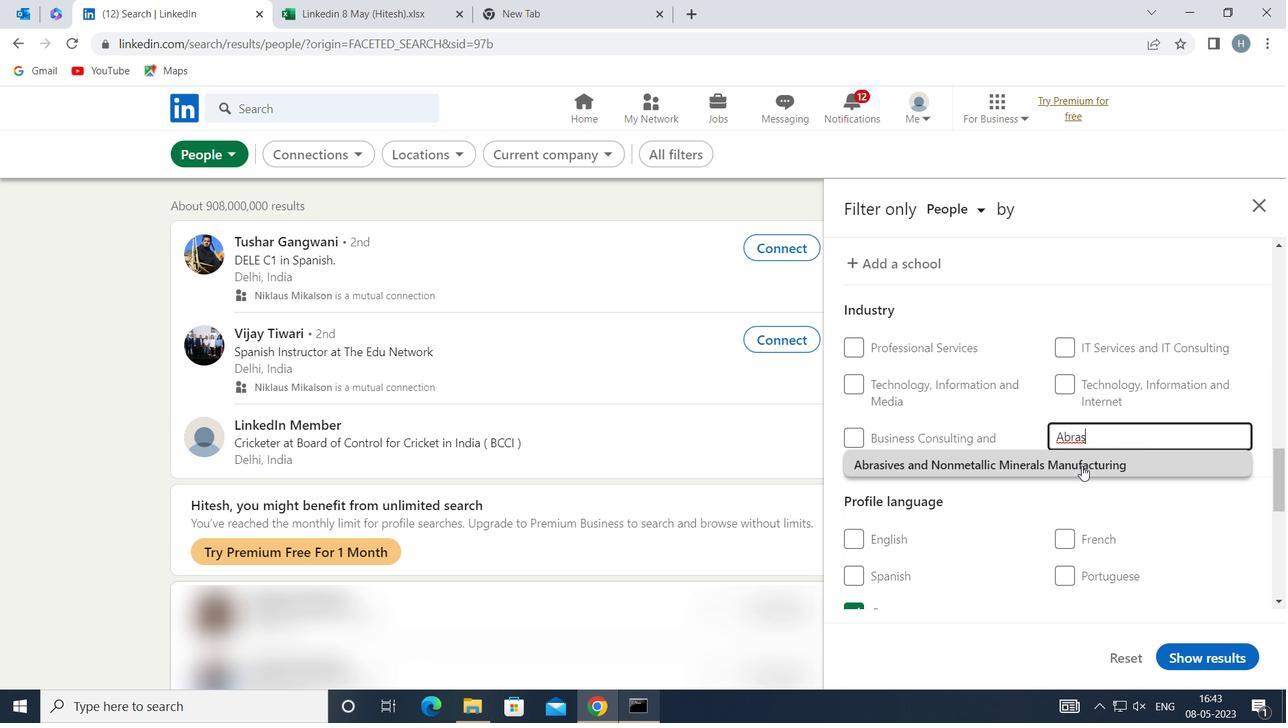 
Action: Mouse moved to (1048, 464)
Screenshot: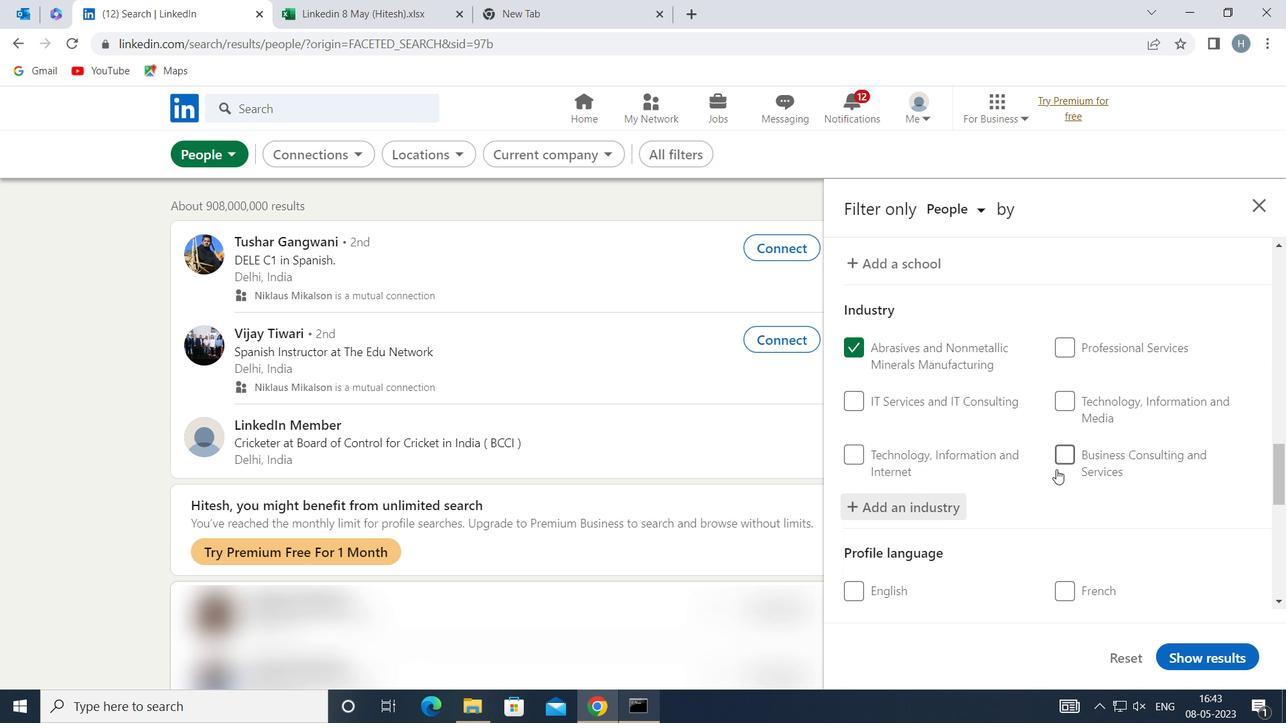 
Action: Mouse scrolled (1048, 464) with delta (0, 0)
Screenshot: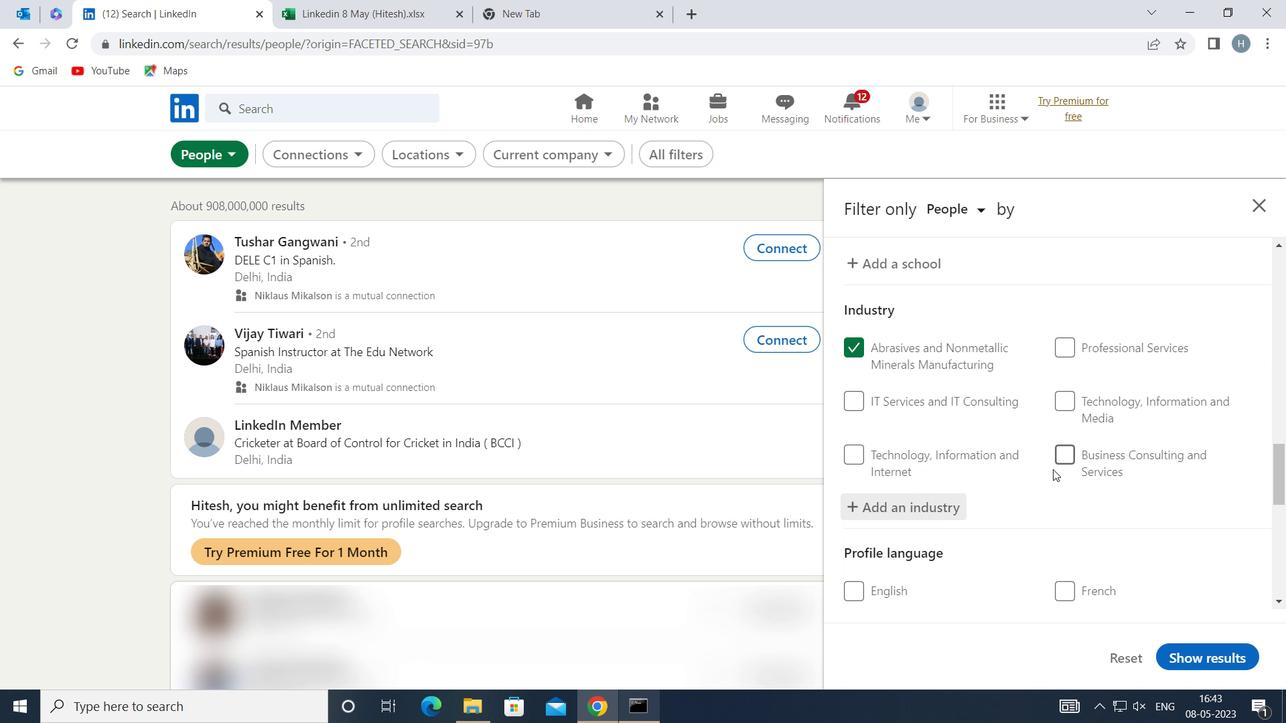 
Action: Mouse moved to (1051, 462)
Screenshot: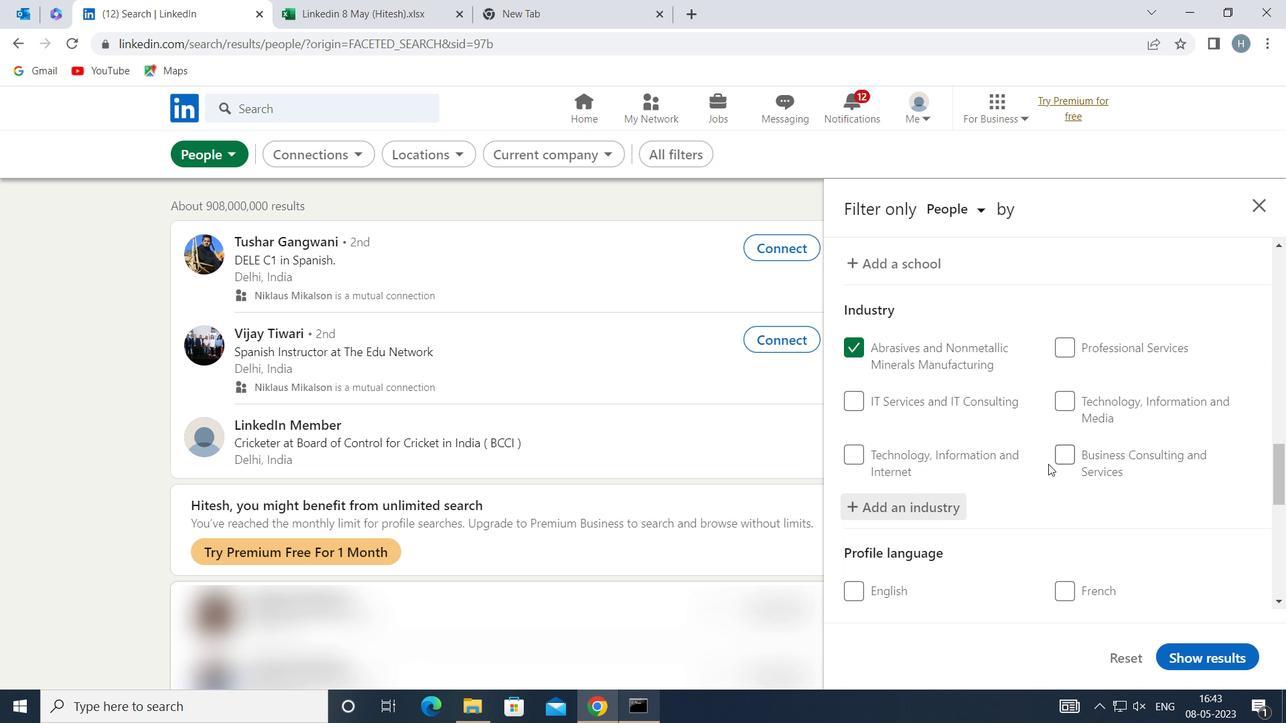 
Action: Mouse scrolled (1051, 461) with delta (0, 0)
Screenshot: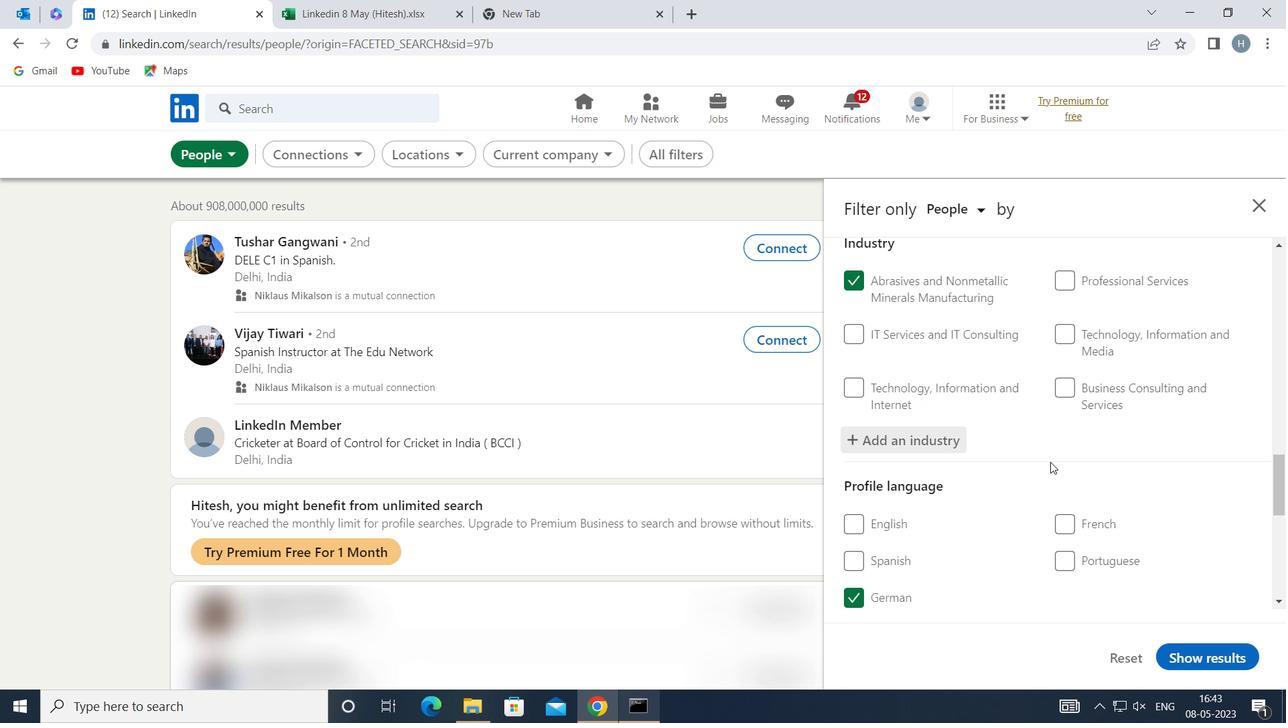 
Action: Mouse moved to (1047, 456)
Screenshot: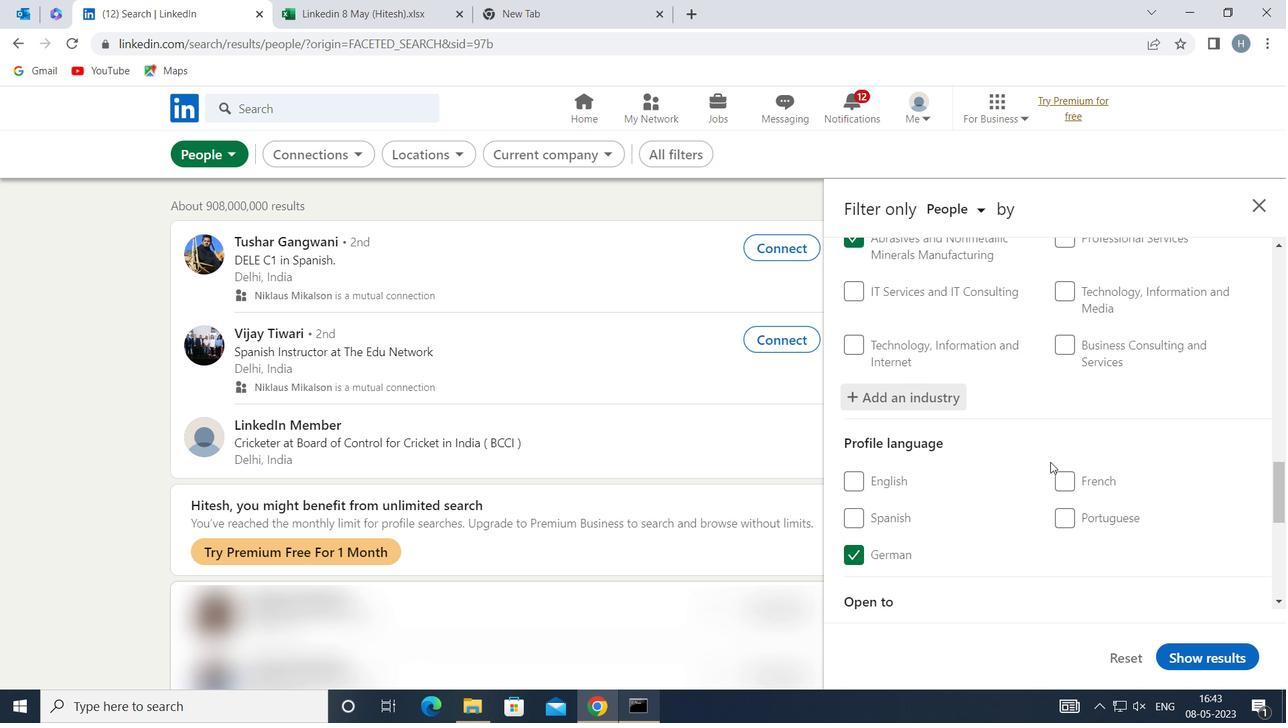 
Action: Mouse scrolled (1047, 455) with delta (0, 0)
Screenshot: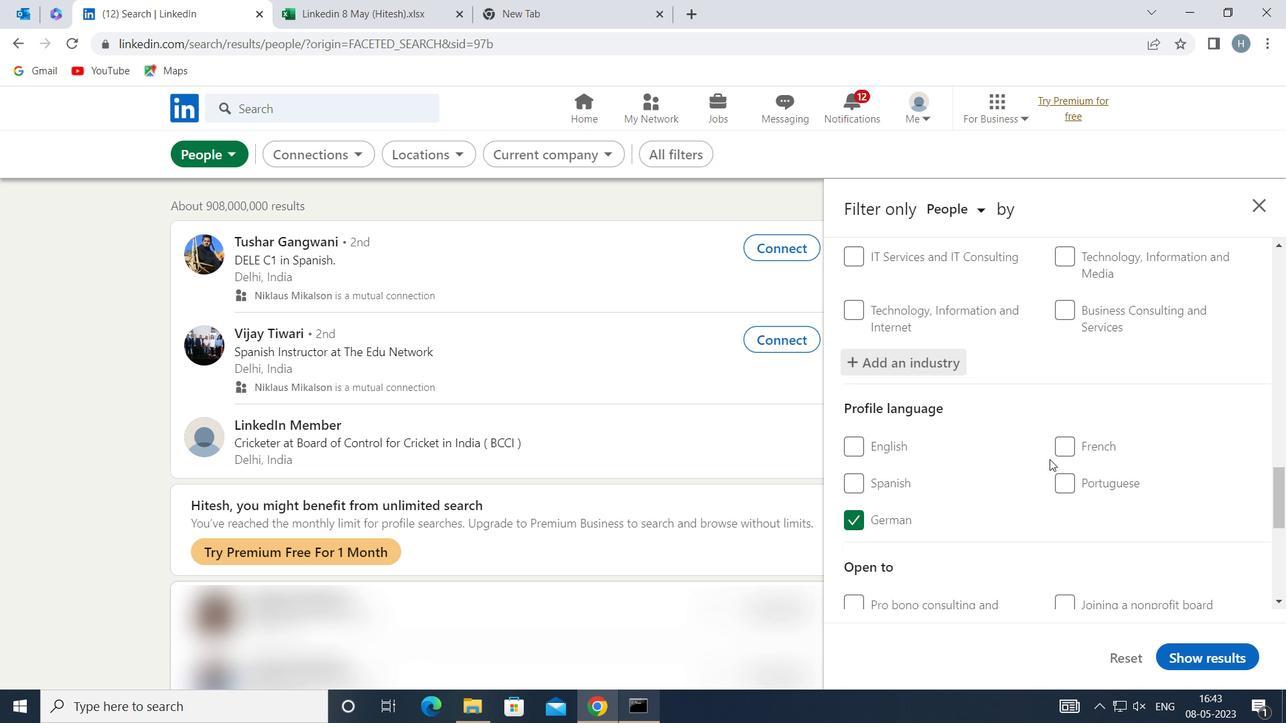 
Action: Mouse moved to (1046, 453)
Screenshot: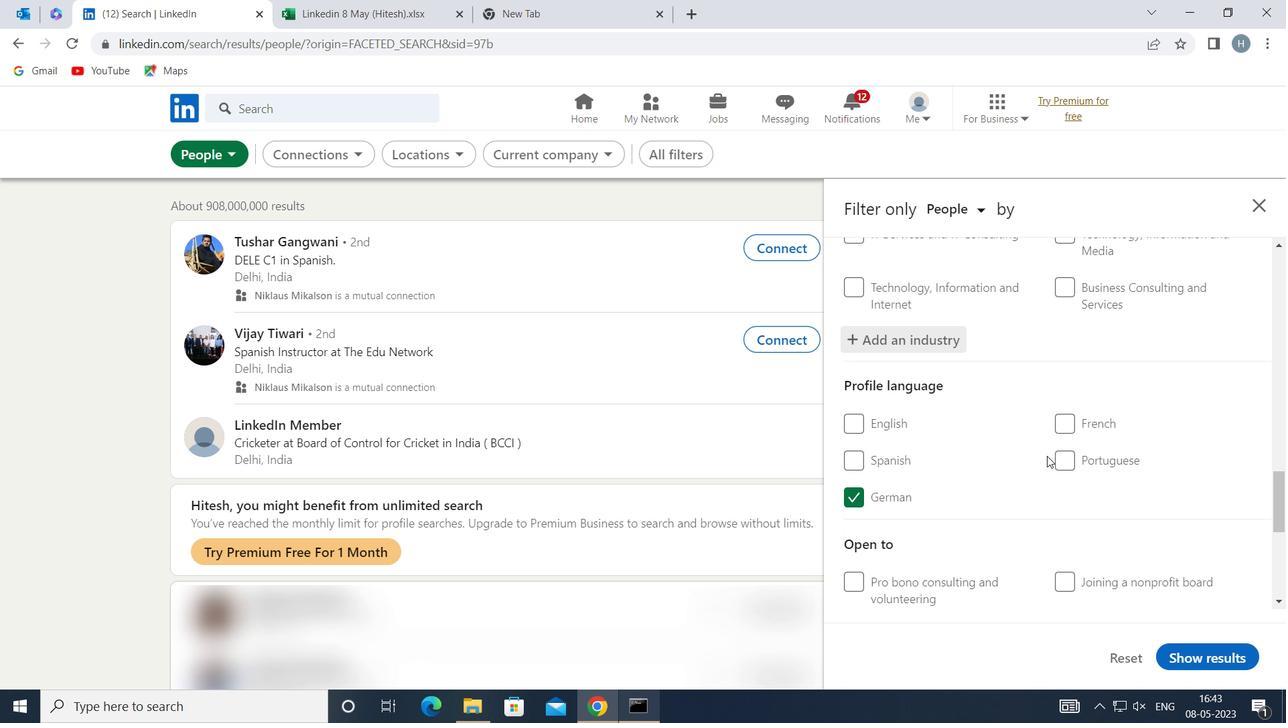 
Action: Mouse scrolled (1046, 452) with delta (0, 0)
Screenshot: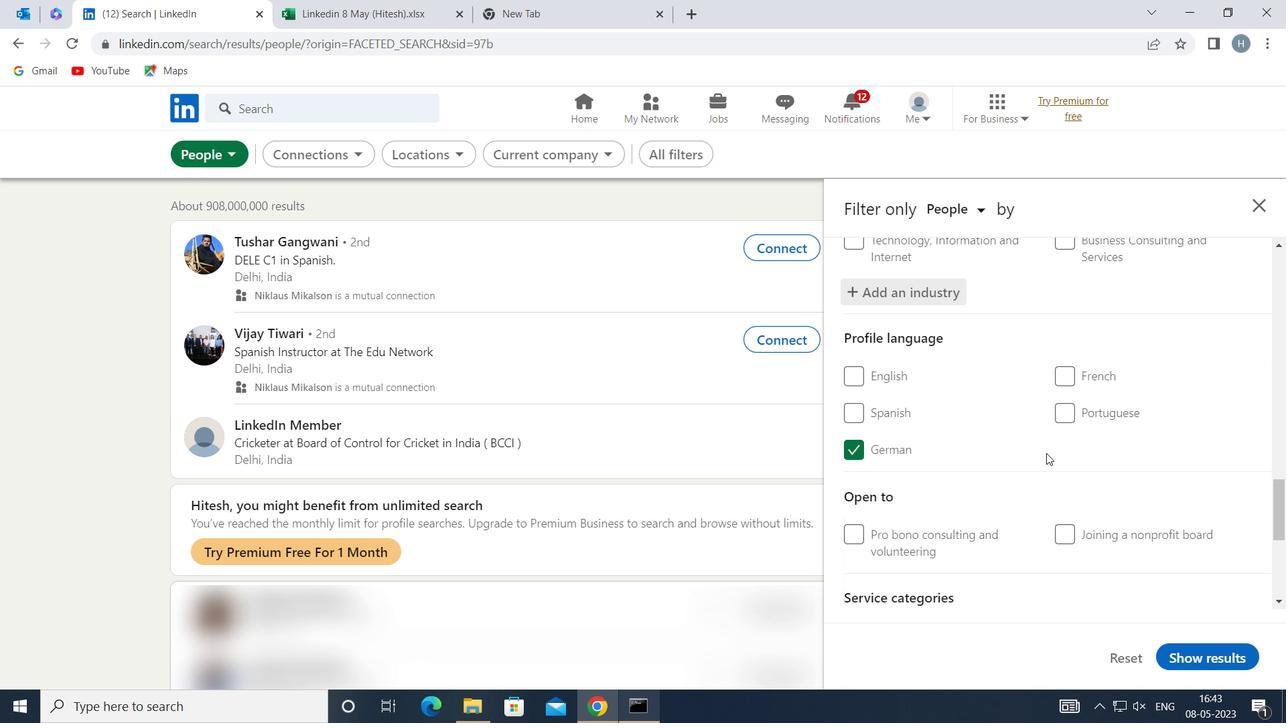 
Action: Mouse scrolled (1046, 452) with delta (0, 0)
Screenshot: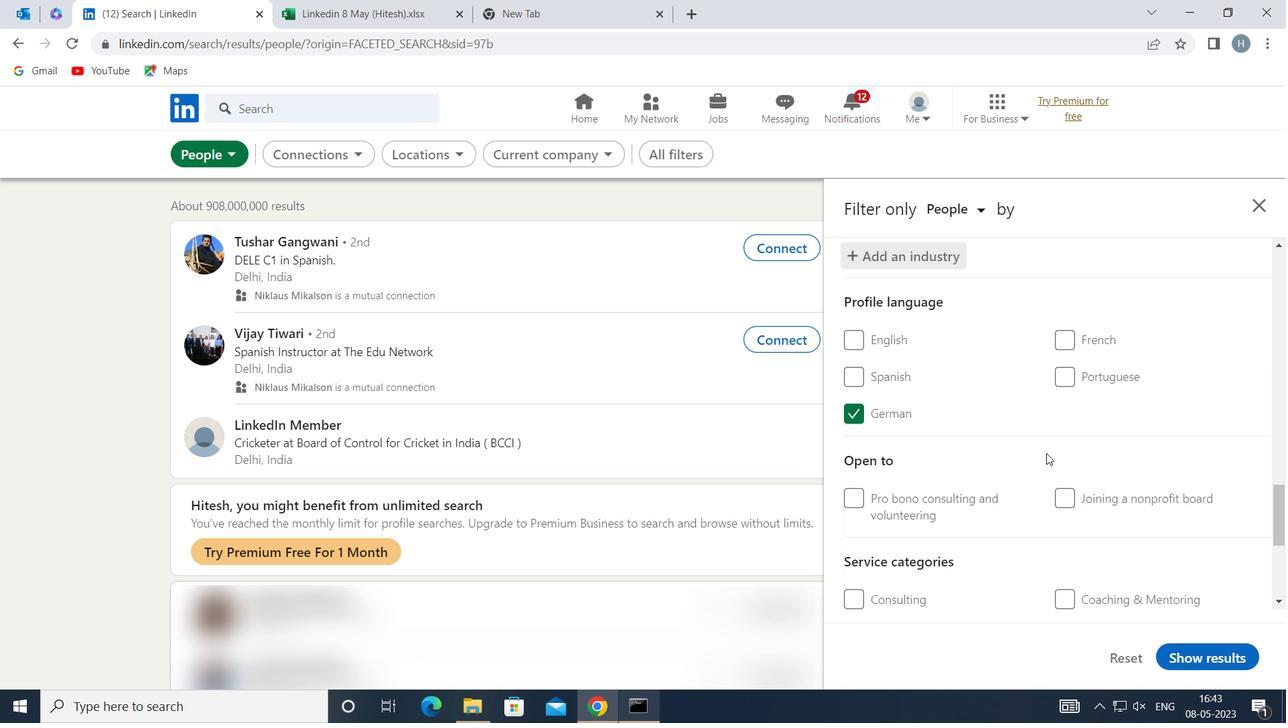 
Action: Mouse moved to (1046, 452)
Screenshot: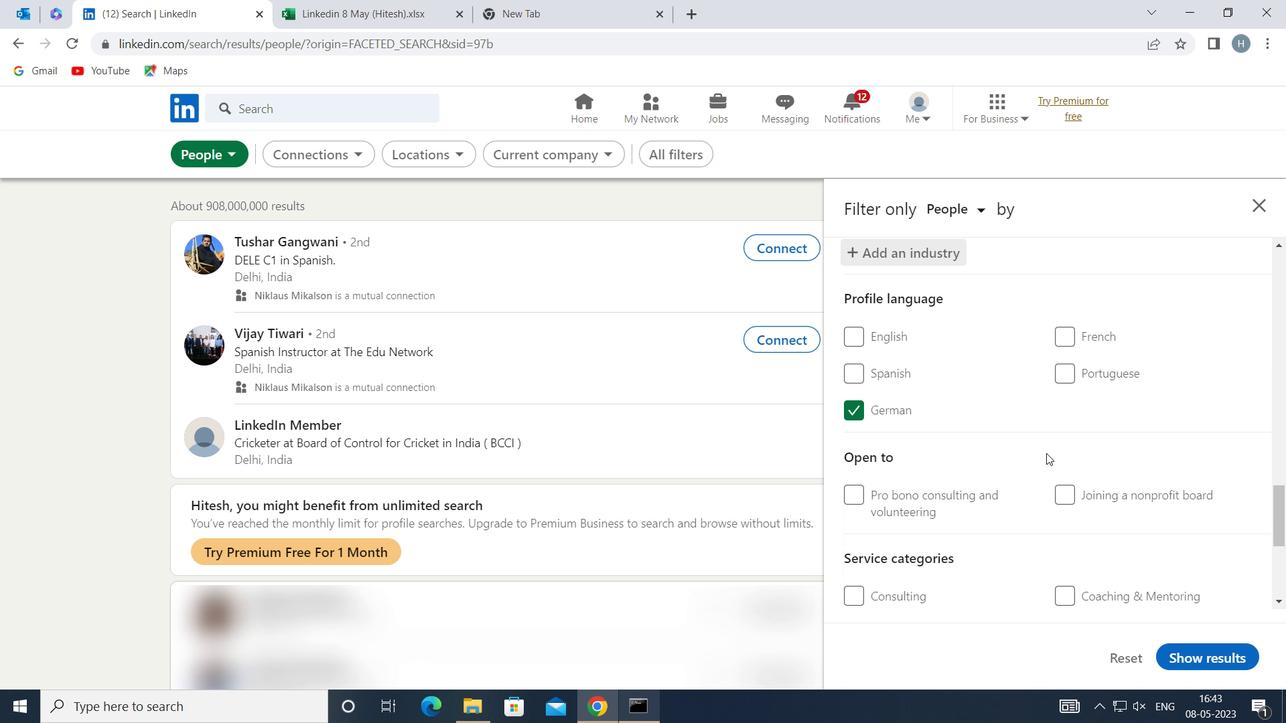 
Action: Mouse scrolled (1046, 452) with delta (0, 0)
Screenshot: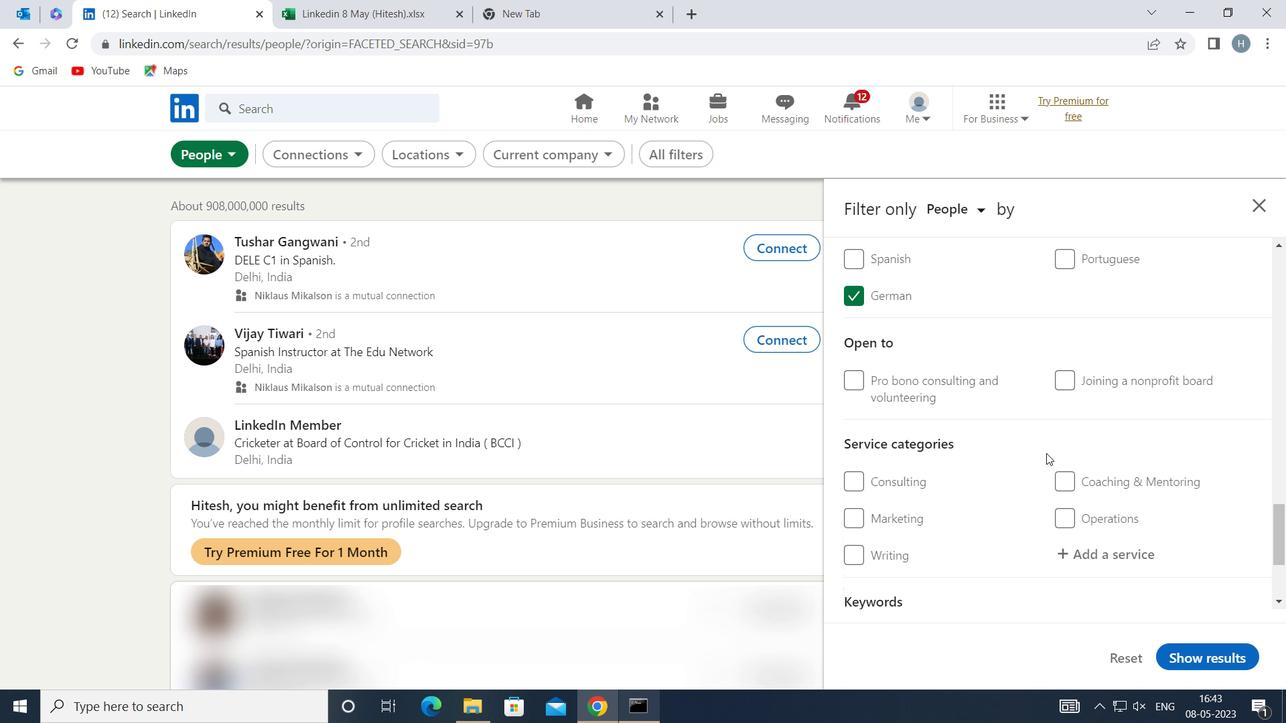 
Action: Mouse moved to (1104, 416)
Screenshot: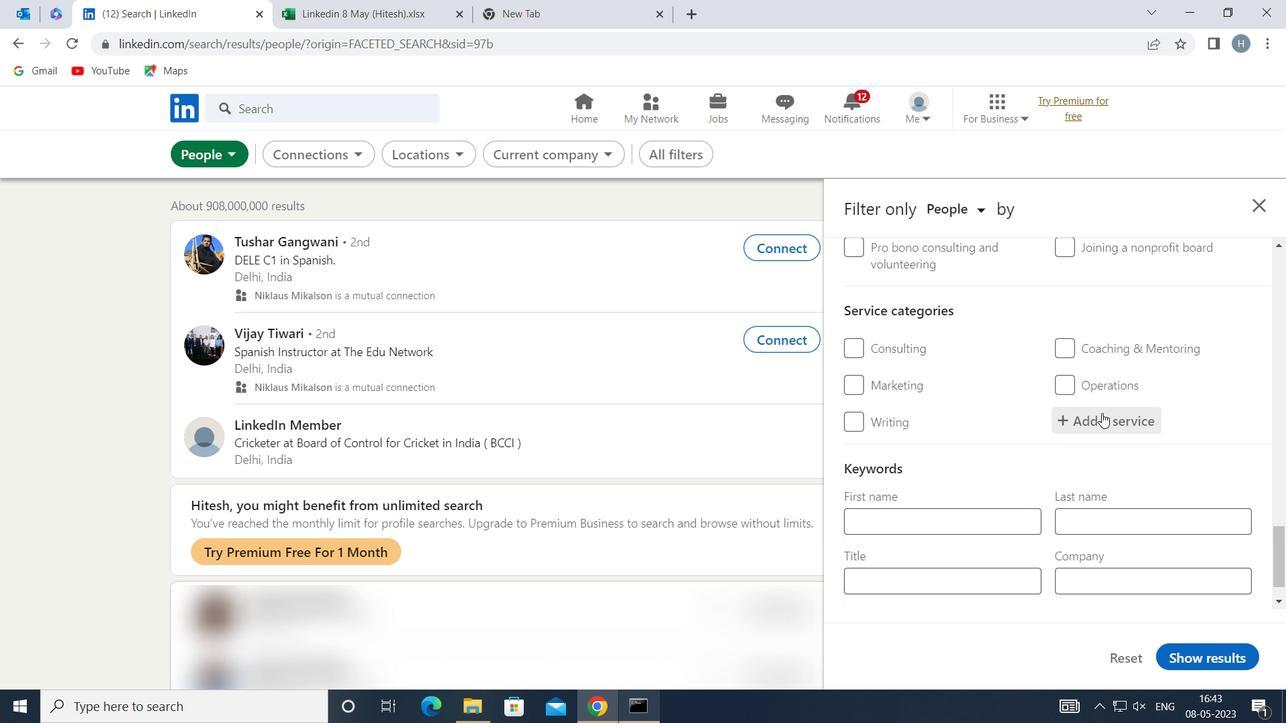 
Action: Mouse pressed left at (1104, 416)
Screenshot: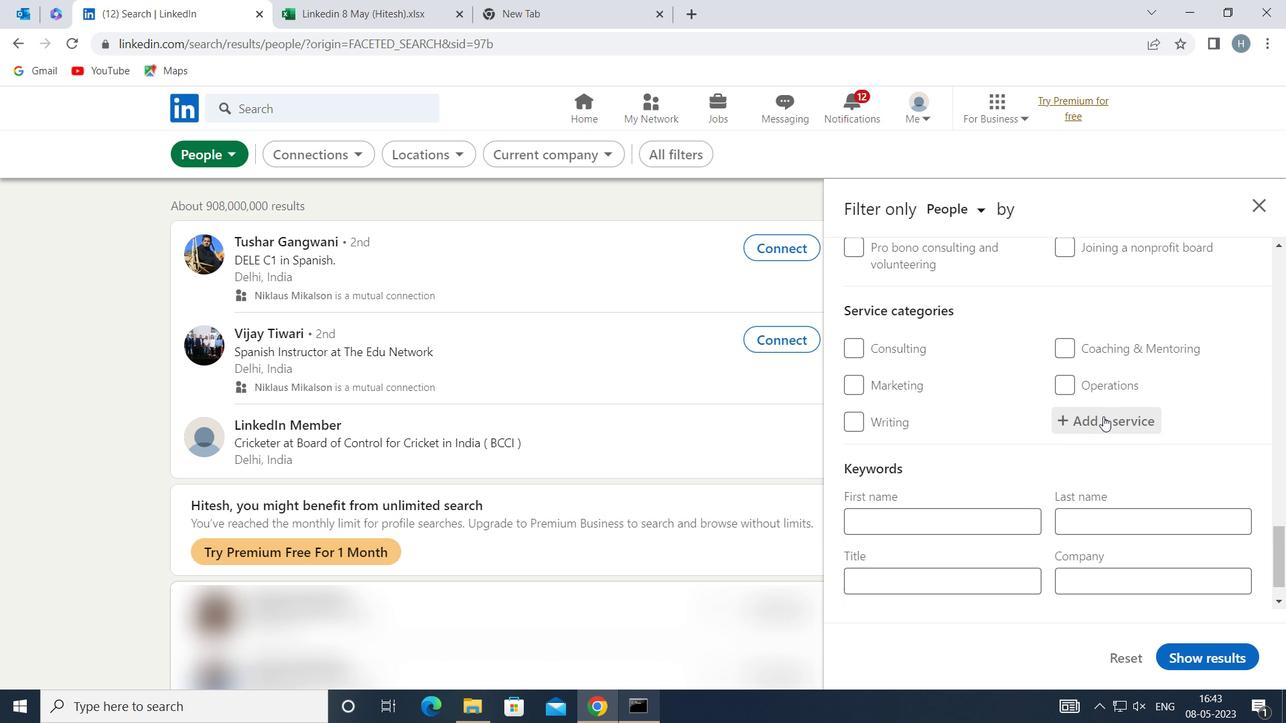 
Action: Key pressed <Key.shift>SEARCH
Screenshot: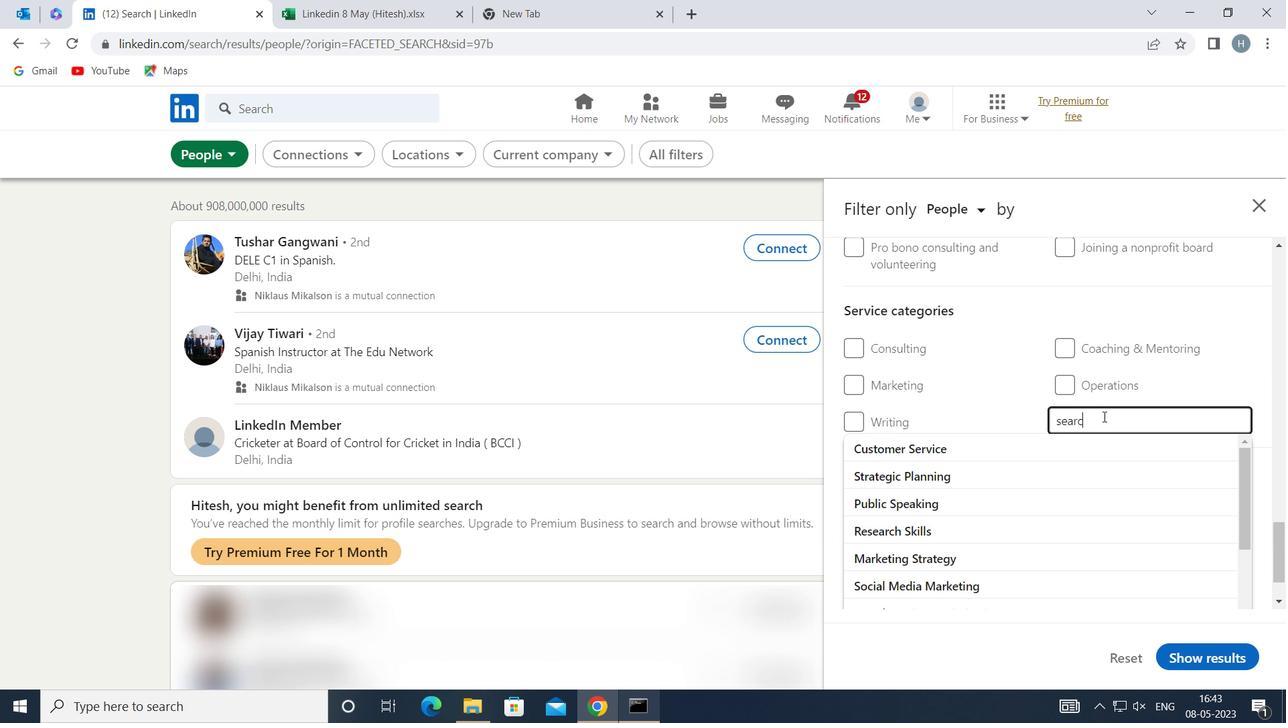 
Action: Mouse moved to (1072, 438)
Screenshot: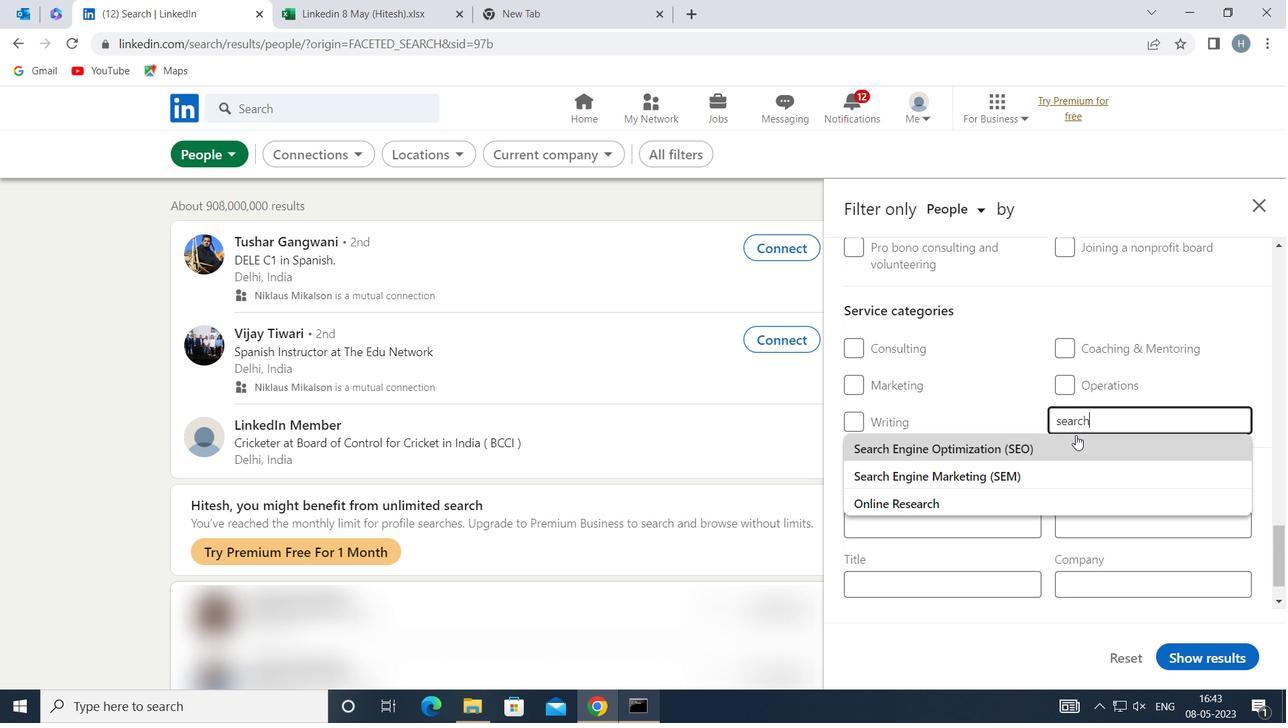
Action: Mouse pressed left at (1072, 438)
Screenshot: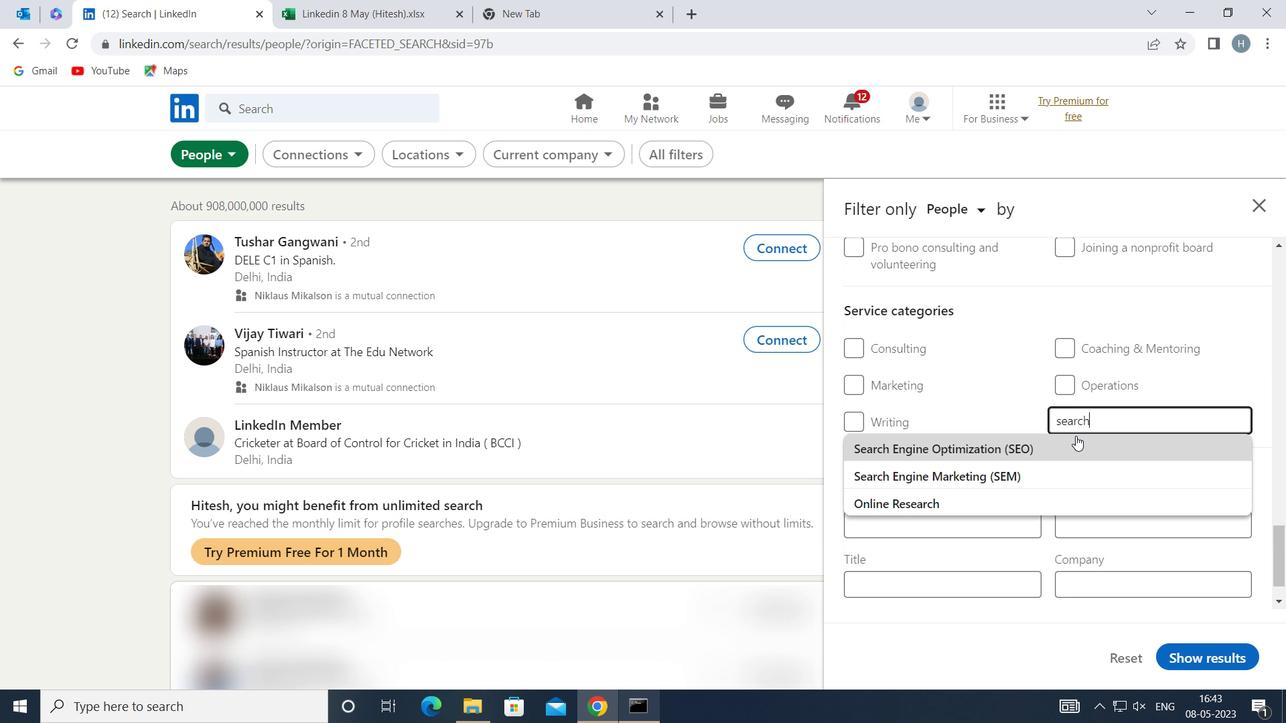 
Action: Mouse moved to (1057, 436)
Screenshot: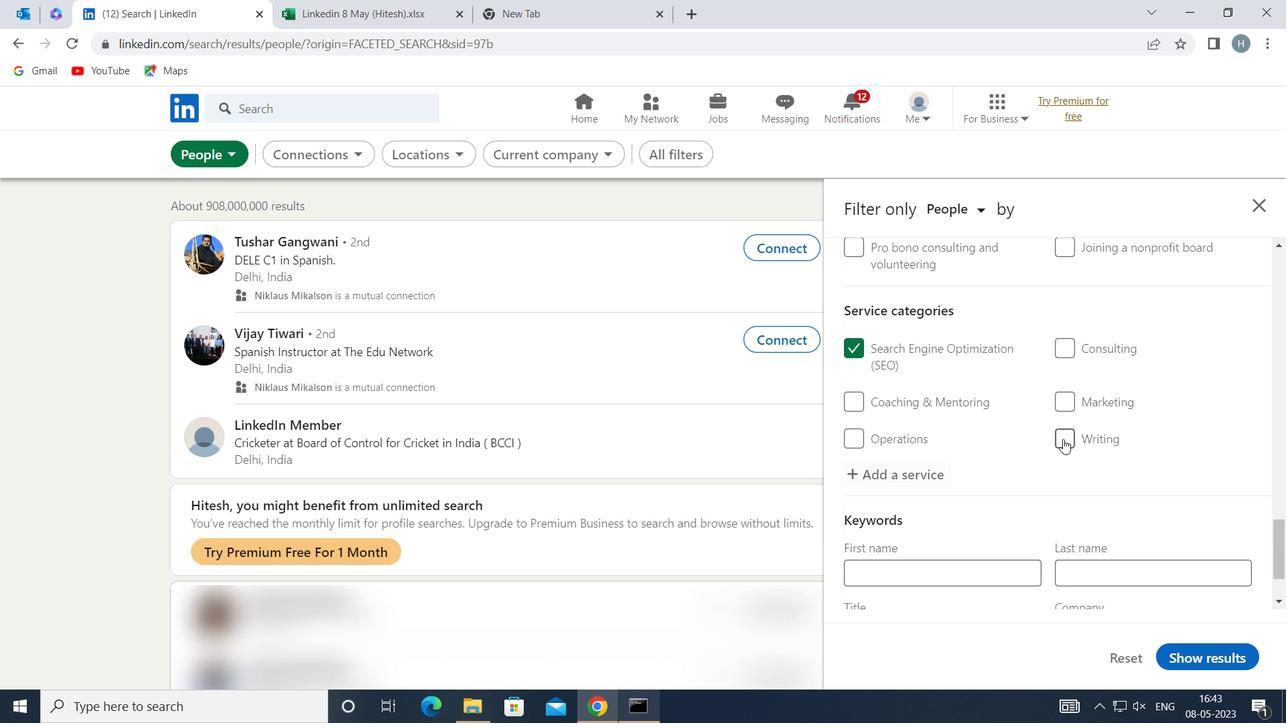 
Action: Mouse scrolled (1057, 436) with delta (0, 0)
Screenshot: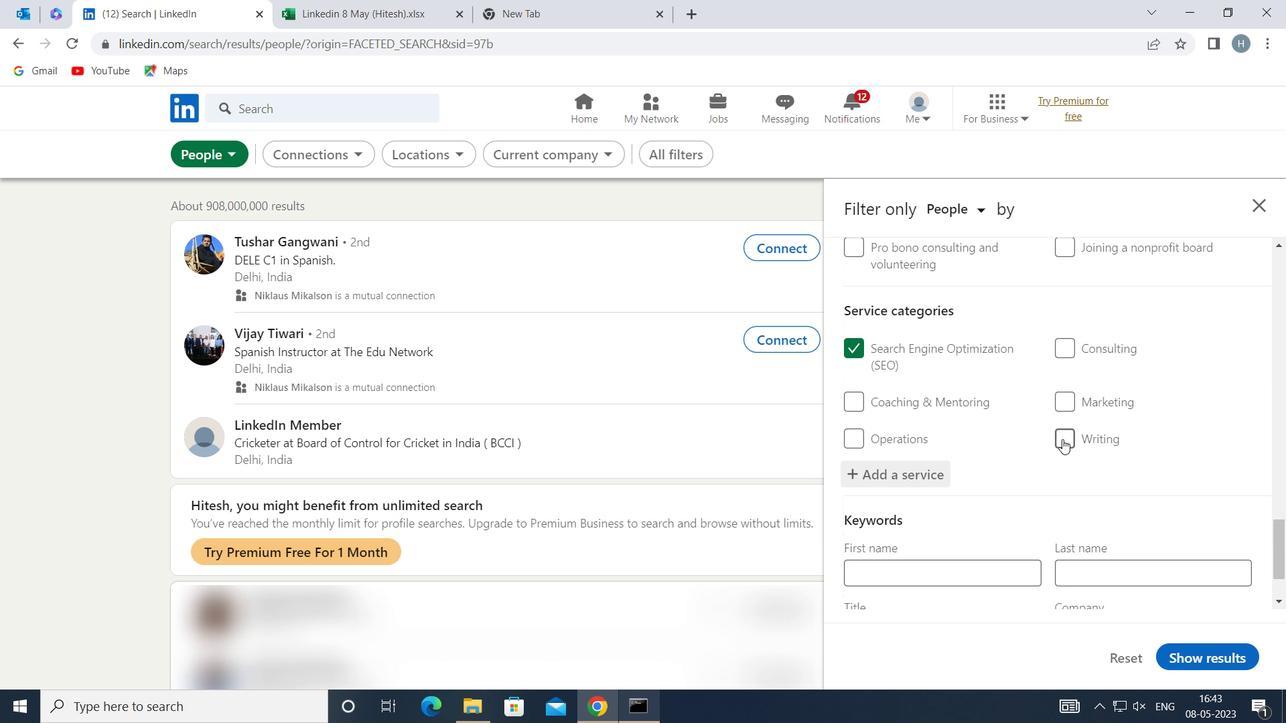 
Action: Mouse scrolled (1057, 436) with delta (0, 0)
Screenshot: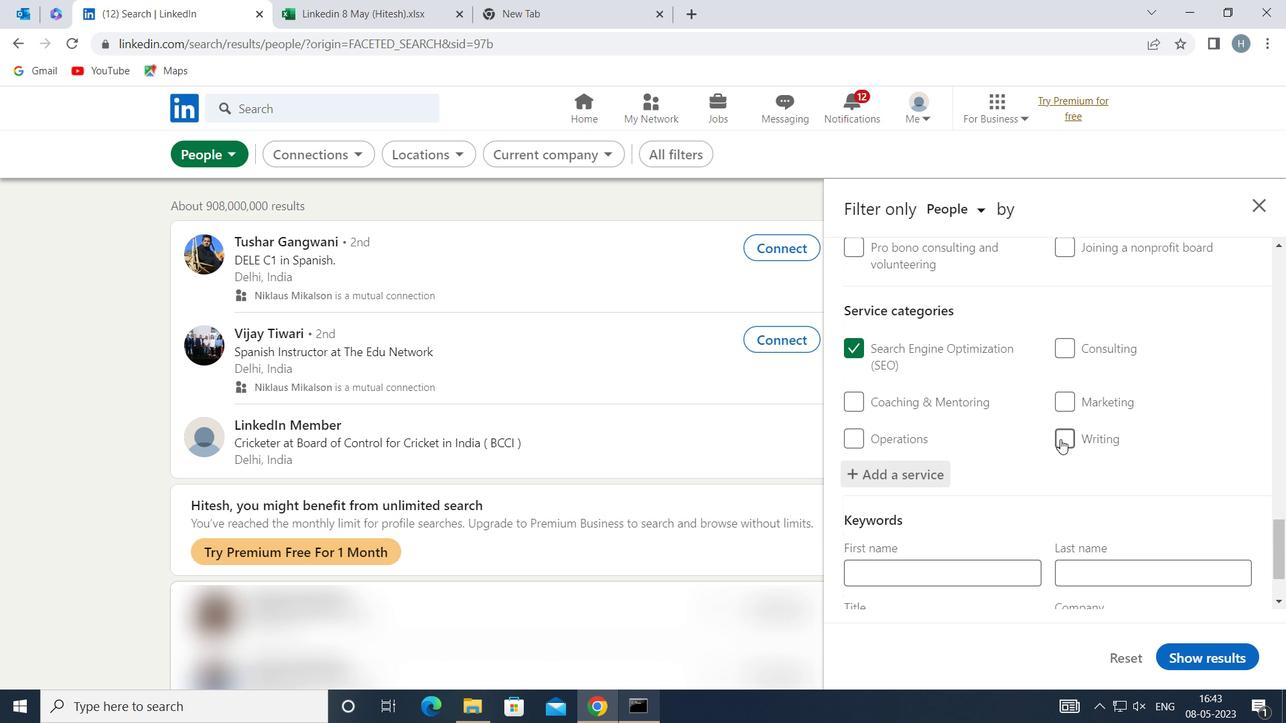 
Action: Mouse moved to (1056, 436)
Screenshot: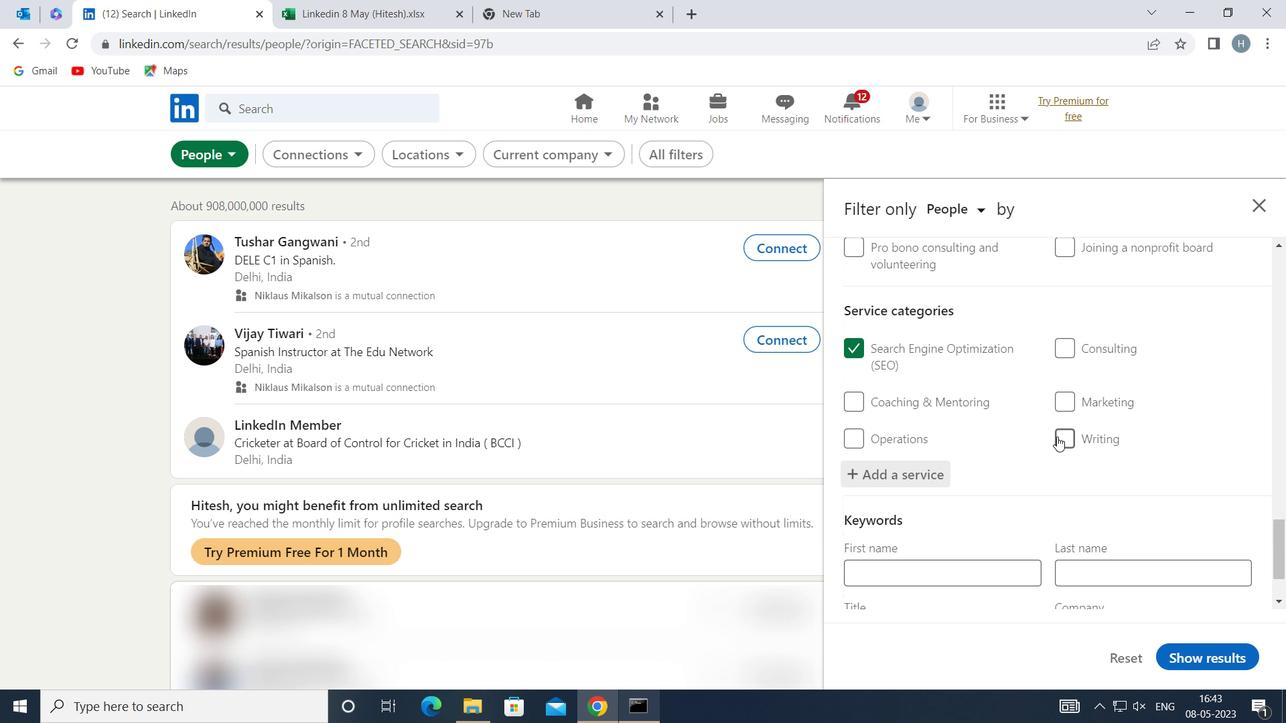 
Action: Mouse scrolled (1056, 436) with delta (0, 0)
Screenshot: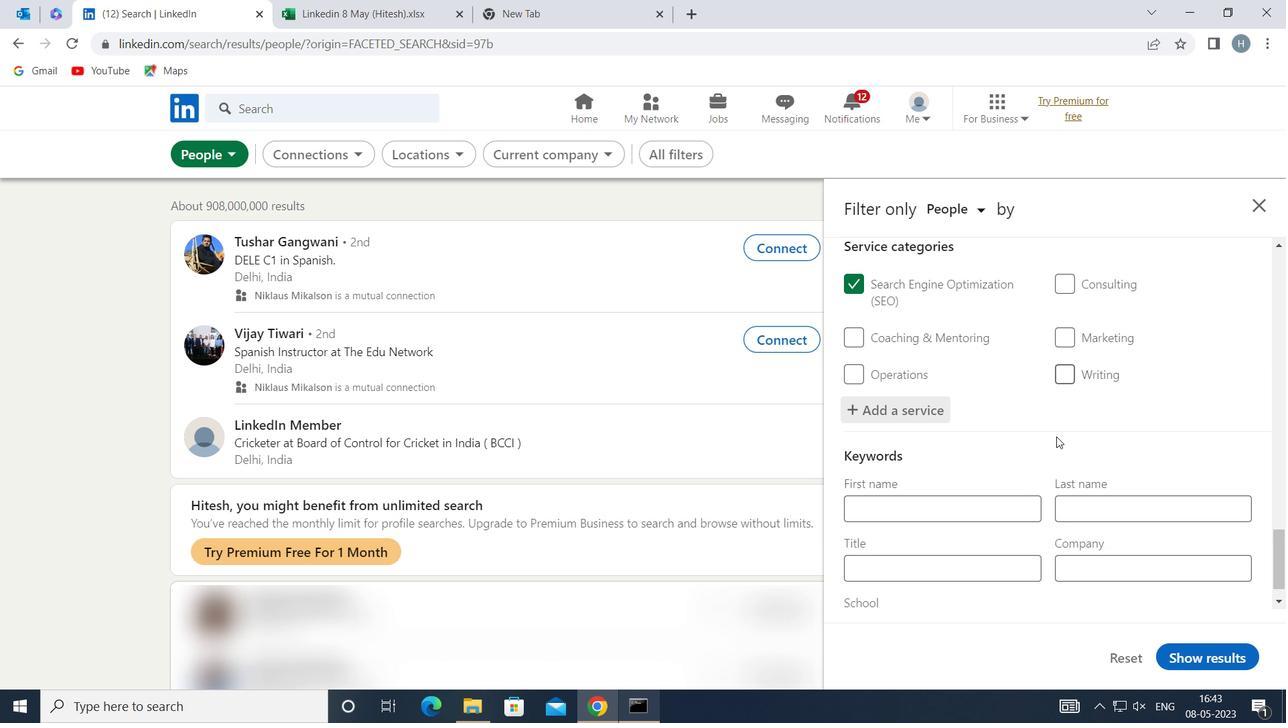 
Action: Mouse moved to (1055, 436)
Screenshot: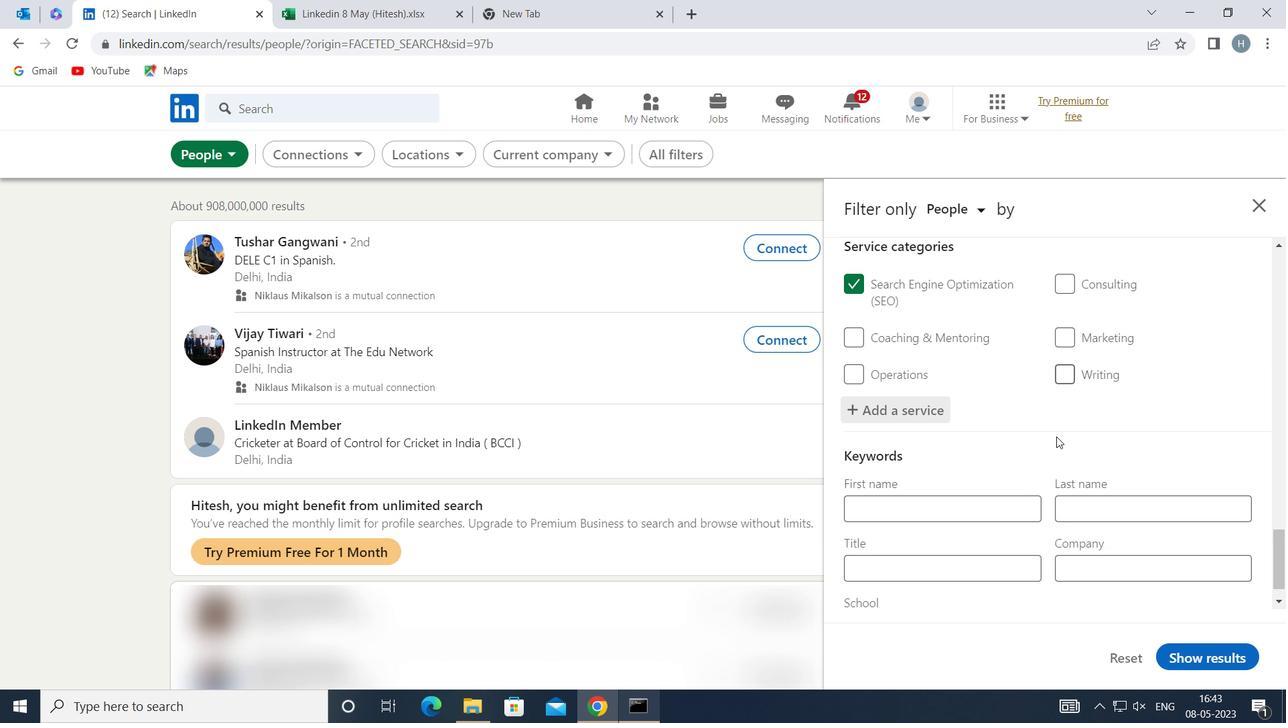 
Action: Mouse scrolled (1055, 436) with delta (0, 0)
Screenshot: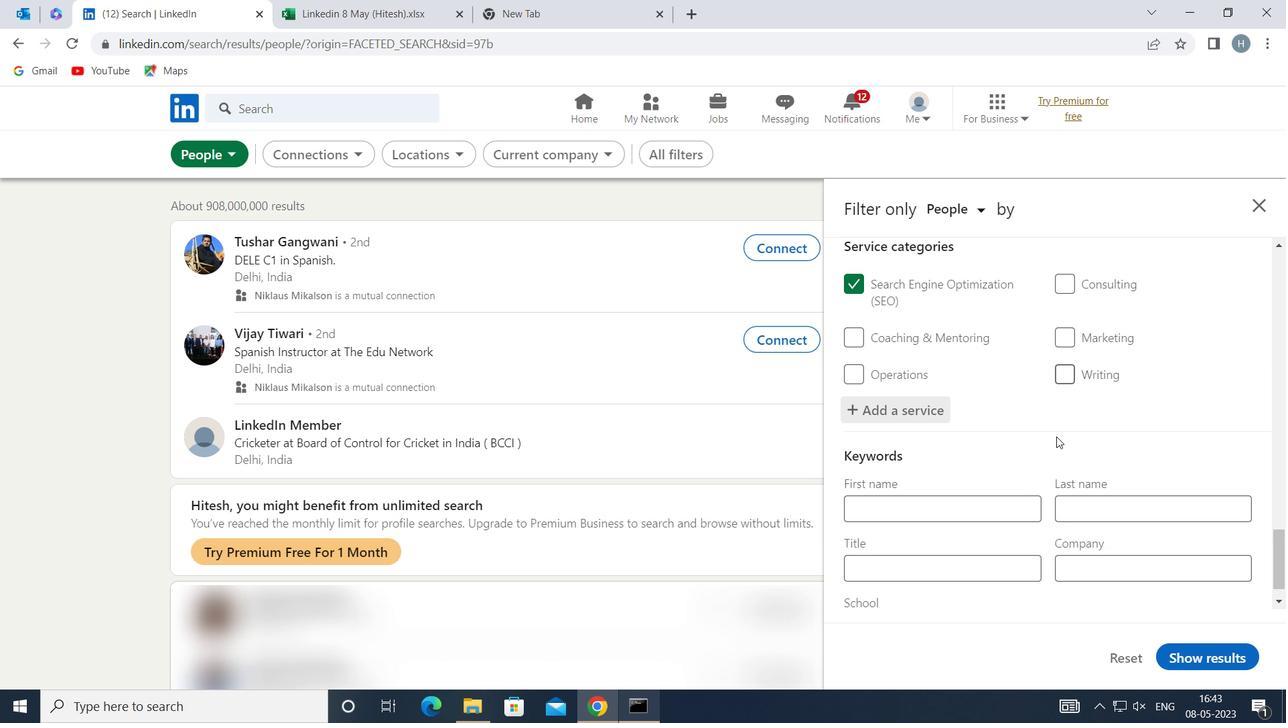 
Action: Mouse moved to (1000, 531)
Screenshot: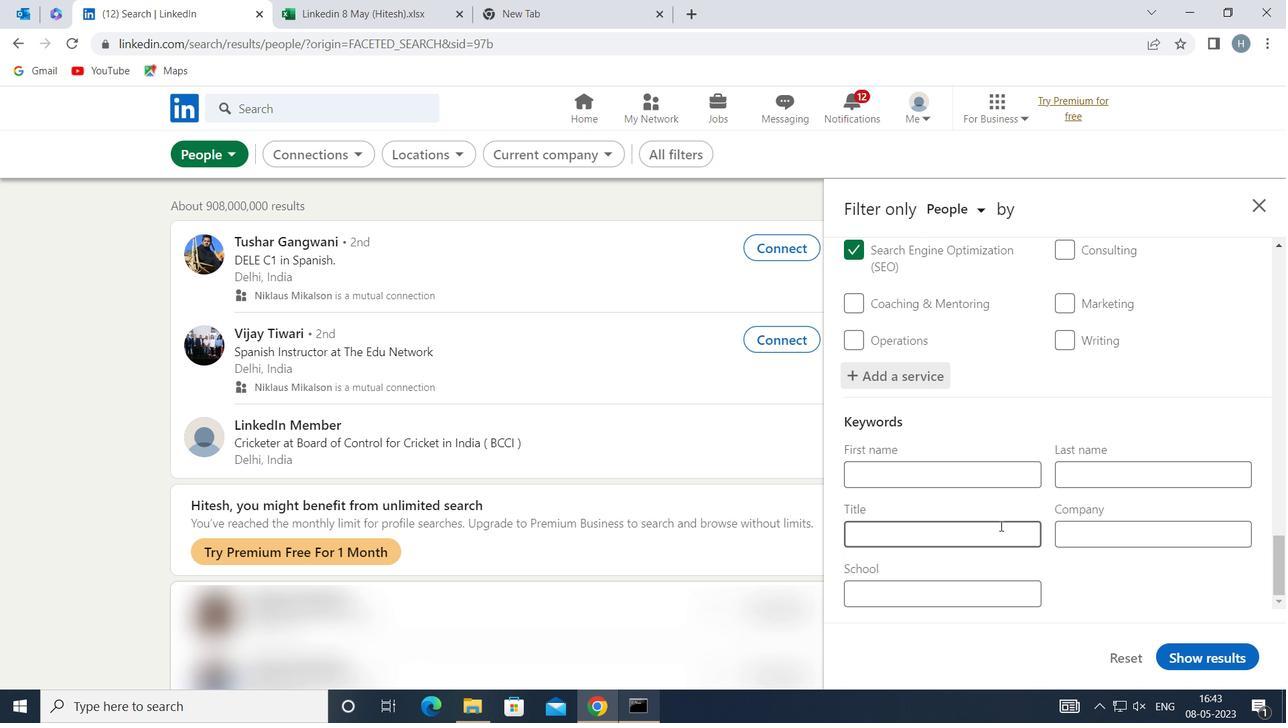 
Action: Mouse pressed left at (1000, 531)
Screenshot: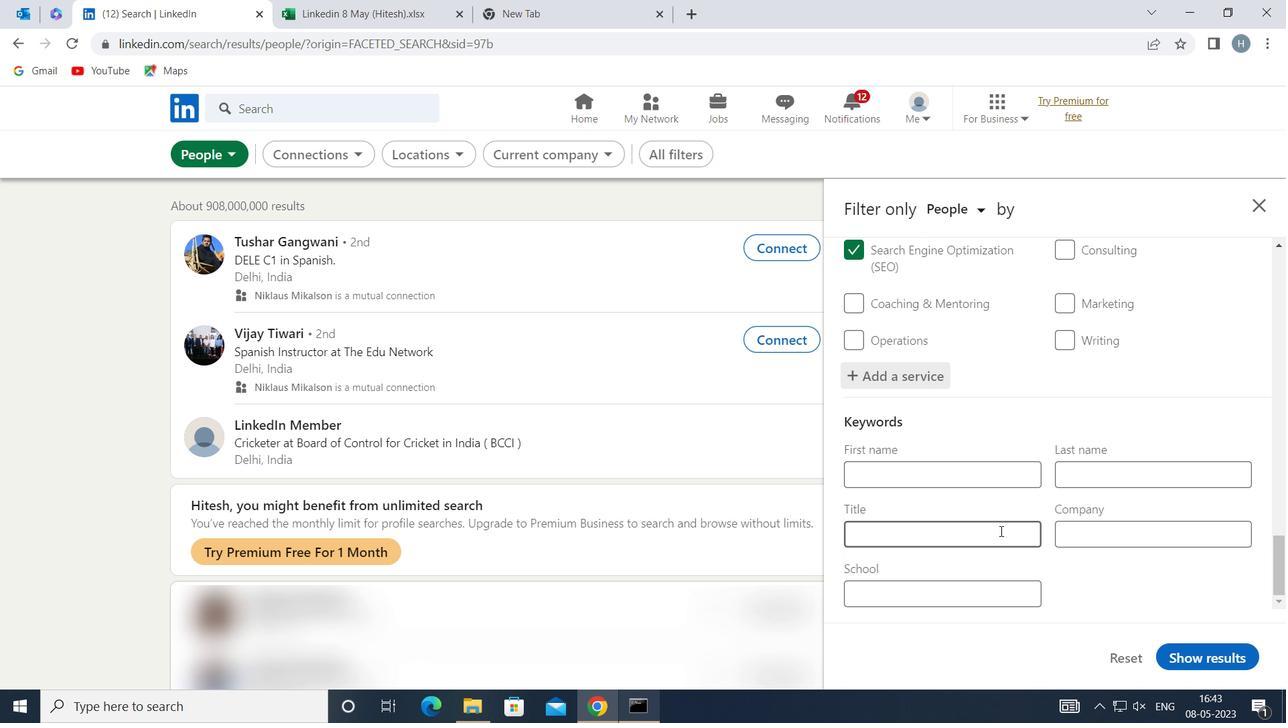 
Action: Key pressed <Key.shift>QUALITY<Key.space><Key.shift>ENGINEER
Screenshot: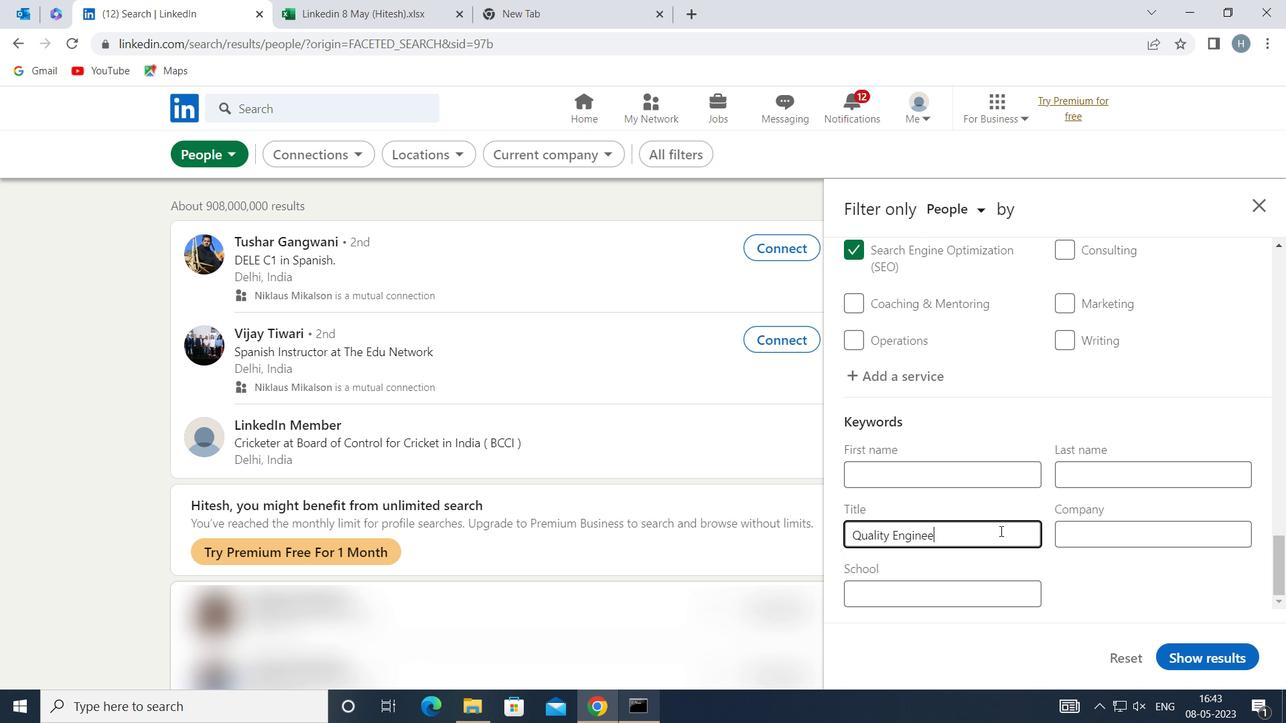 
Action: Mouse moved to (1220, 658)
Screenshot: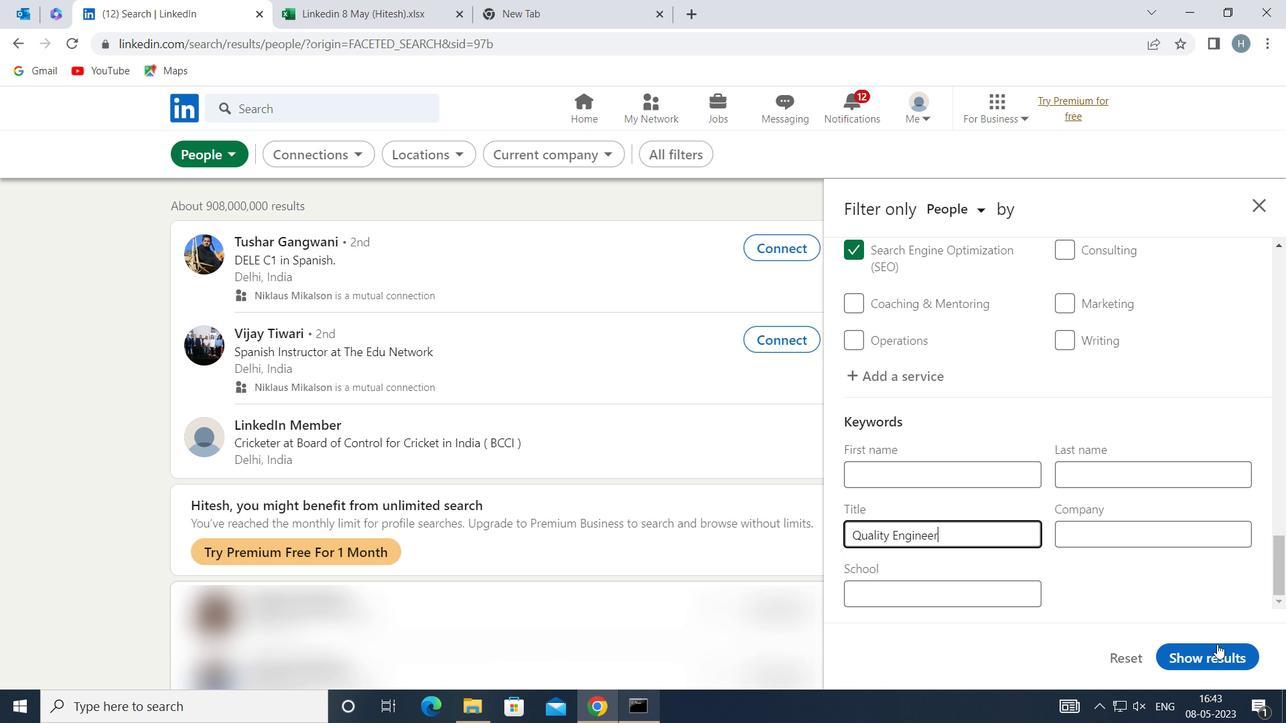 
Action: Mouse pressed left at (1220, 658)
Screenshot: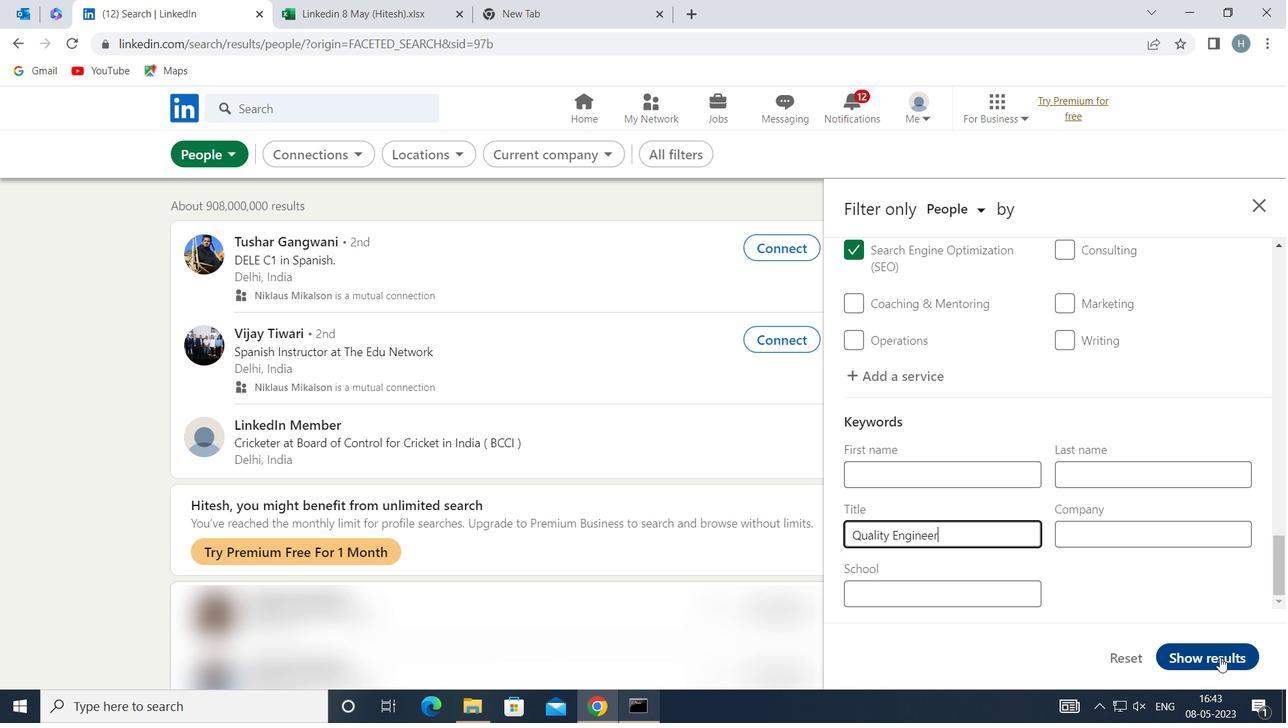 
Action: Mouse moved to (942, 314)
Screenshot: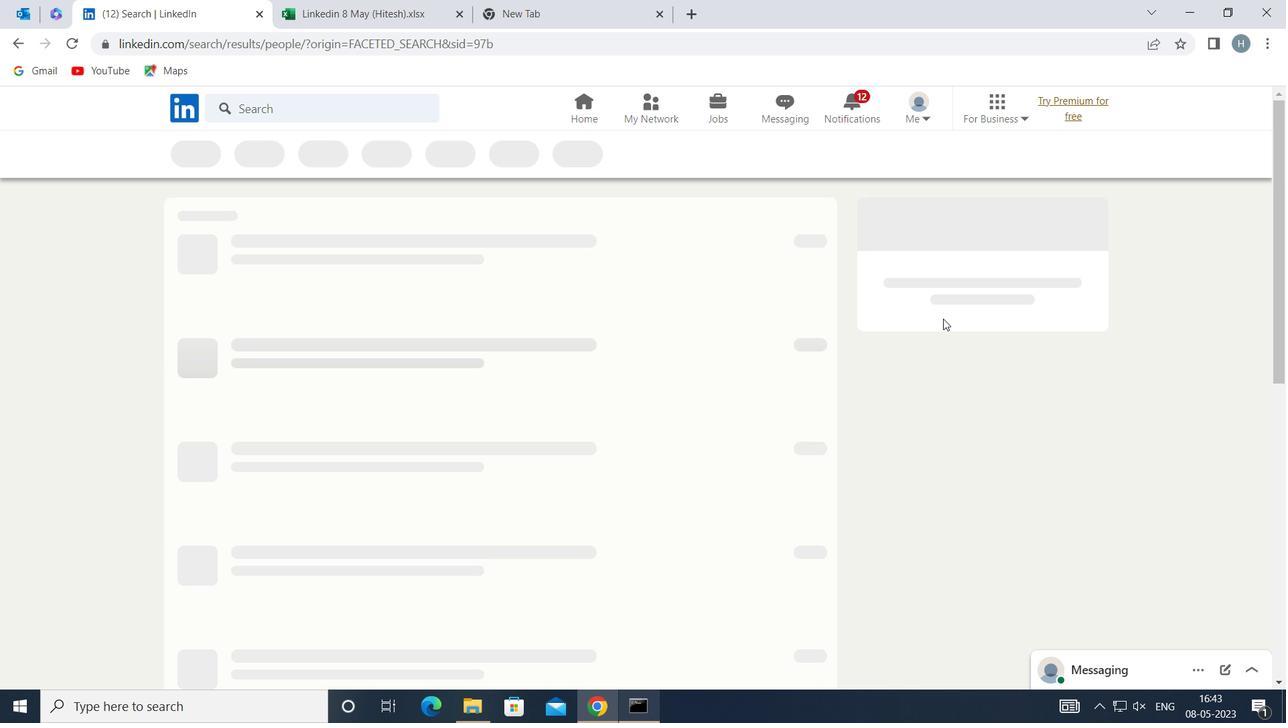 
